 Task: Look for space in Alès, France from 8th June, 2023 to 19th June, 2023 for 1 adult in price range Rs.5000 to Rs.12000. Place can be shared room with 1  bedroom having 1 bed and 1 bathroom. Property type can be house, flat, guest house, hotel. Amenities needed are: washing machine. Booking option can be shelf check-in. Required host language is English.
Action: Mouse moved to (505, 177)
Screenshot: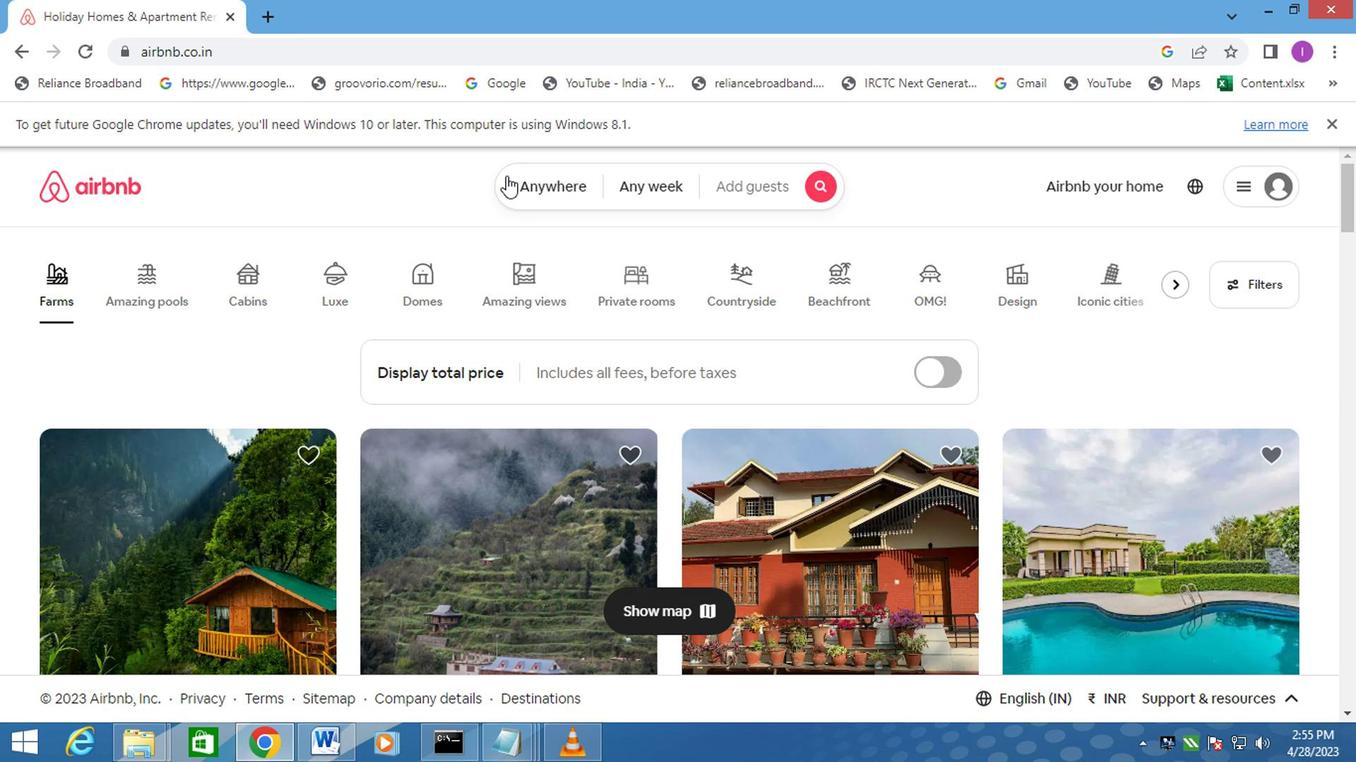 
Action: Mouse pressed left at (505, 177)
Screenshot: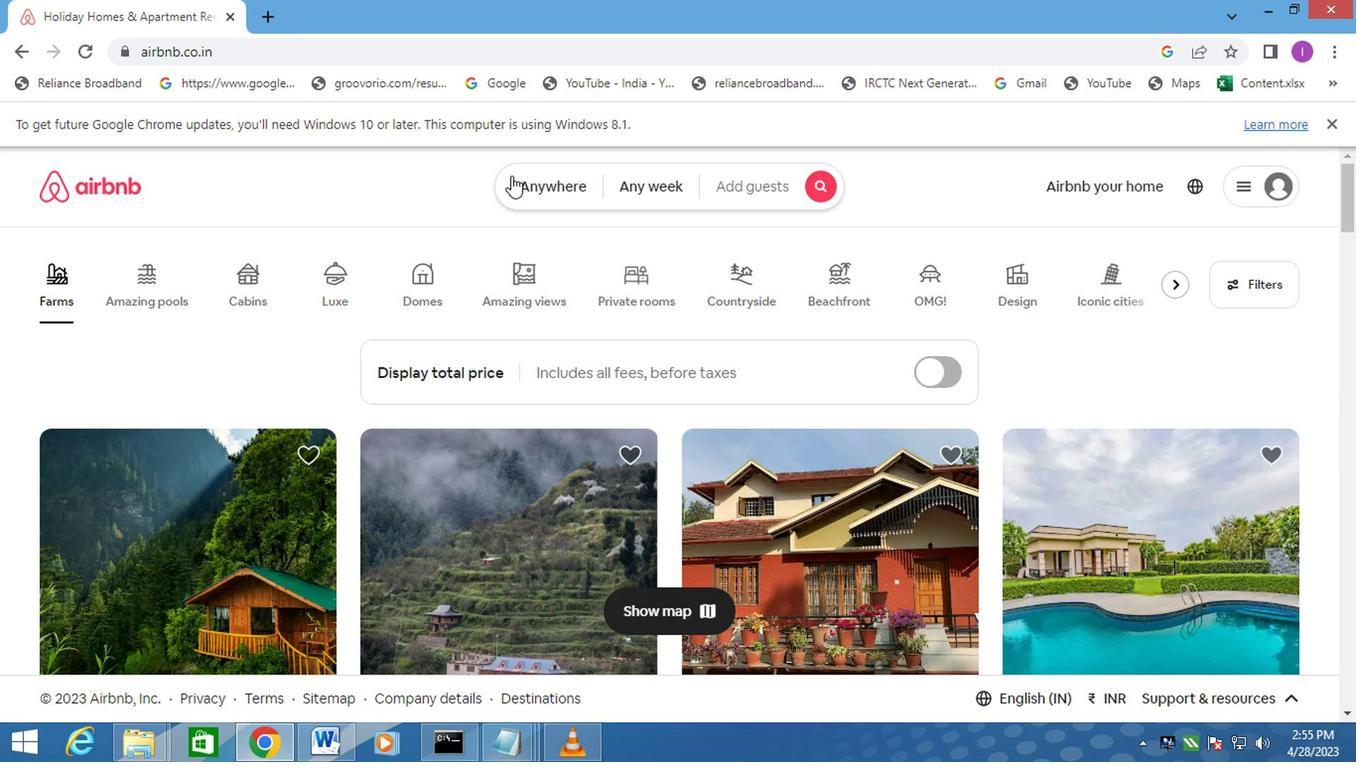 
Action: Mouse moved to (415, 255)
Screenshot: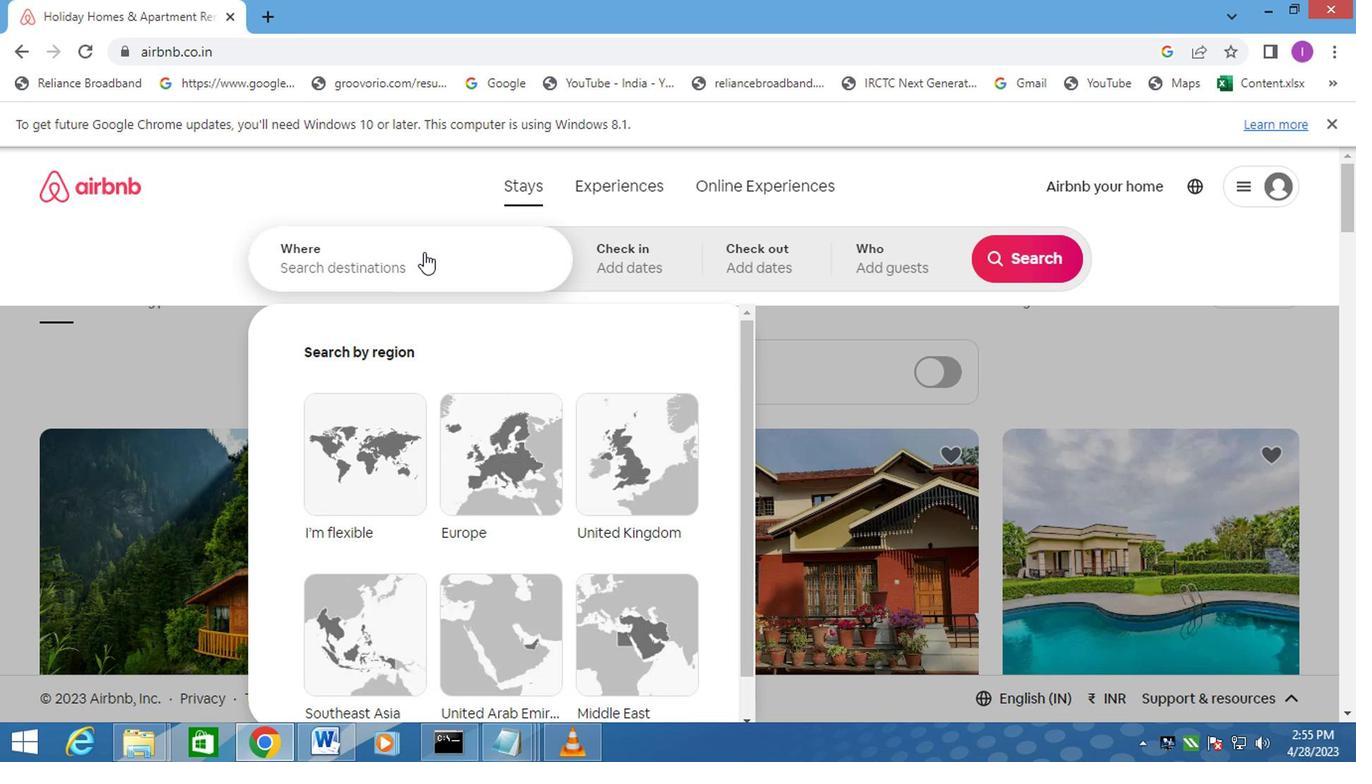 
Action: Mouse pressed left at (415, 255)
Screenshot: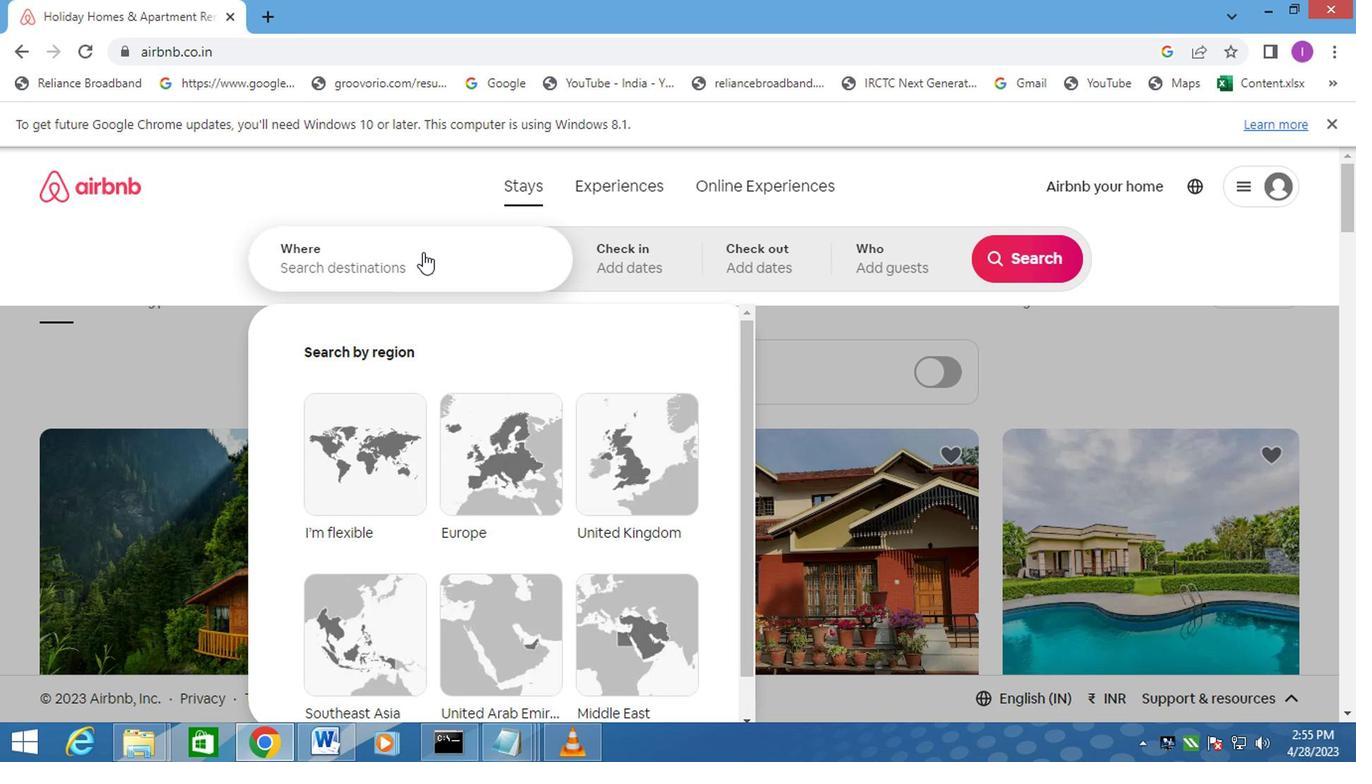 
Action: Key pressed <Key.shift>ALES,<Key.shift>FRANCE
Screenshot: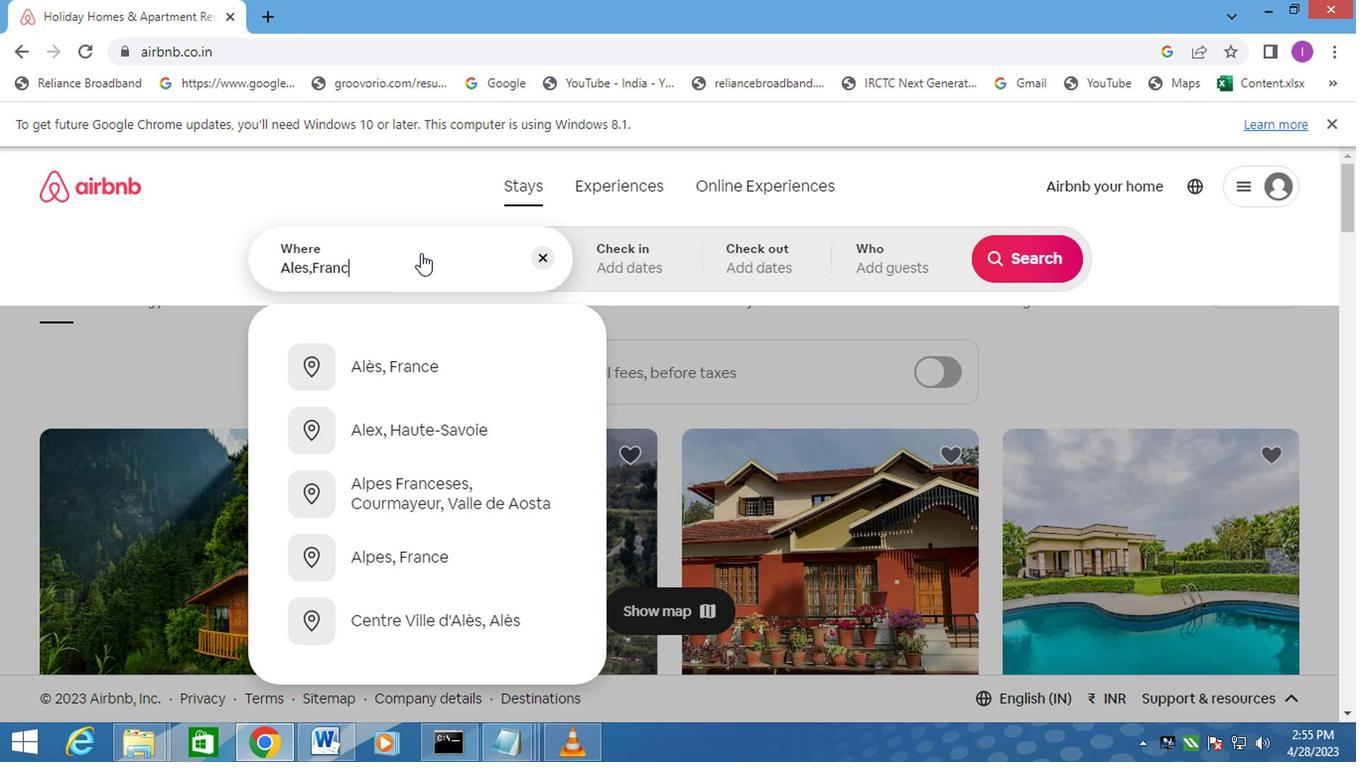 
Action: Mouse moved to (372, 361)
Screenshot: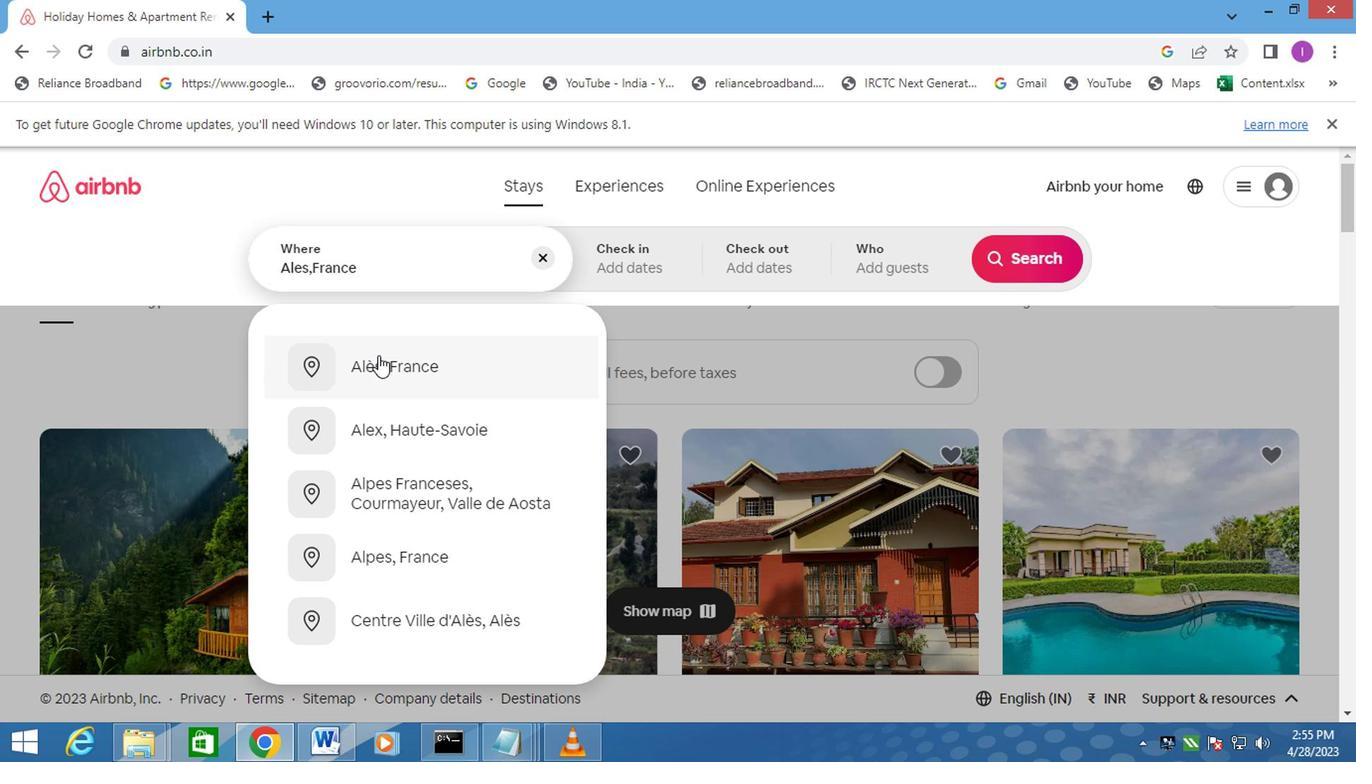 
Action: Mouse pressed left at (372, 361)
Screenshot: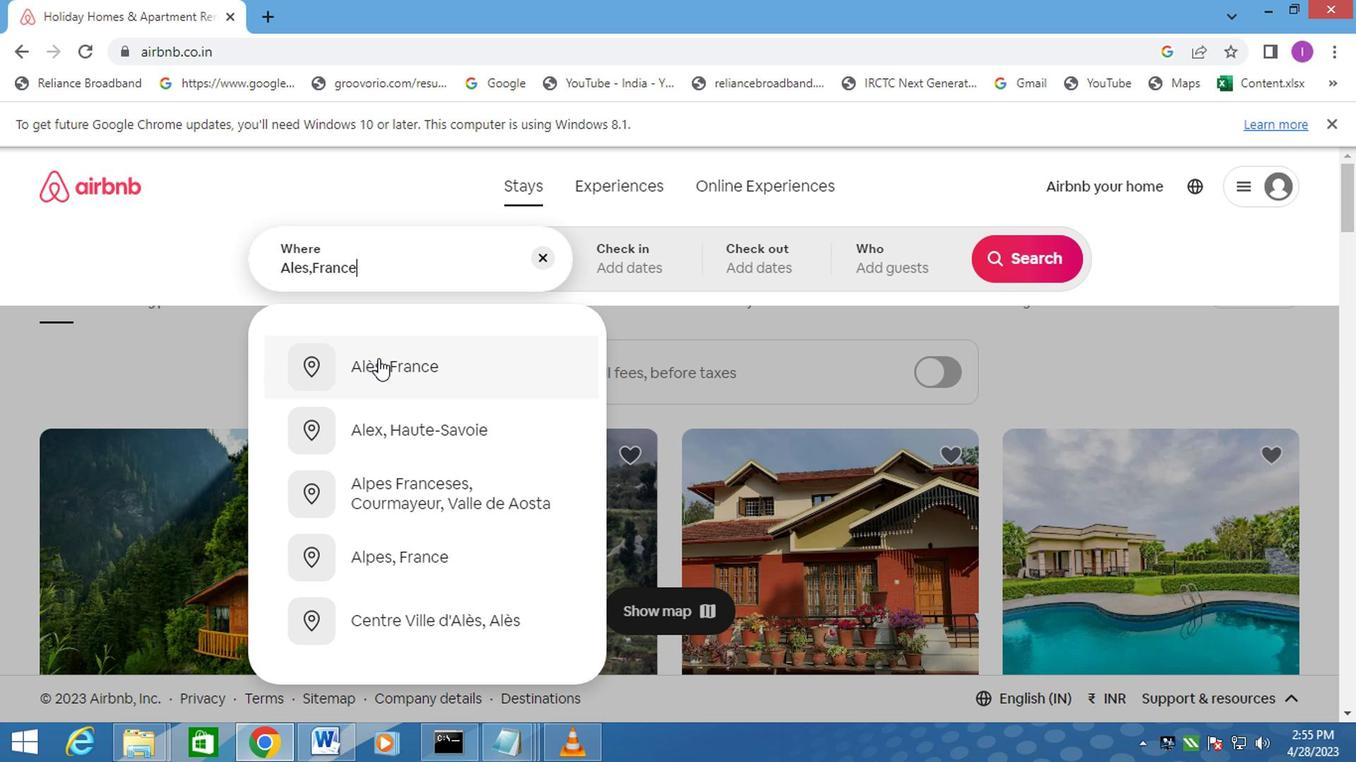 
Action: Mouse moved to (1007, 420)
Screenshot: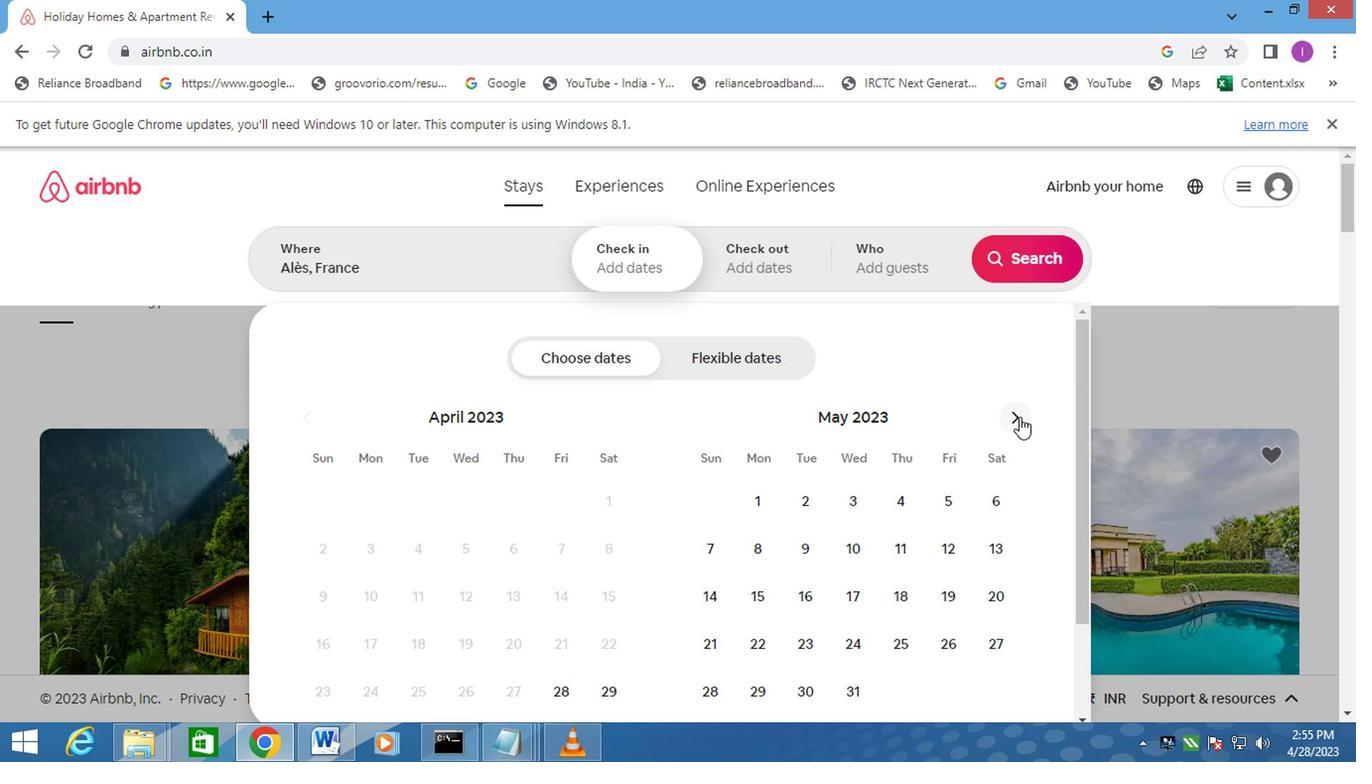 
Action: Mouse pressed left at (1007, 420)
Screenshot: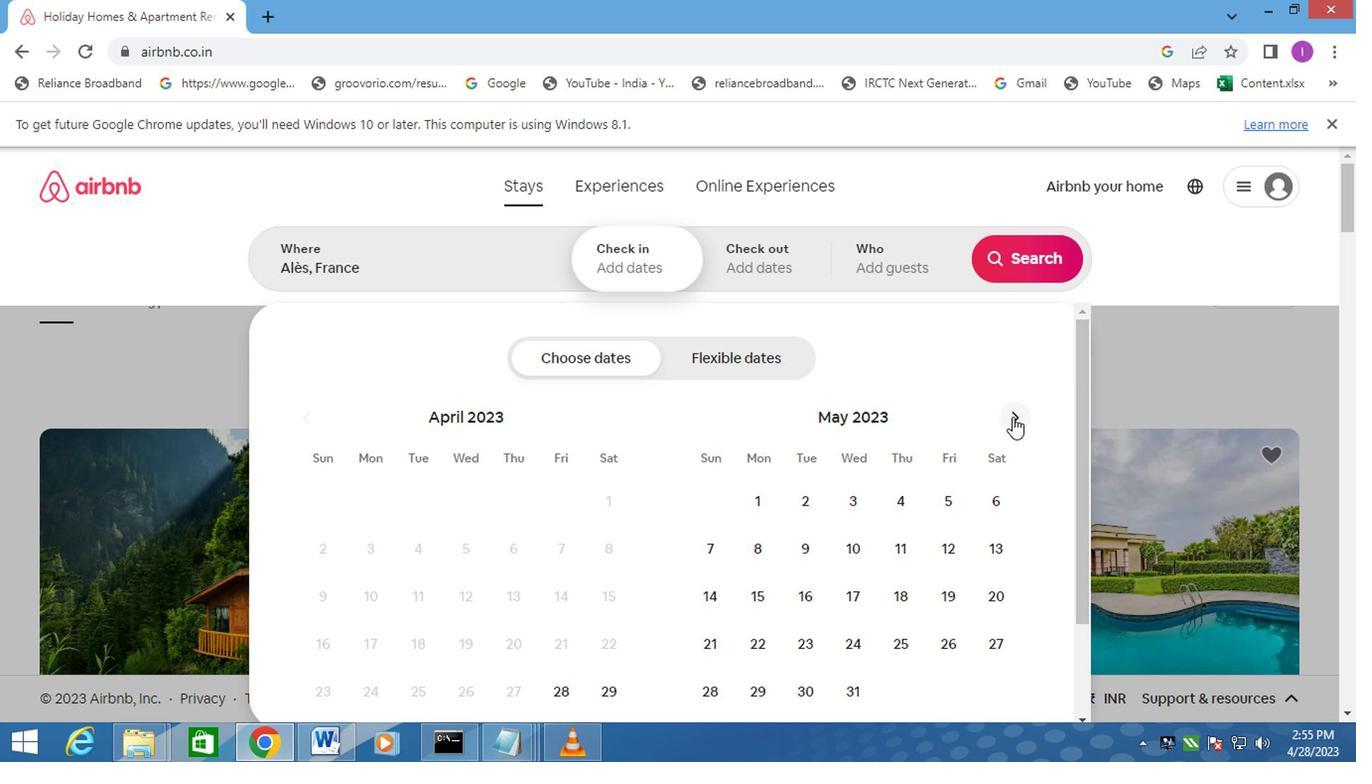 
Action: Mouse pressed left at (1007, 420)
Screenshot: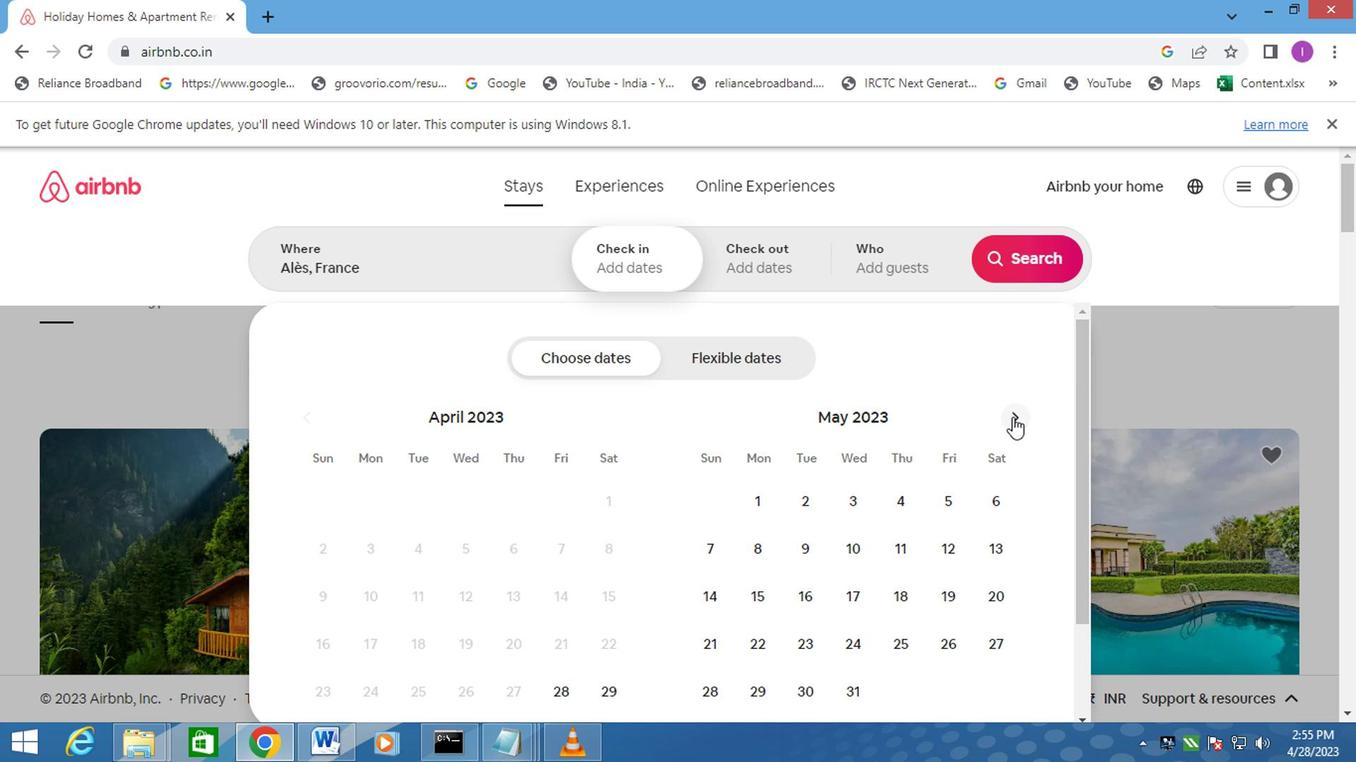 
Action: Mouse moved to (514, 546)
Screenshot: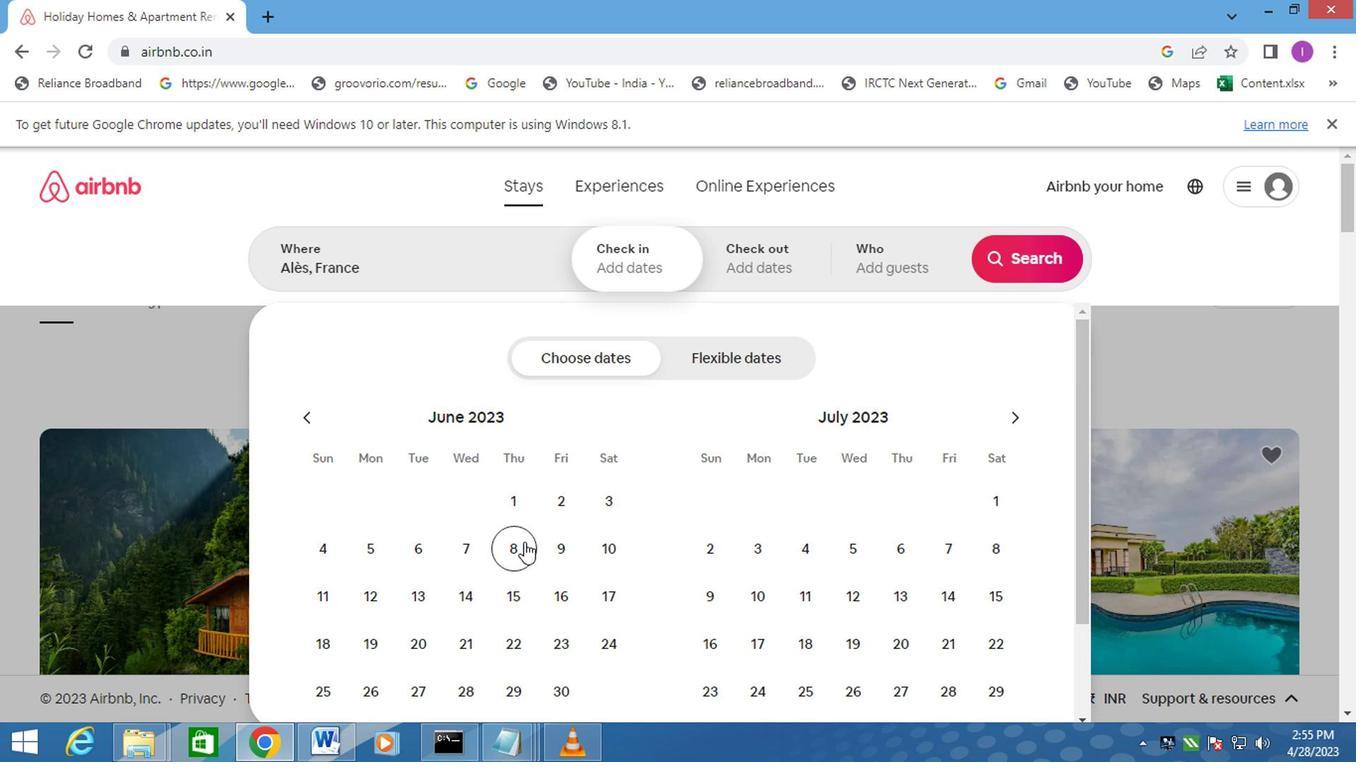 
Action: Mouse pressed left at (514, 546)
Screenshot: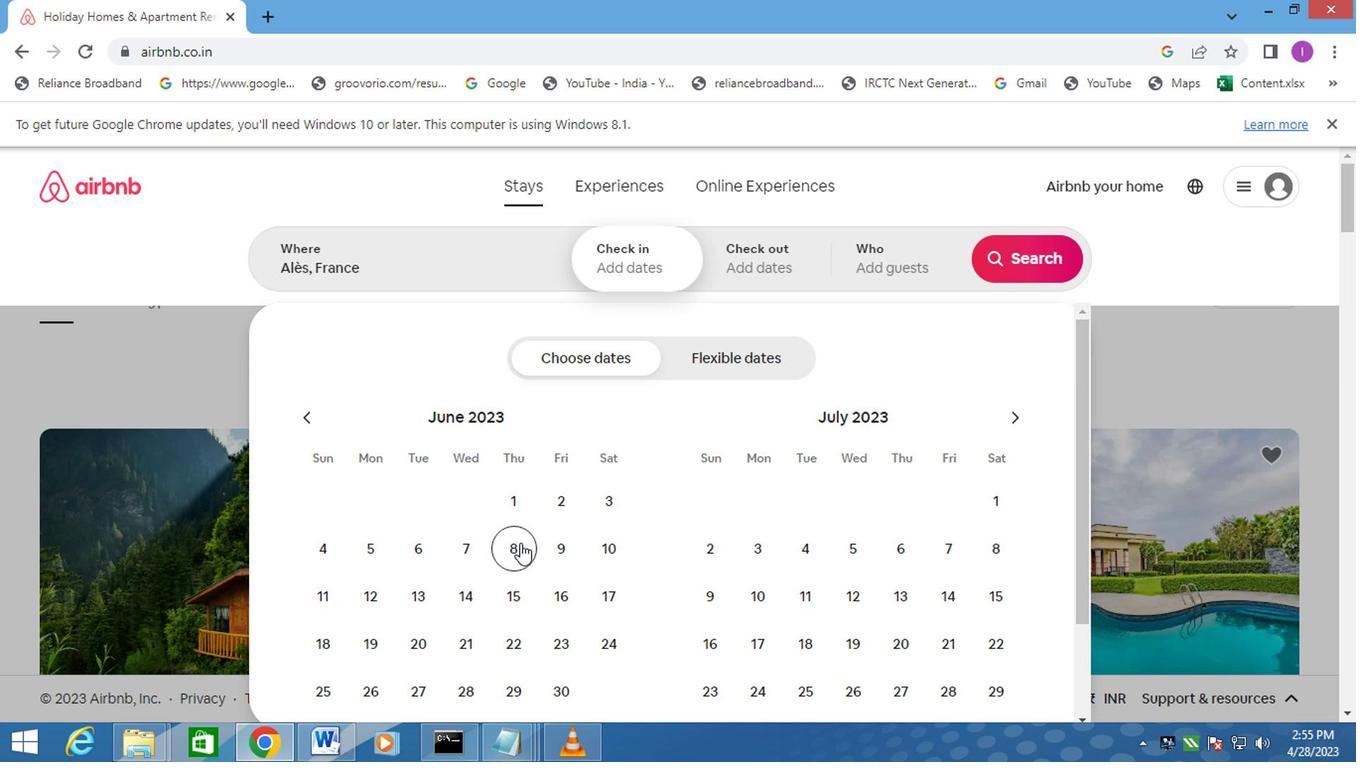 
Action: Mouse moved to (366, 662)
Screenshot: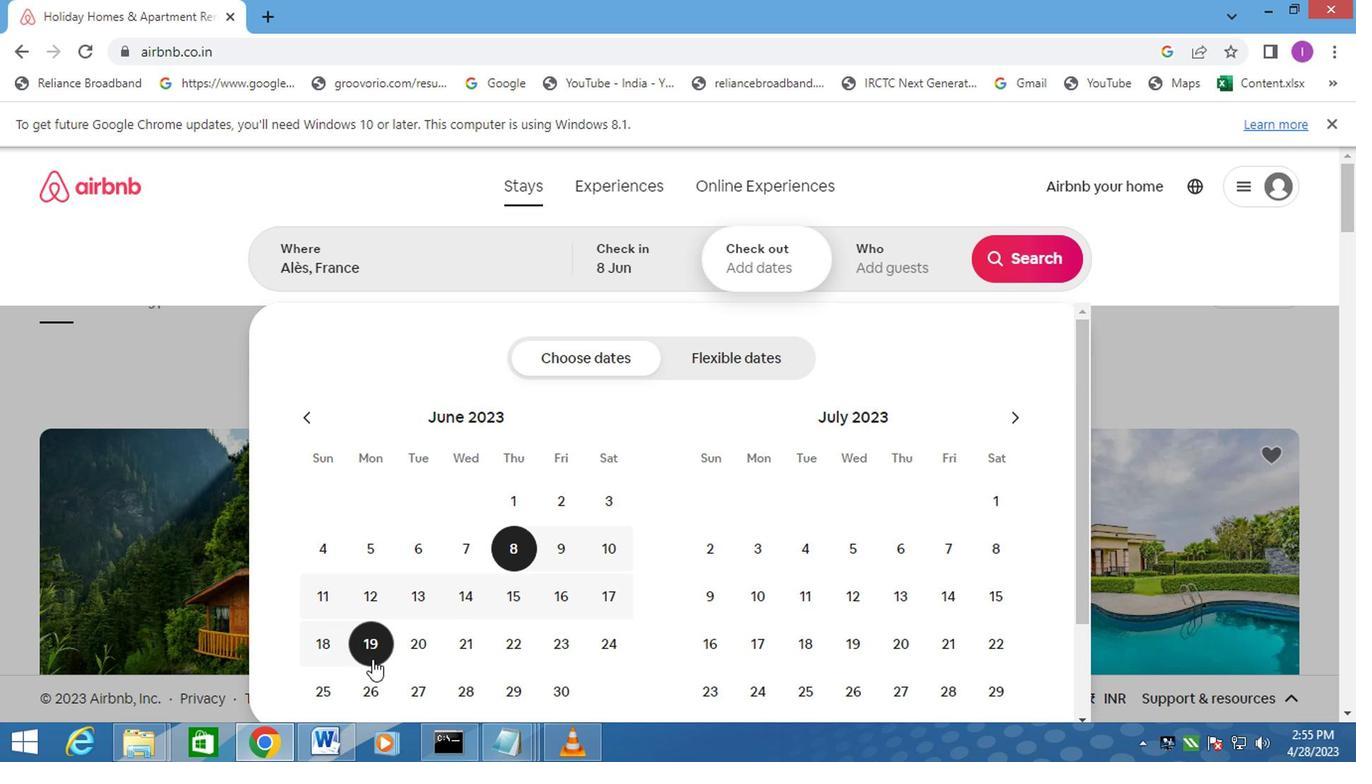 
Action: Mouse pressed left at (366, 662)
Screenshot: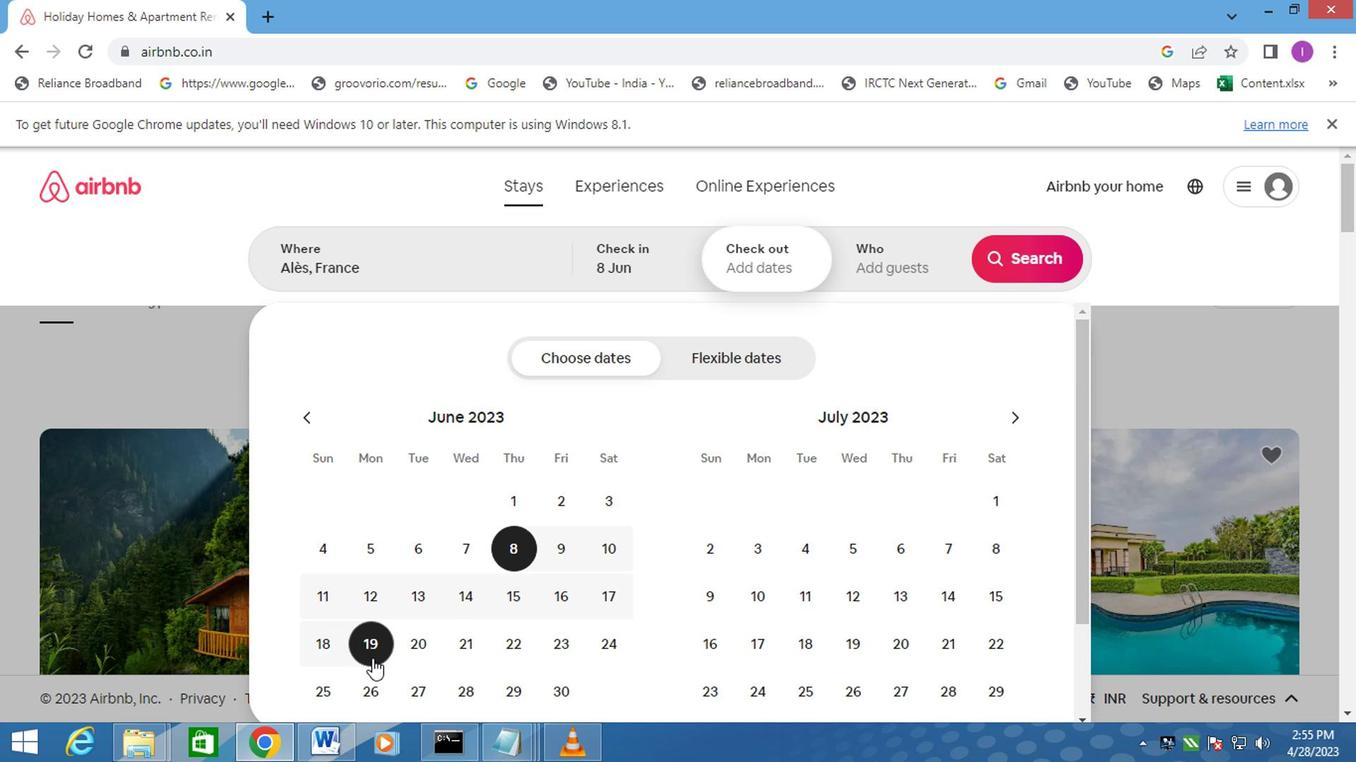 
Action: Mouse moved to (866, 271)
Screenshot: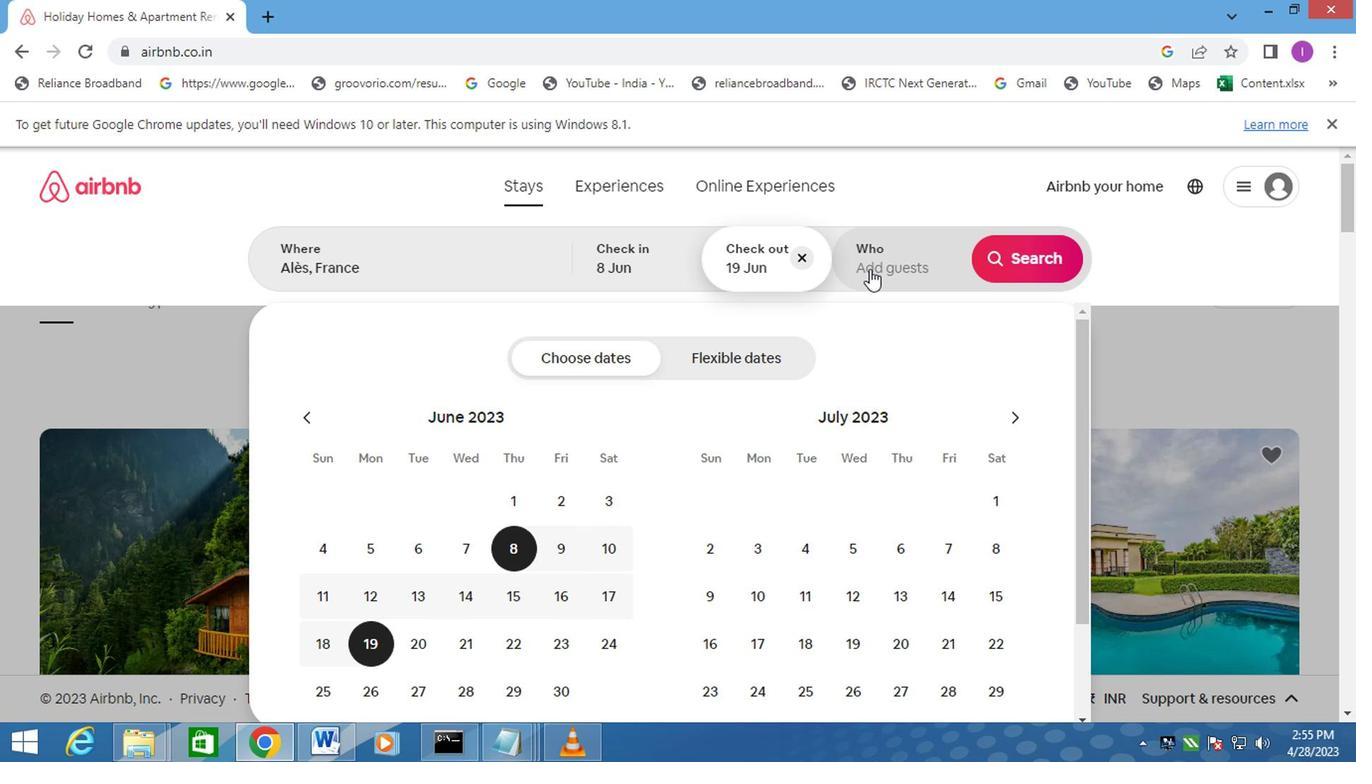 
Action: Mouse pressed left at (866, 271)
Screenshot: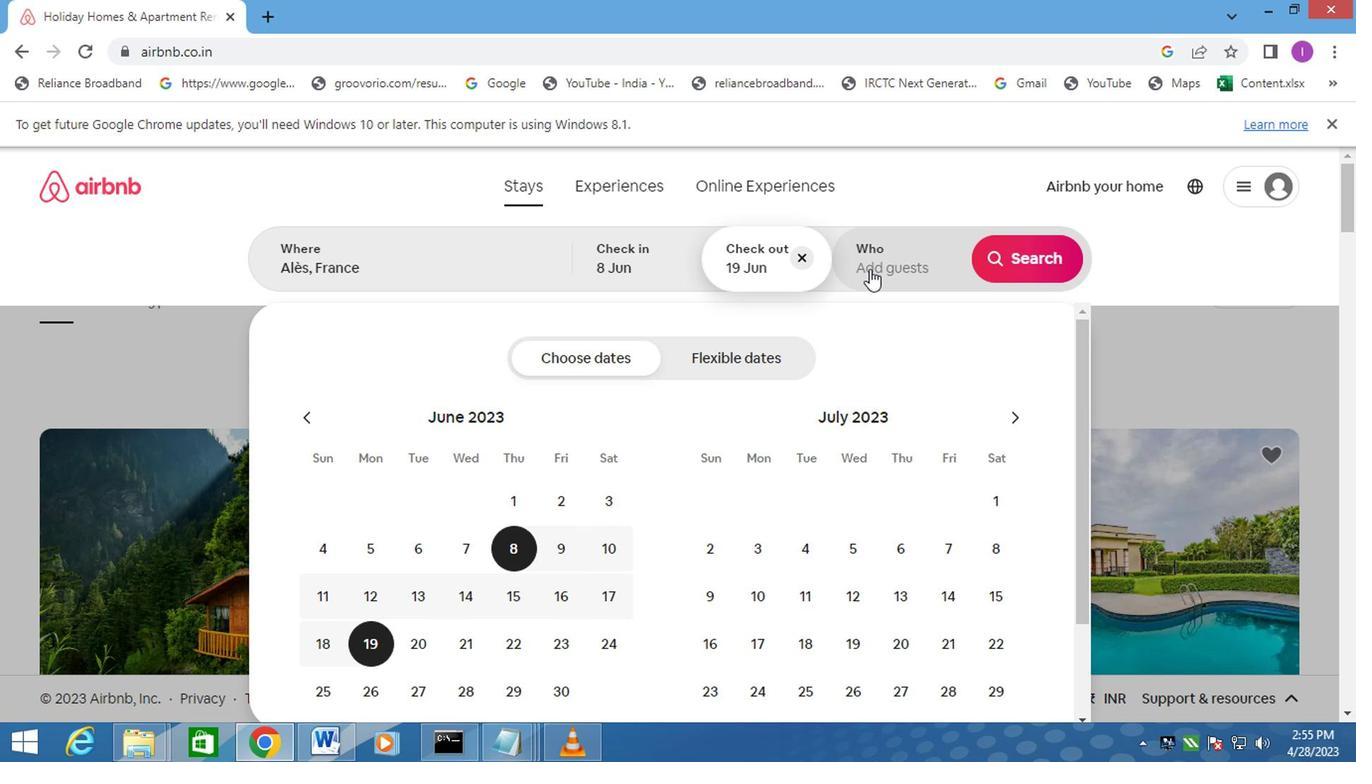 
Action: Mouse moved to (1024, 371)
Screenshot: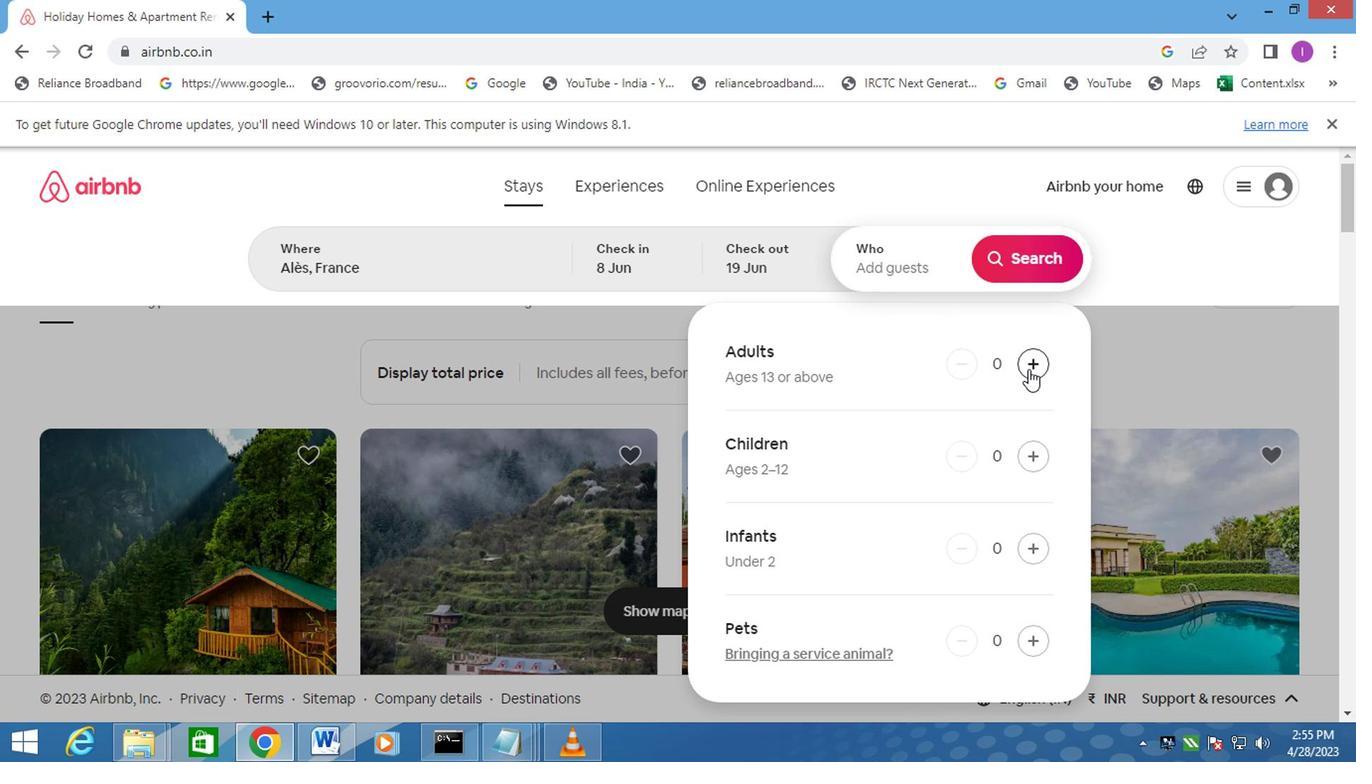 
Action: Mouse pressed left at (1024, 371)
Screenshot: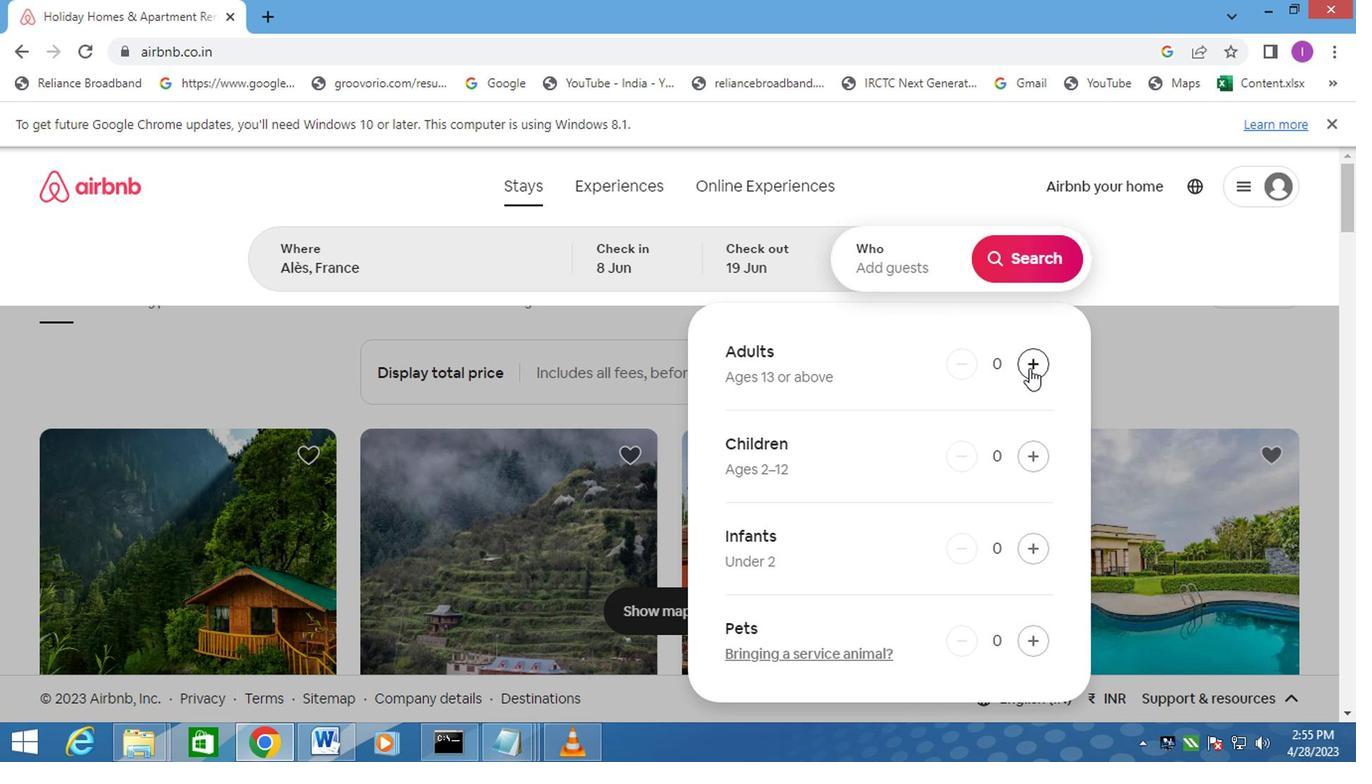 
Action: Mouse pressed left at (1024, 371)
Screenshot: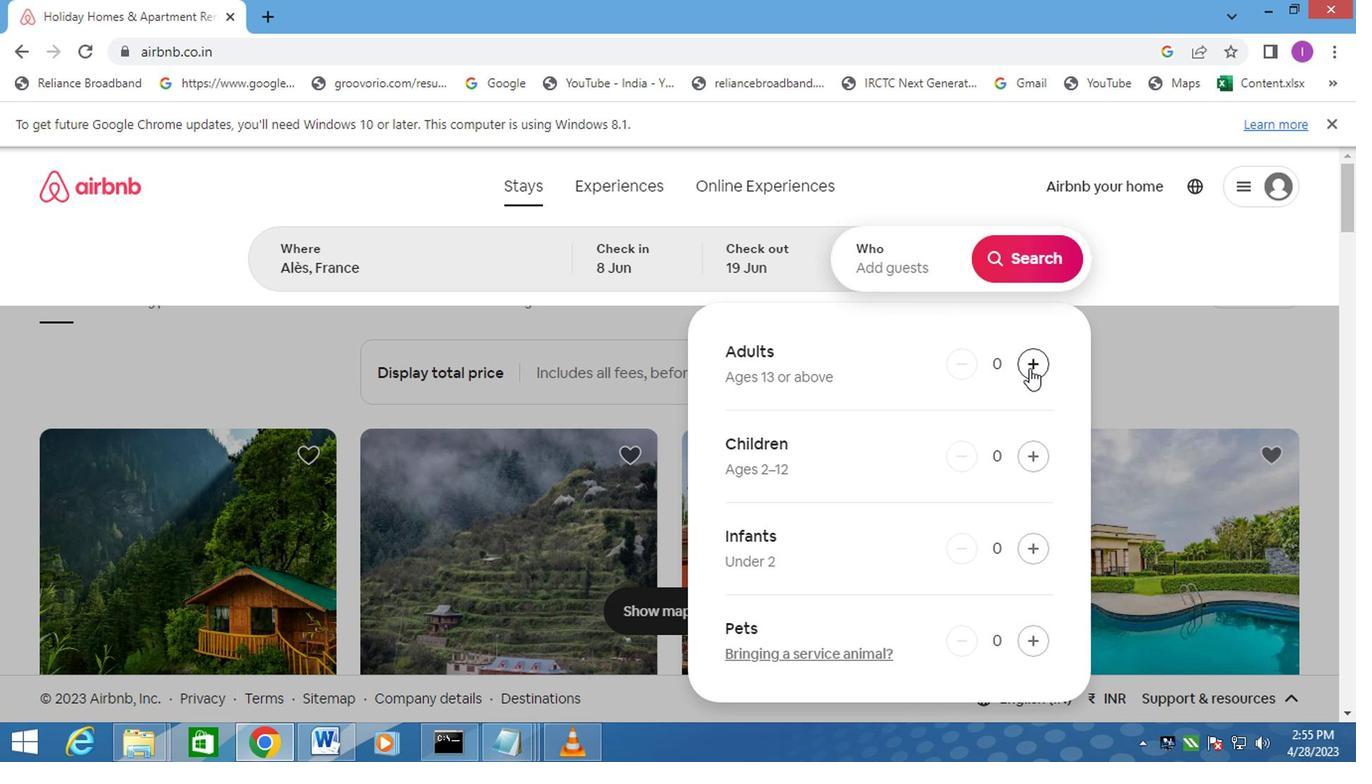 
Action: Mouse moved to (957, 360)
Screenshot: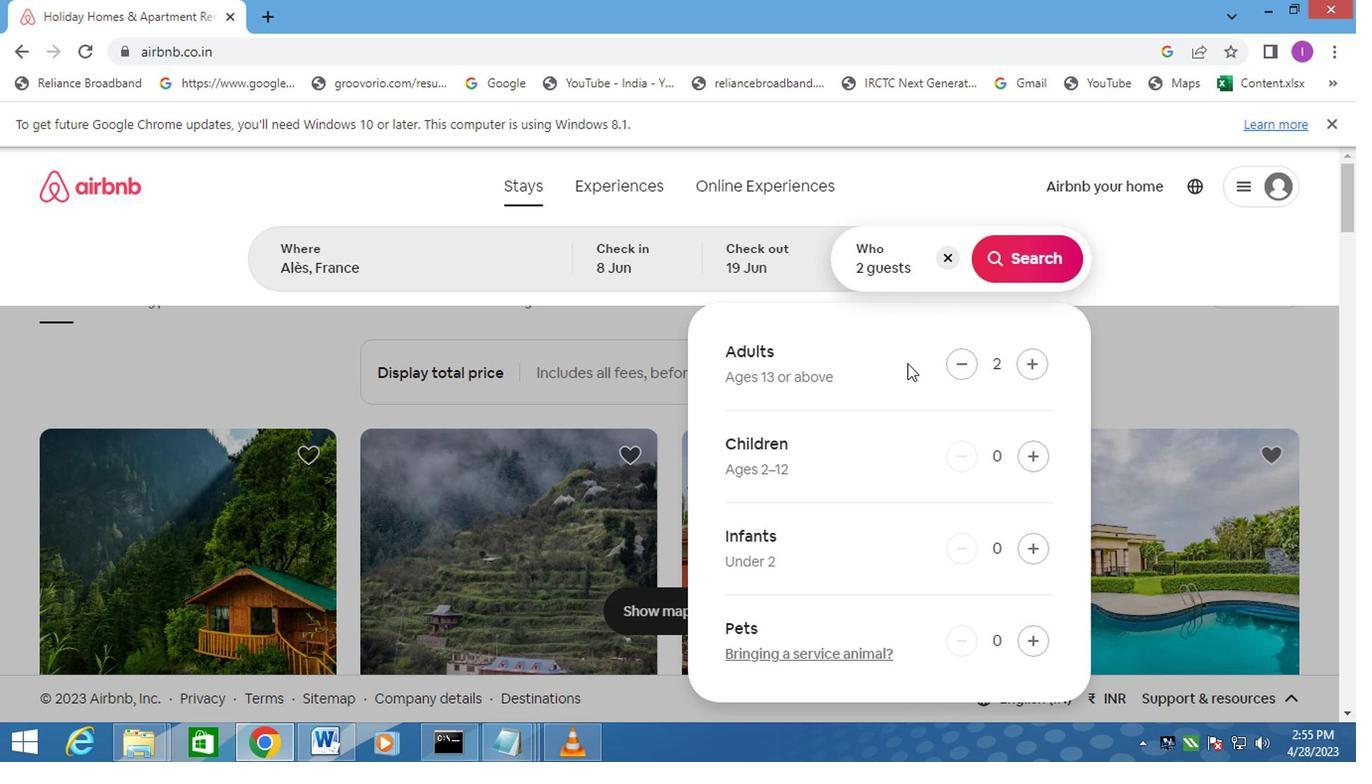 
Action: Mouse pressed left at (957, 360)
Screenshot: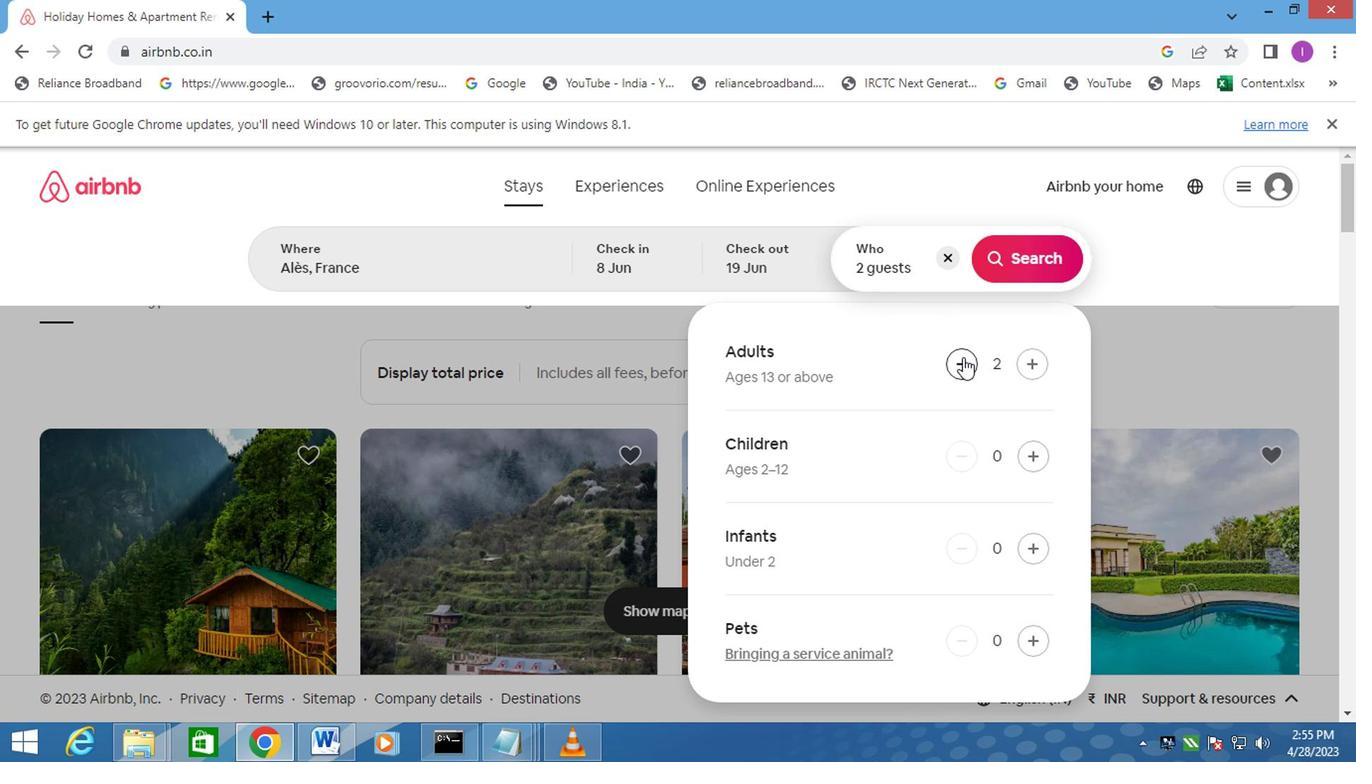 
Action: Mouse moved to (1024, 275)
Screenshot: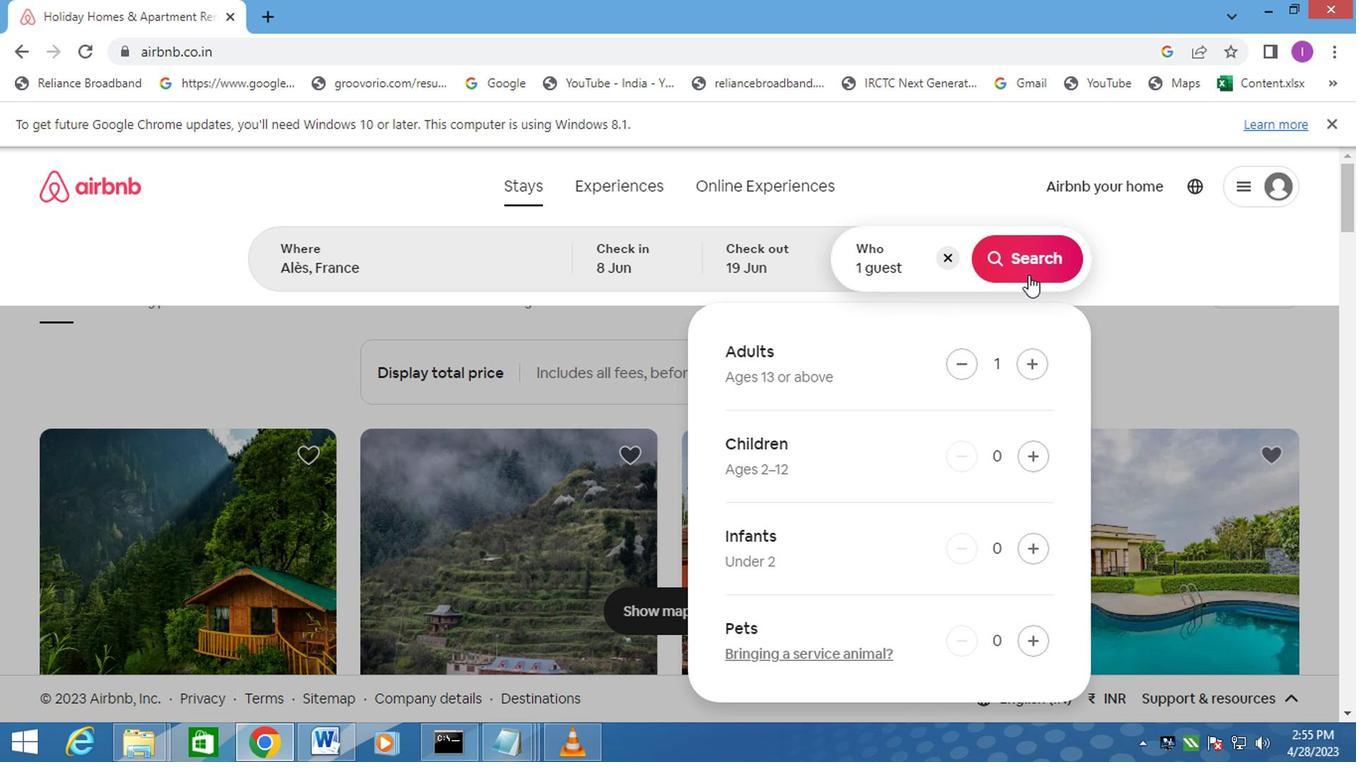 
Action: Mouse pressed left at (1024, 275)
Screenshot: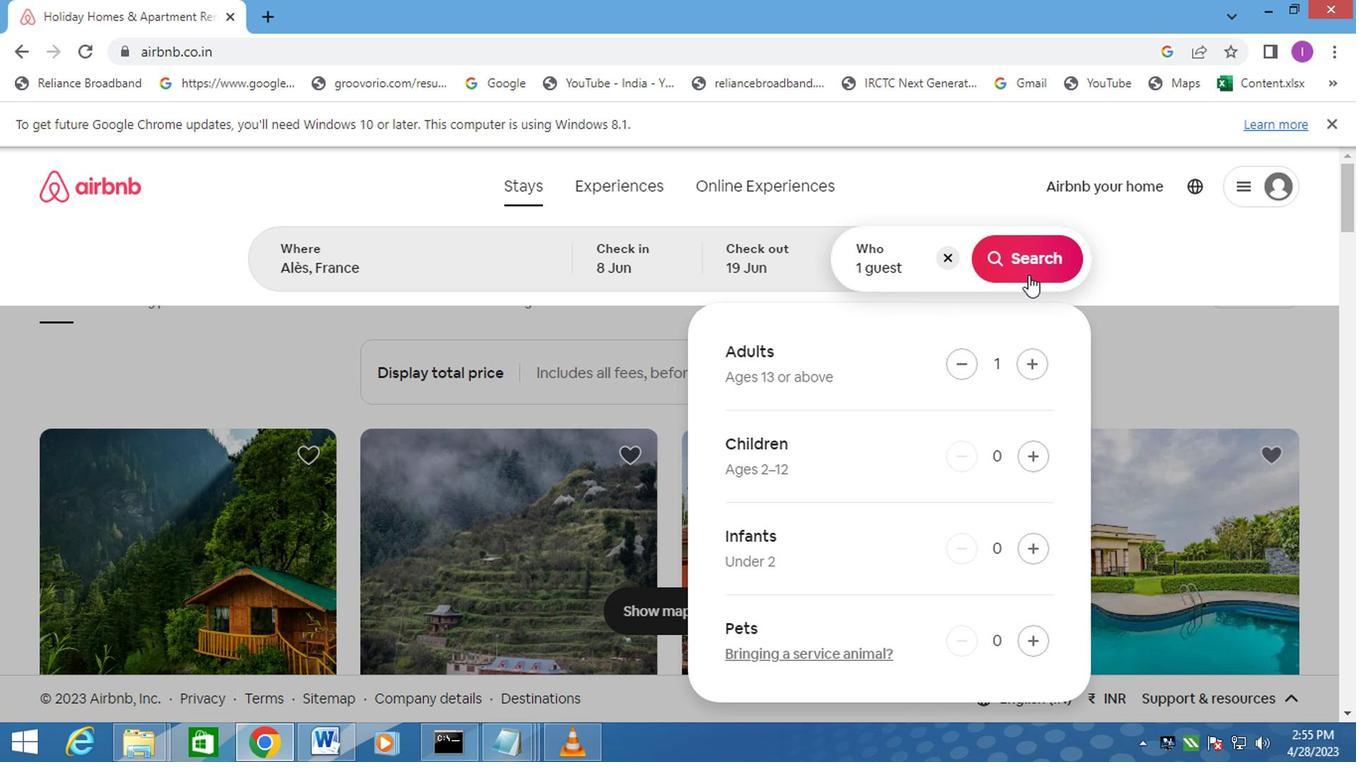 
Action: Mouse moved to (1283, 269)
Screenshot: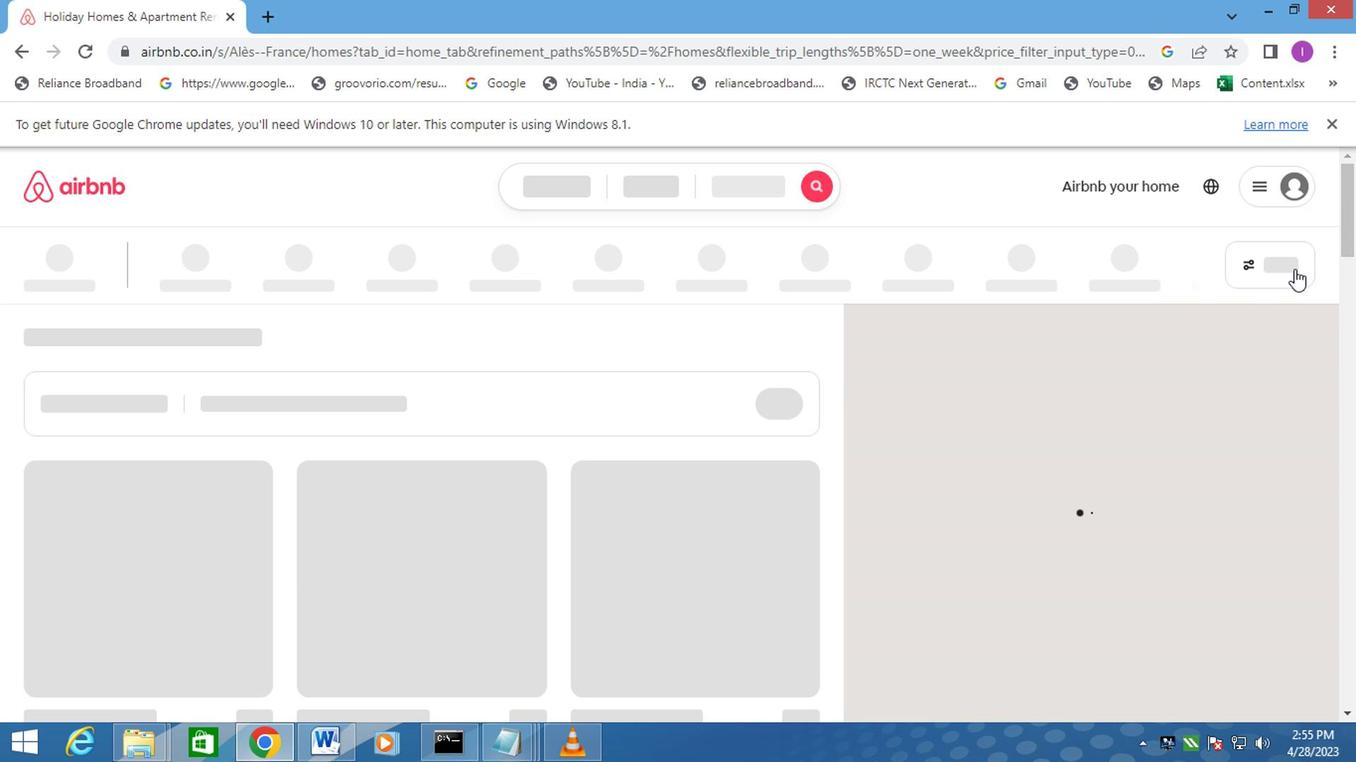 
Action: Mouse pressed left at (1283, 269)
Screenshot: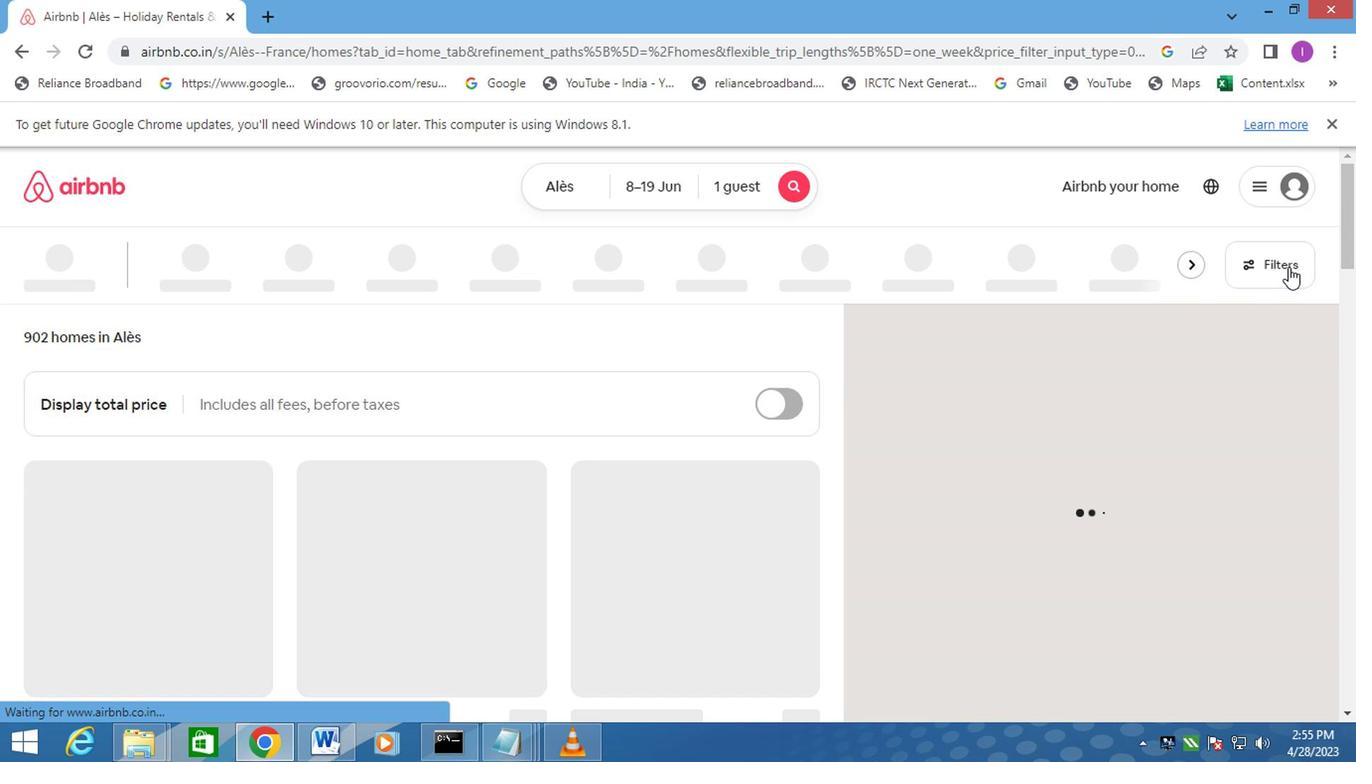 
Action: Mouse moved to (428, 503)
Screenshot: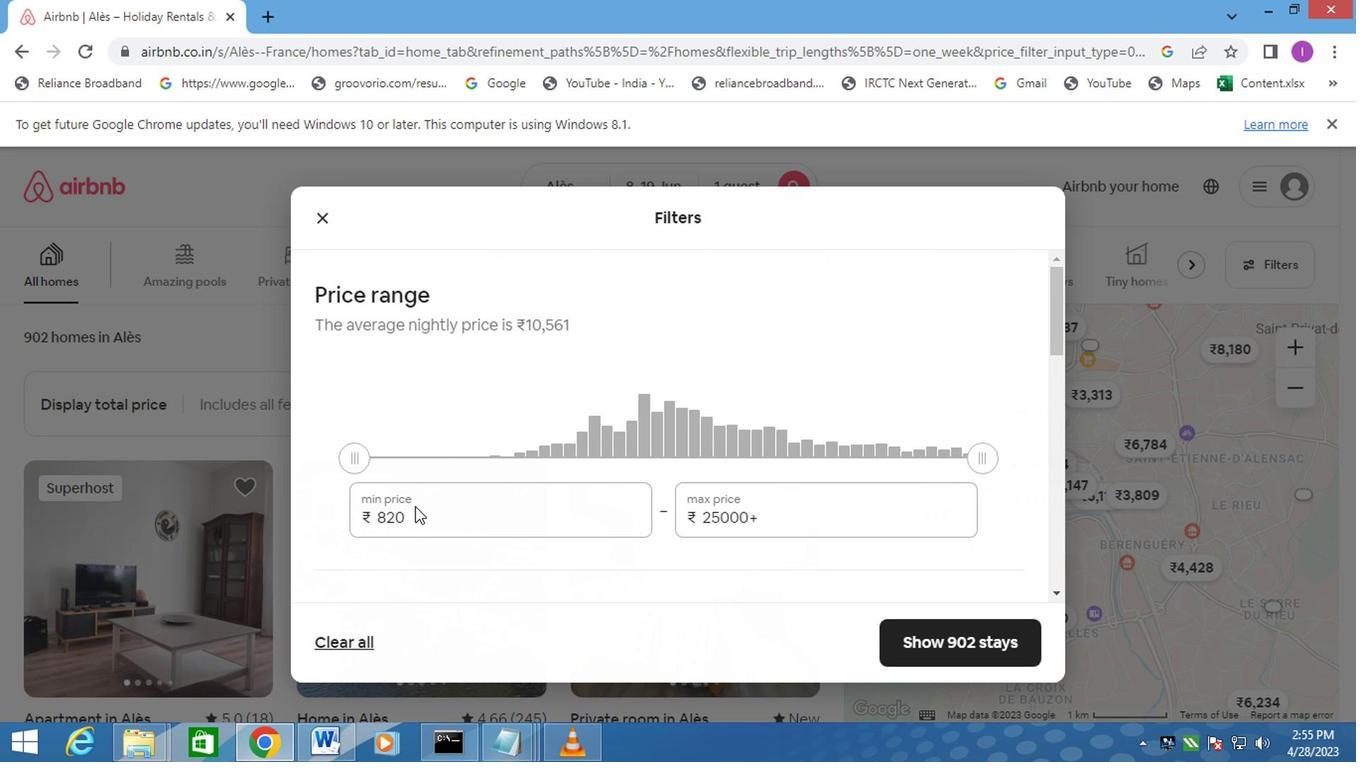 
Action: Mouse pressed left at (428, 503)
Screenshot: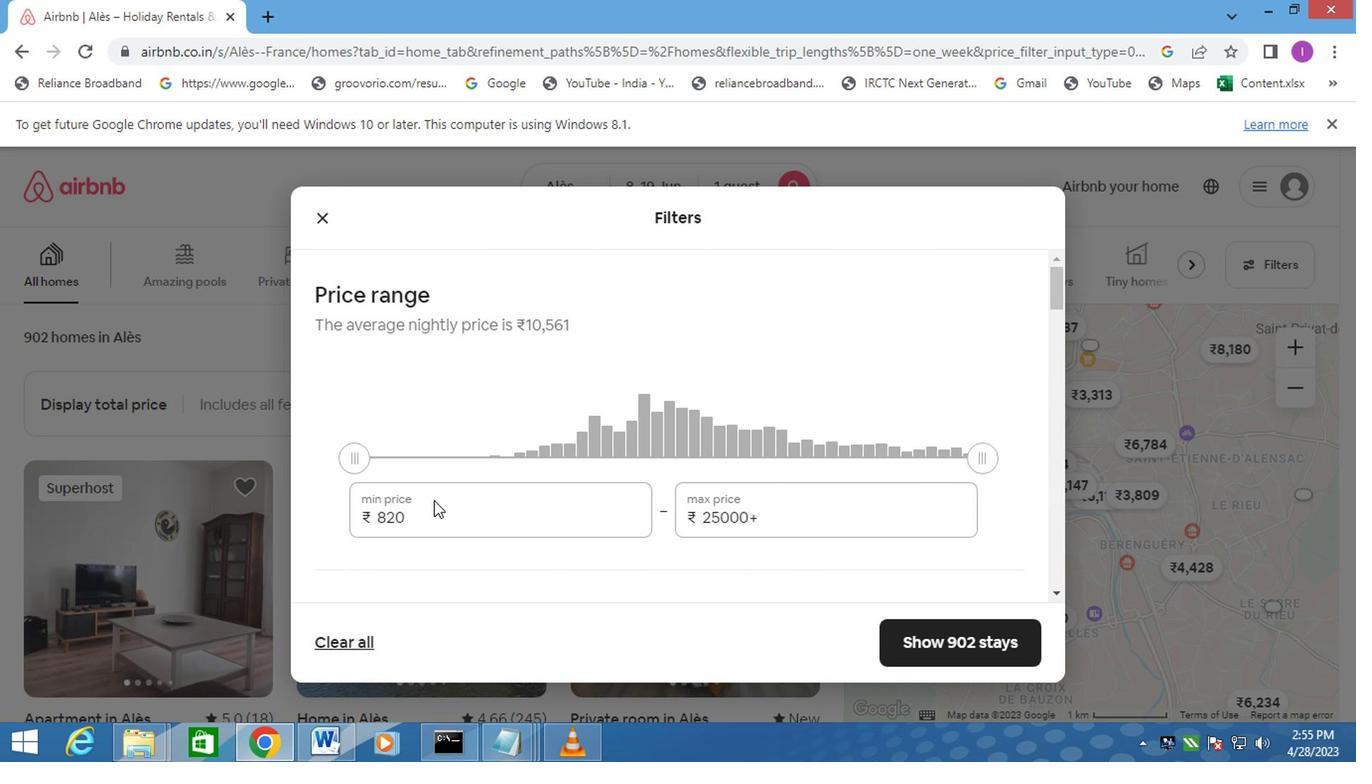 
Action: Mouse moved to (427, 522)
Screenshot: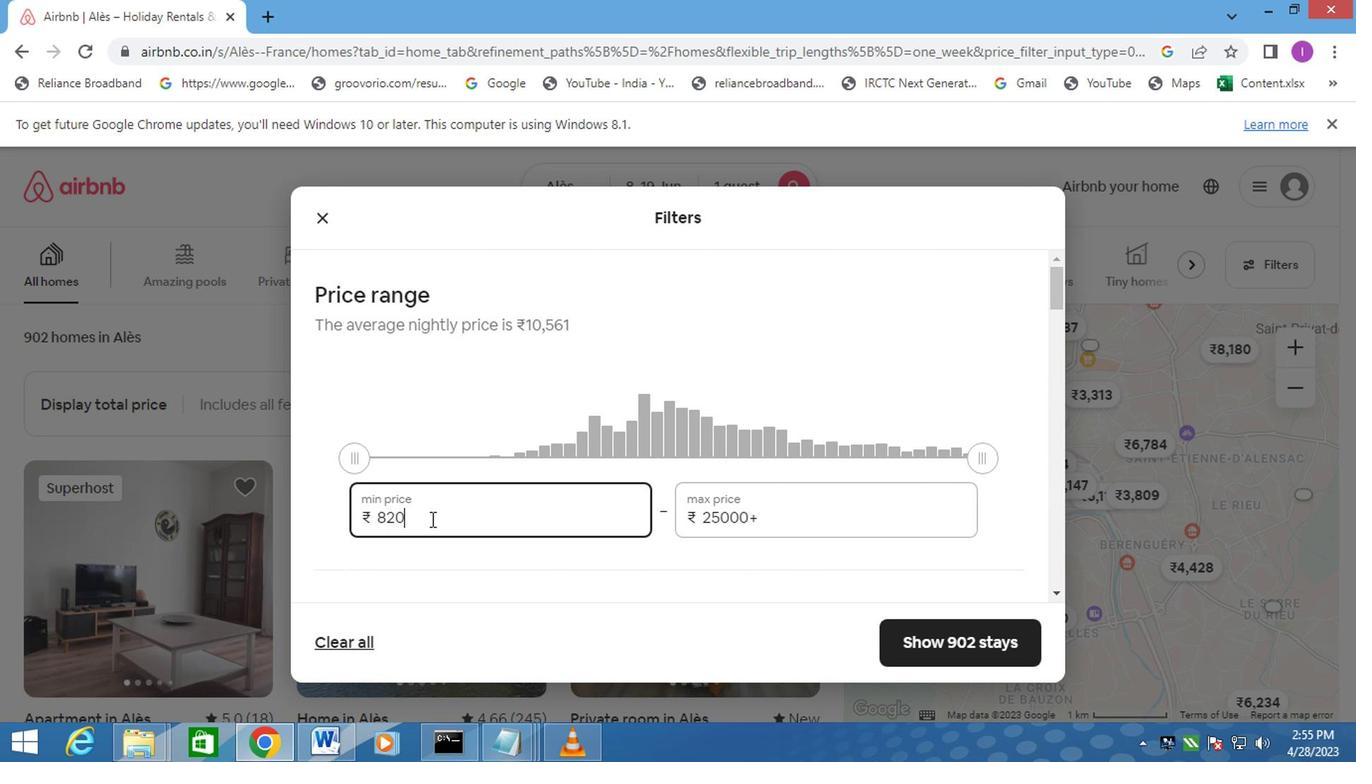 
Action: Mouse pressed left at (427, 522)
Screenshot: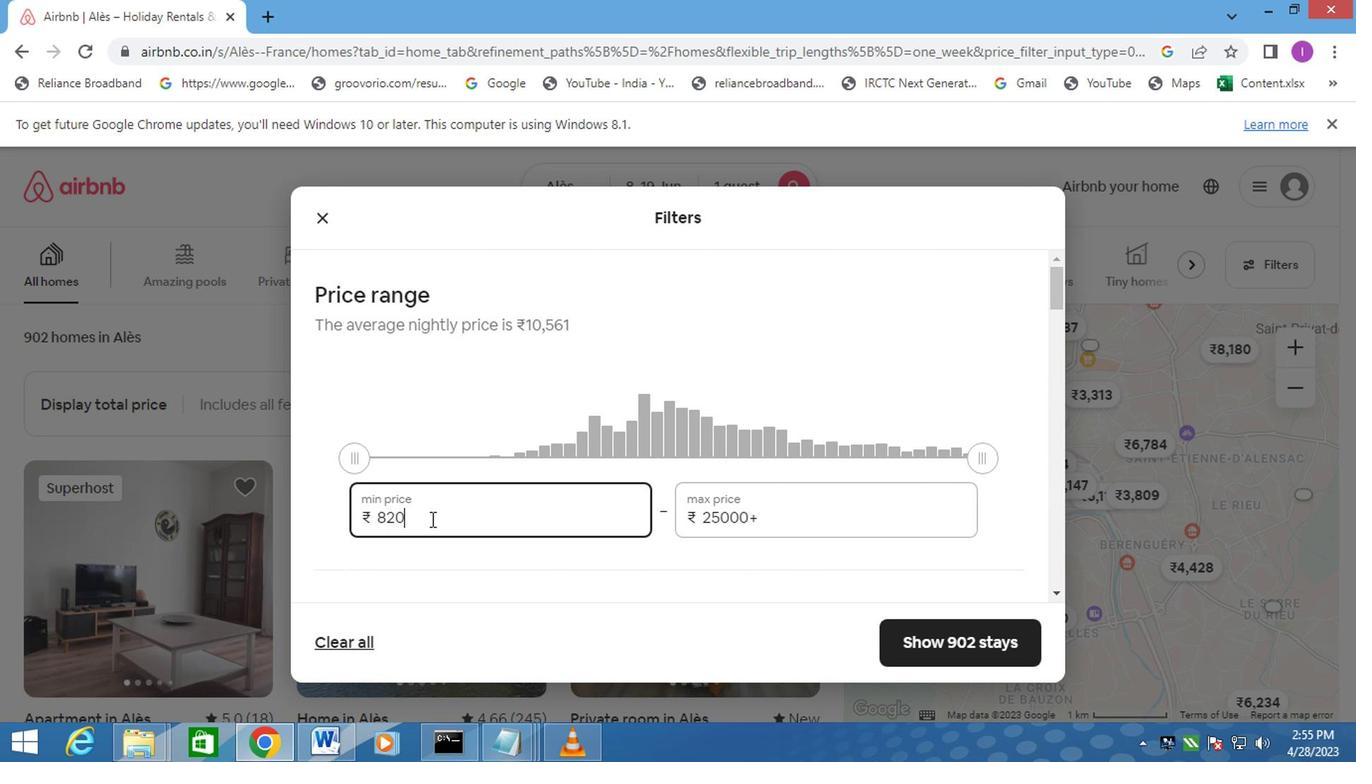 
Action: Mouse moved to (350, 496)
Screenshot: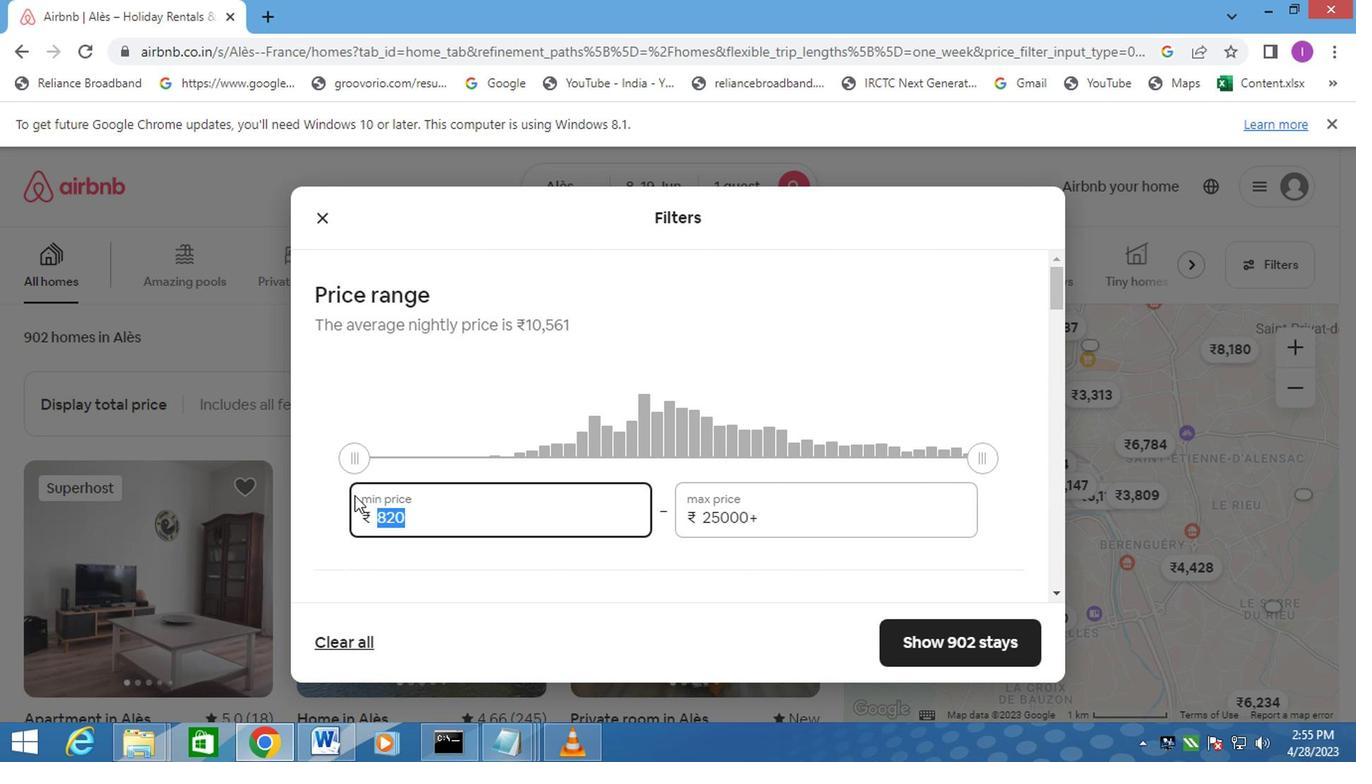 
Action: Key pressed 5000
Screenshot: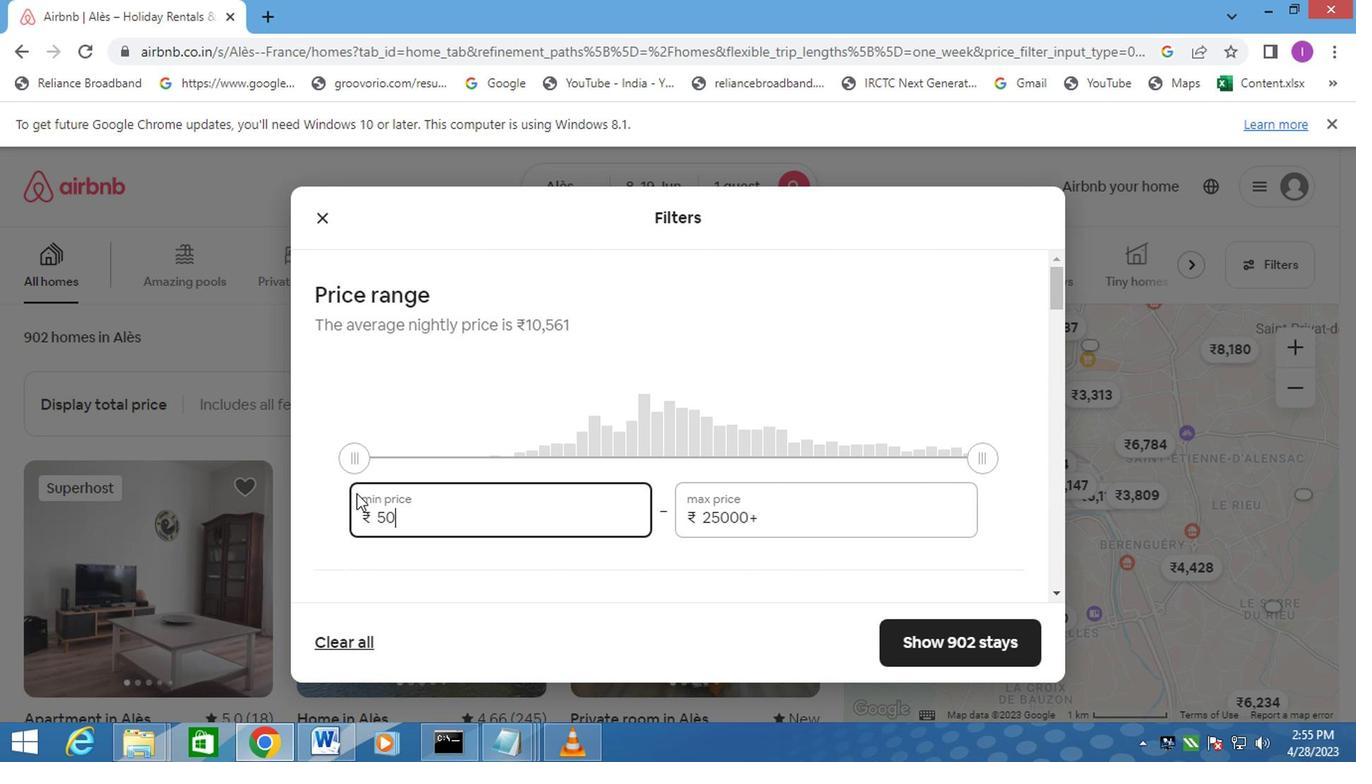
Action: Mouse moved to (785, 525)
Screenshot: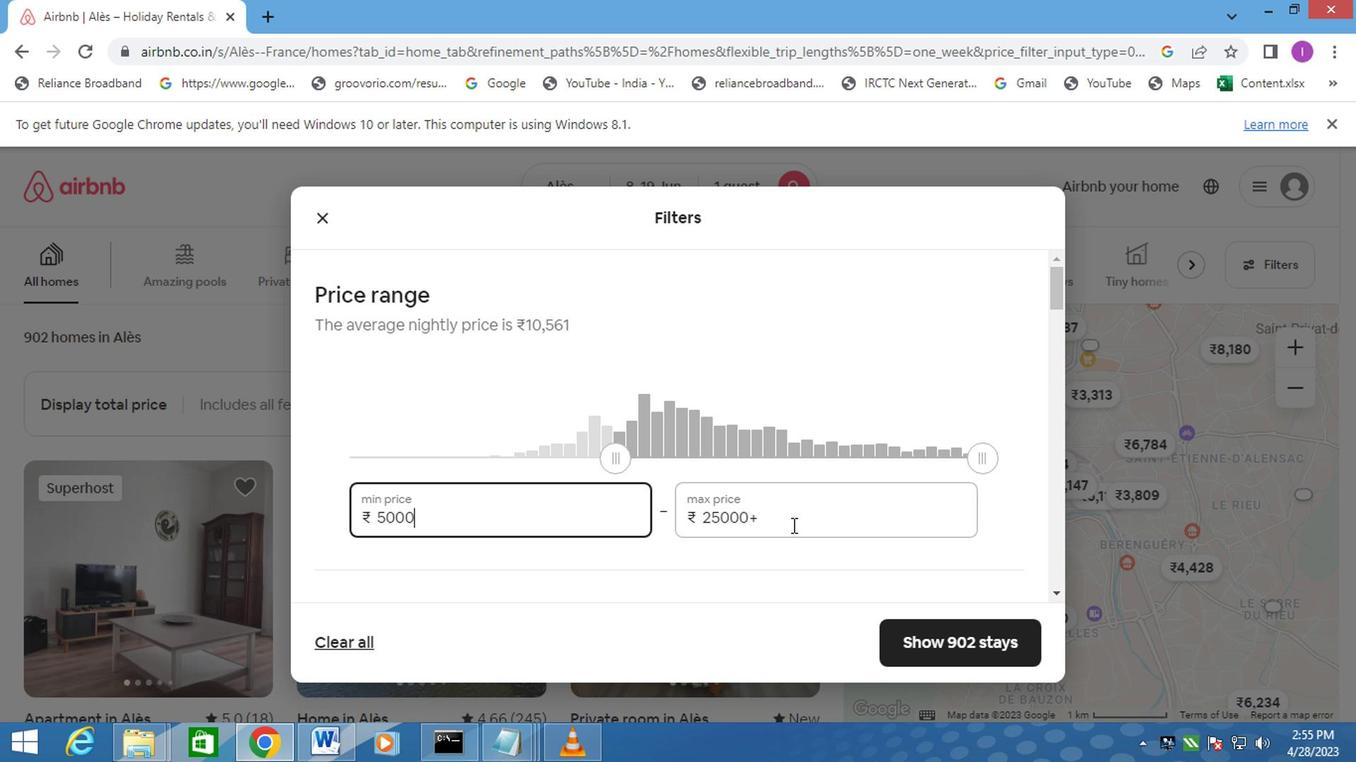 
Action: Mouse pressed left at (785, 525)
Screenshot: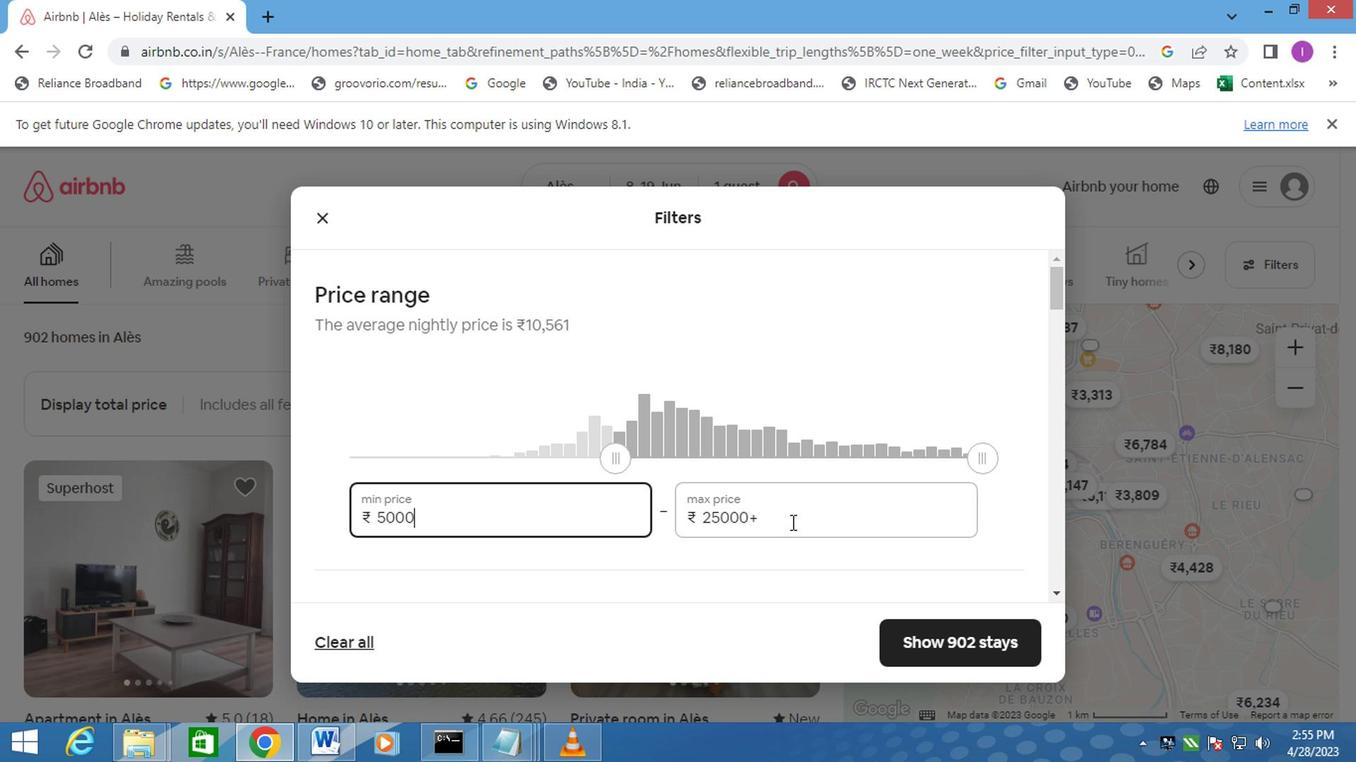 
Action: Mouse moved to (636, 522)
Screenshot: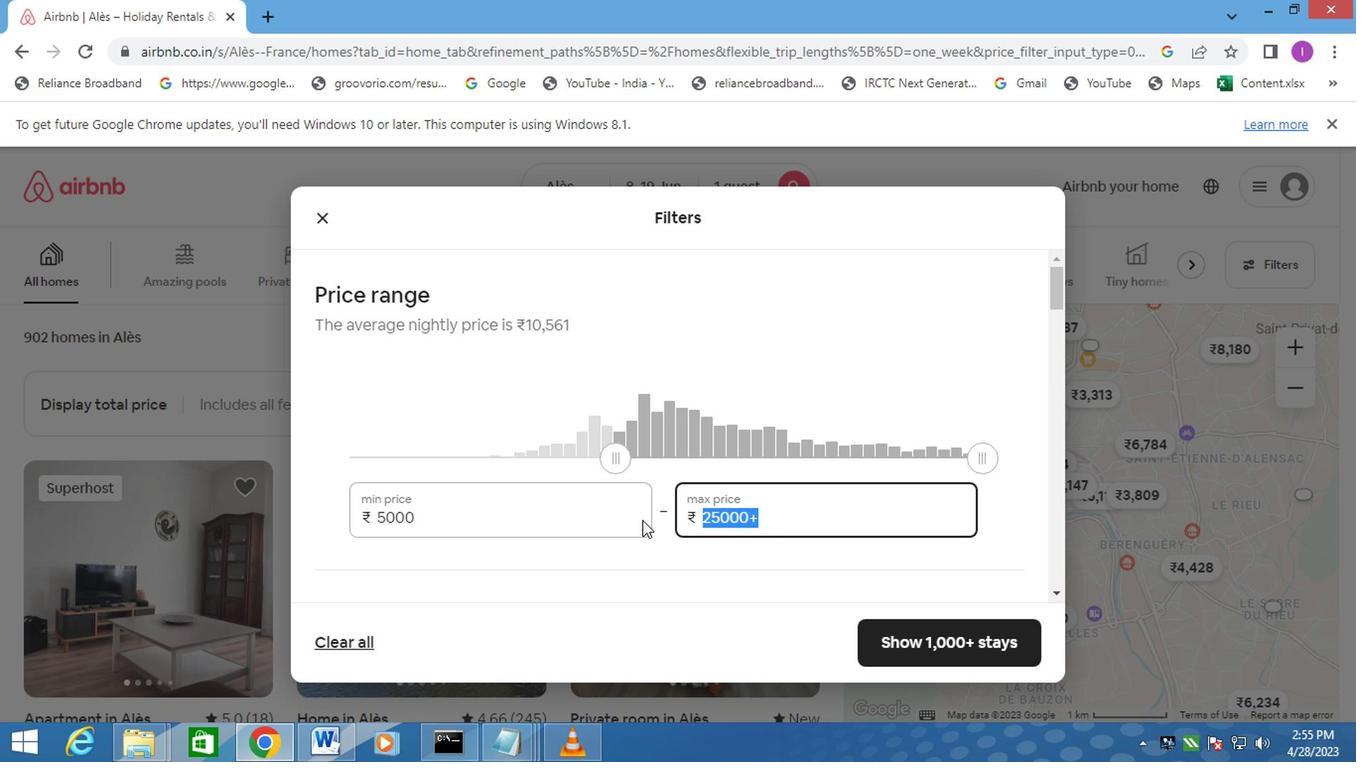 
Action: Key pressed 1
Screenshot: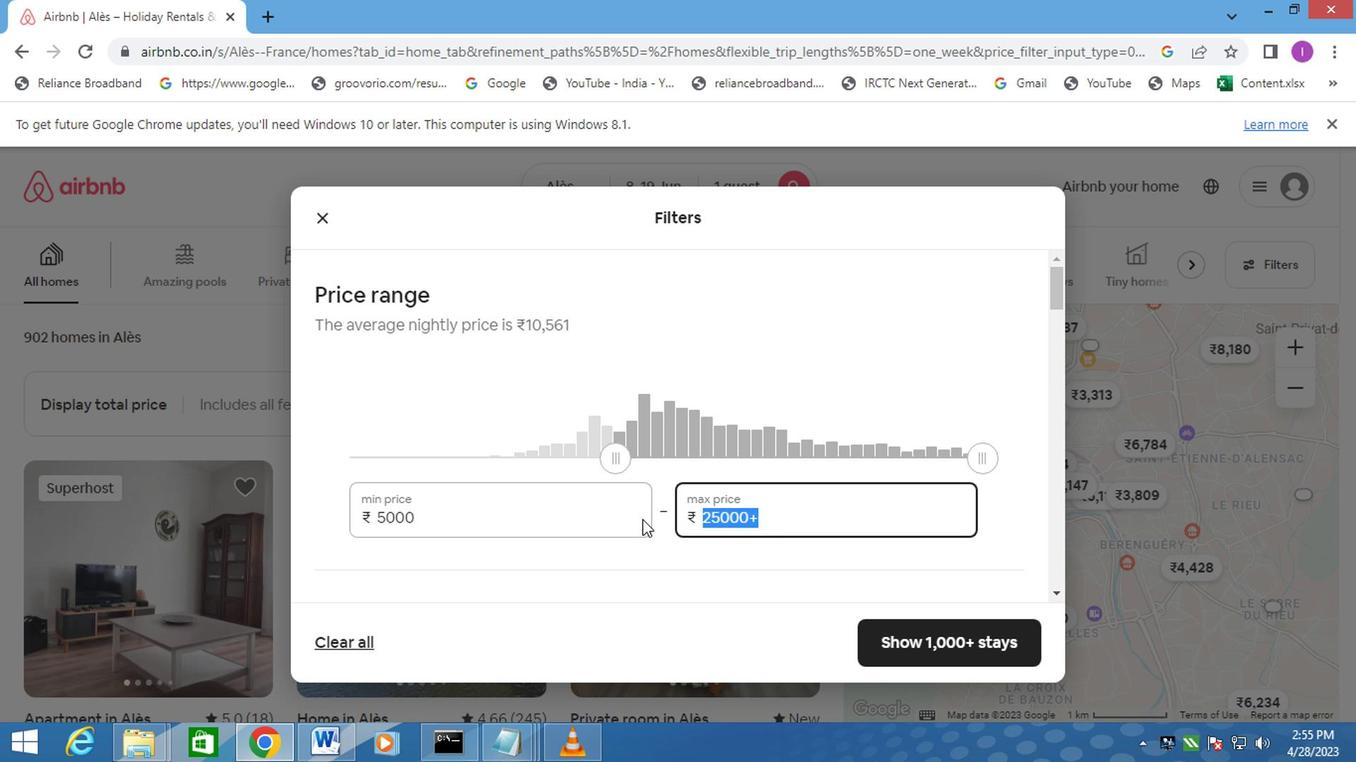 
Action: Mouse moved to (637, 522)
Screenshot: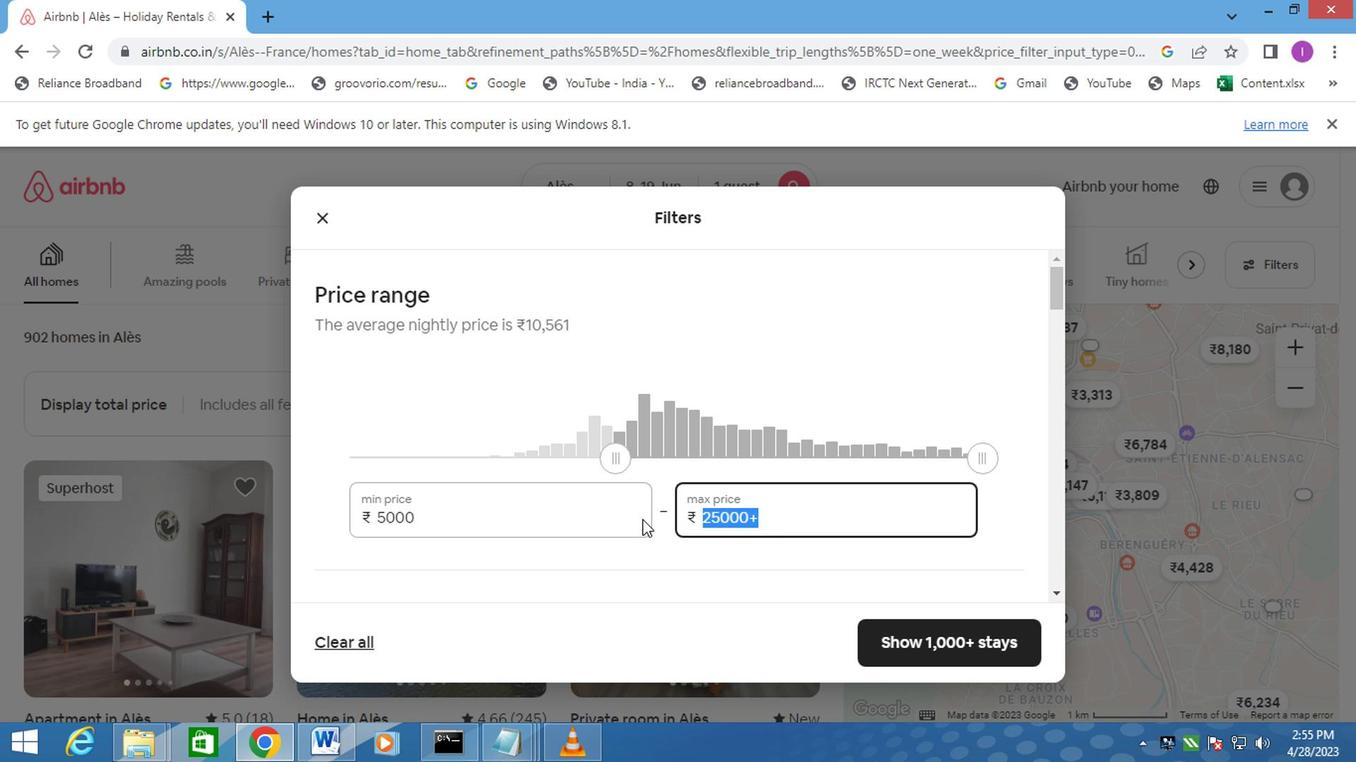 
Action: Key pressed 2
Screenshot: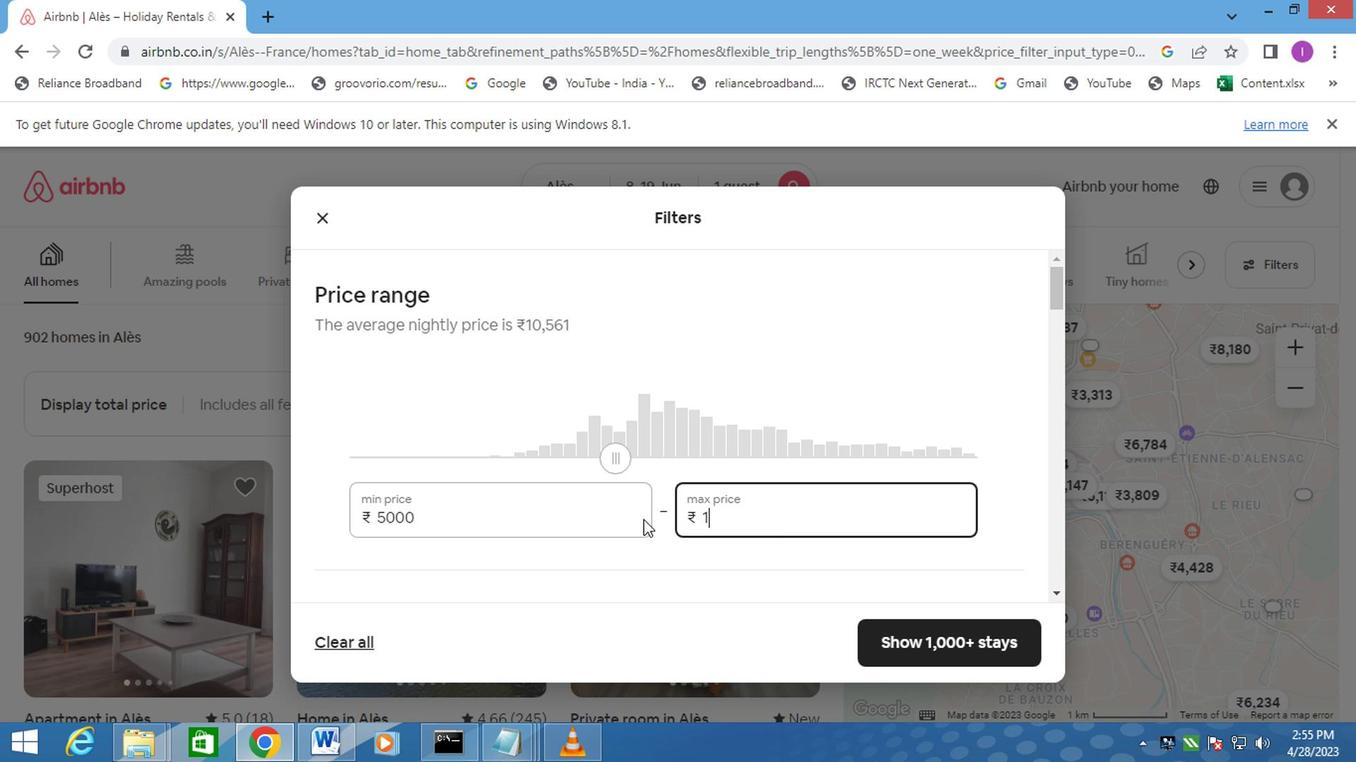 
Action: Mouse moved to (639, 520)
Screenshot: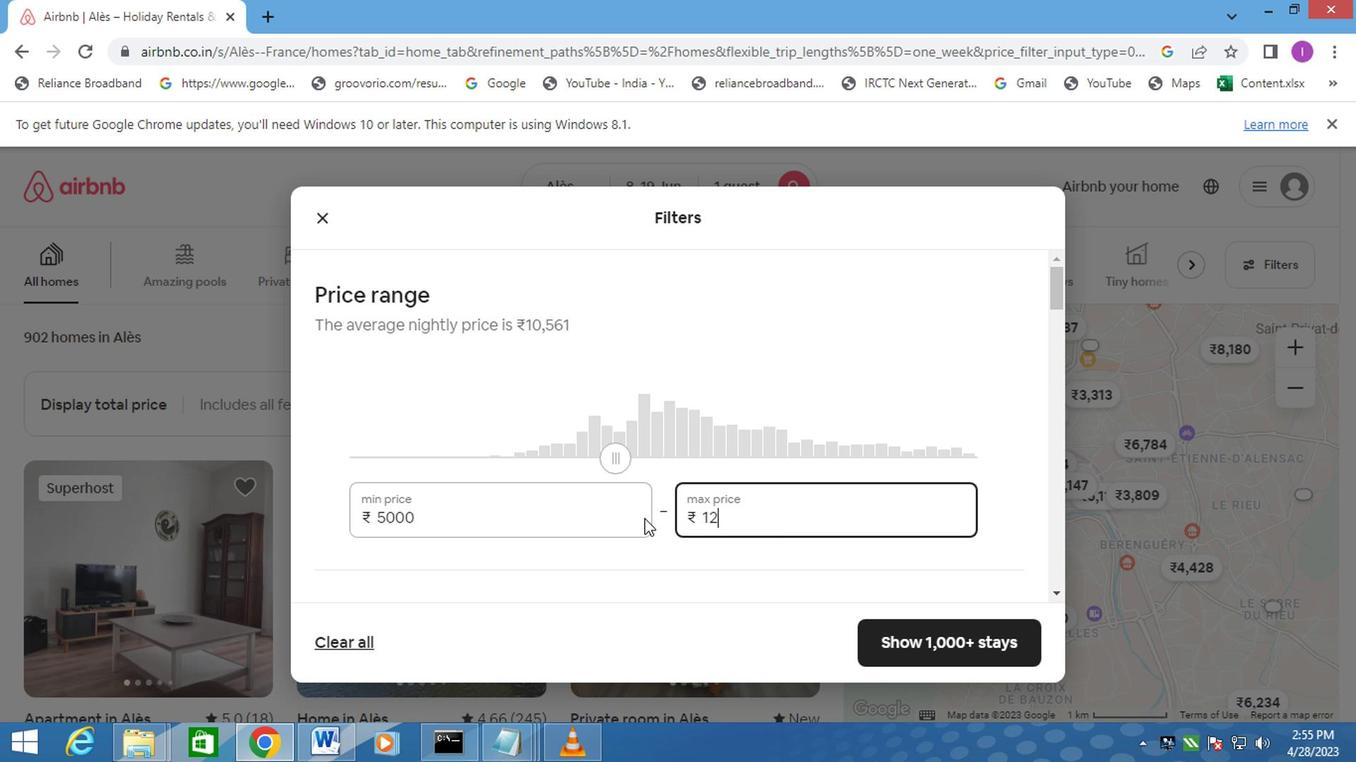 
Action: Key pressed 000
Screenshot: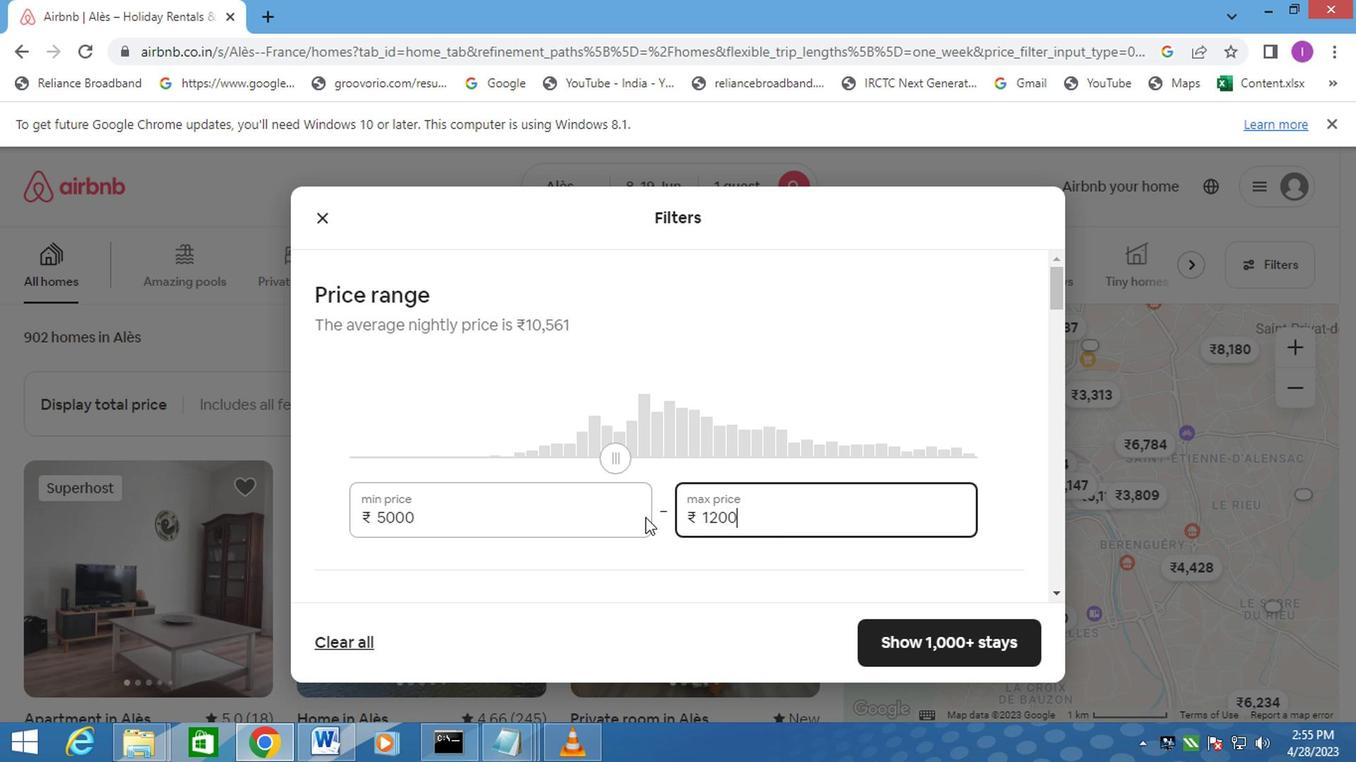
Action: Mouse moved to (651, 567)
Screenshot: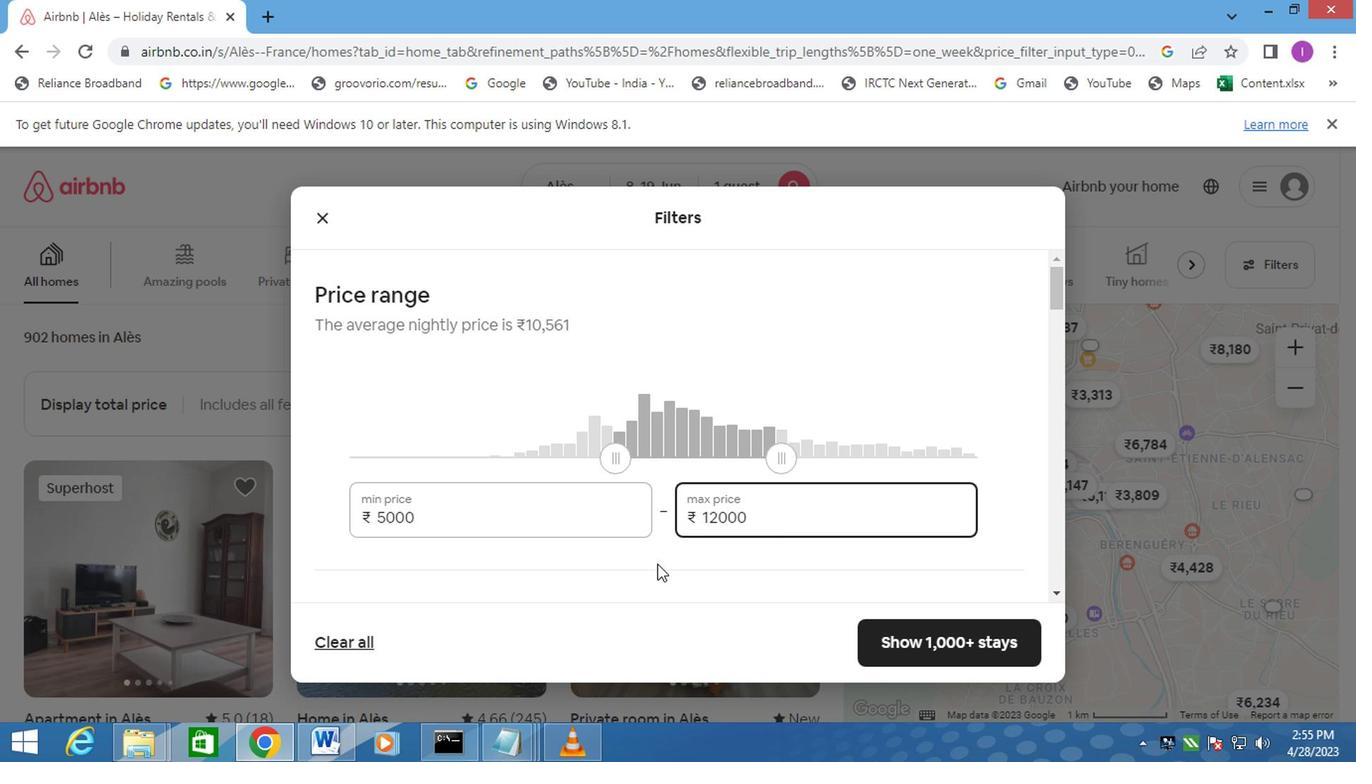 
Action: Mouse scrolled (651, 566) with delta (0, -1)
Screenshot: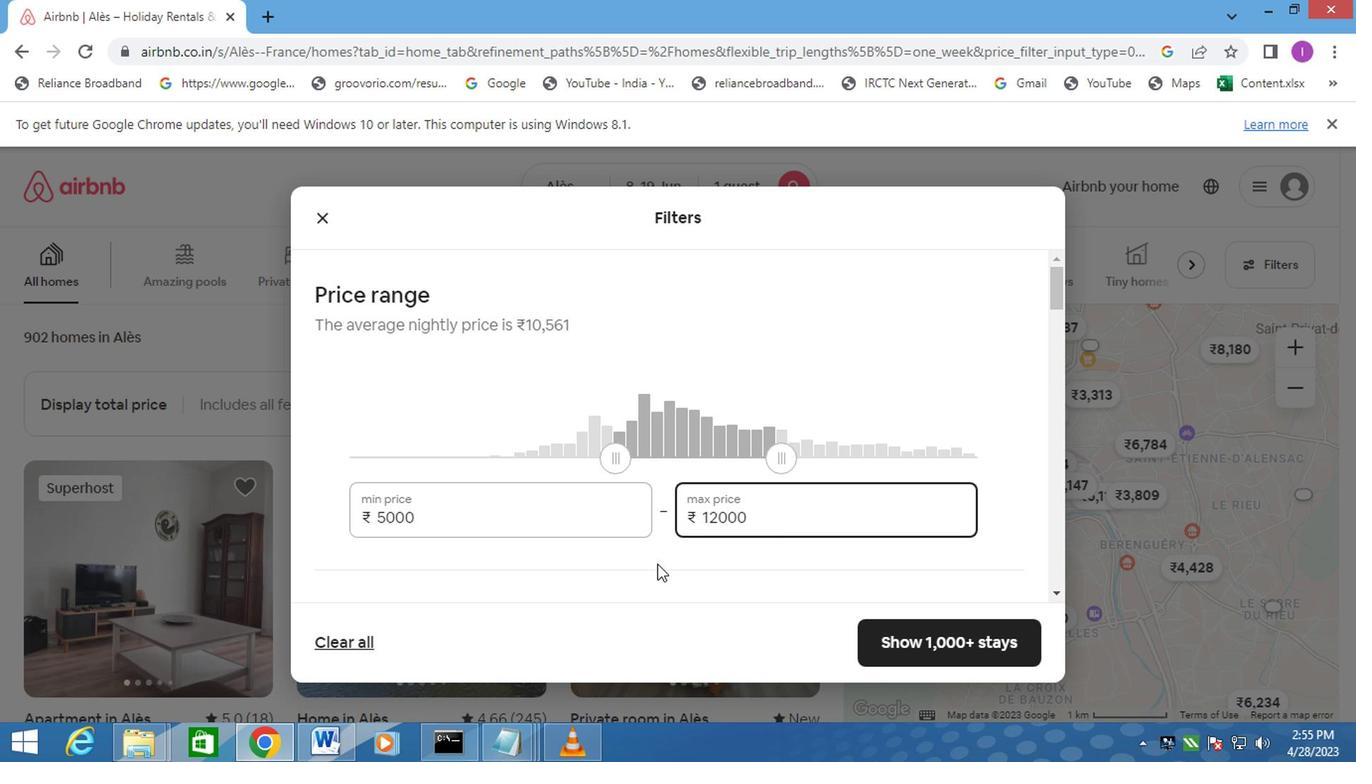 
Action: Mouse scrolled (651, 566) with delta (0, -1)
Screenshot: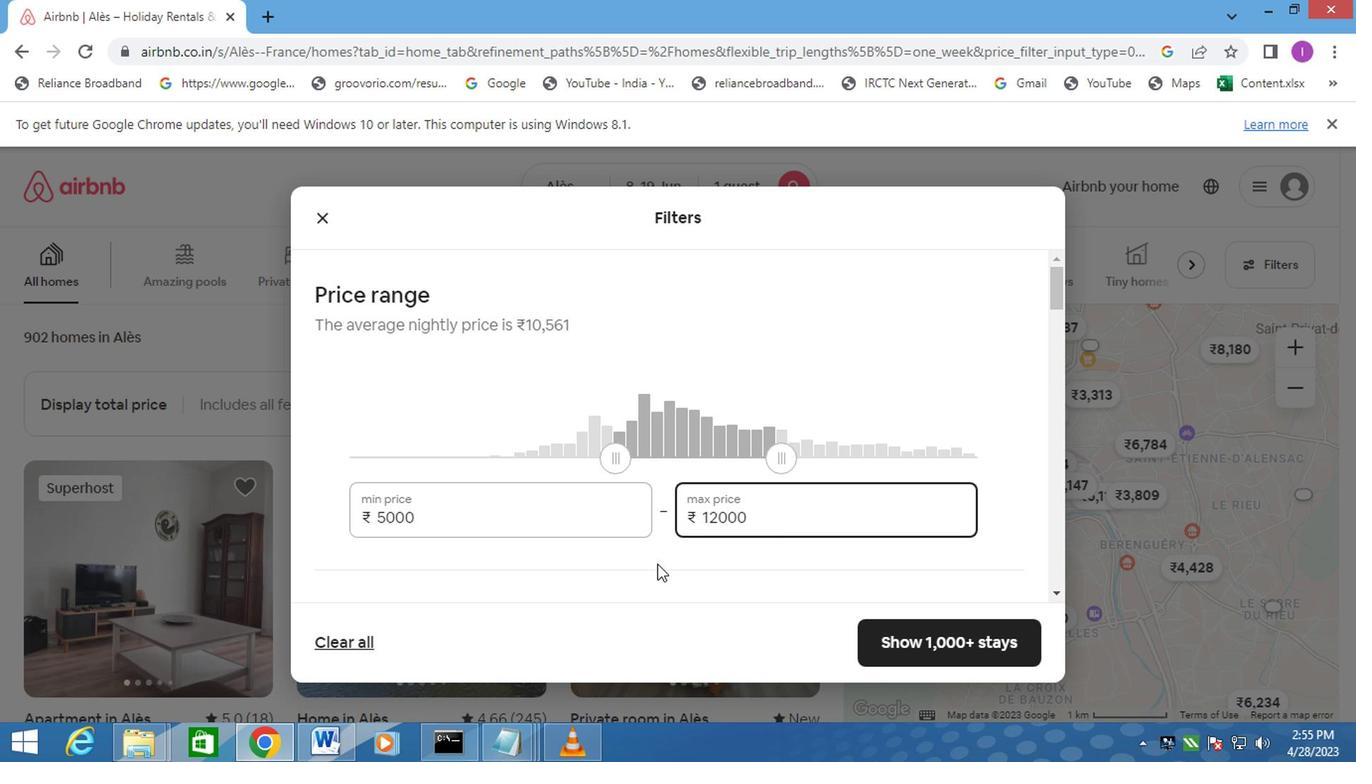 
Action: Mouse moved to (327, 565)
Screenshot: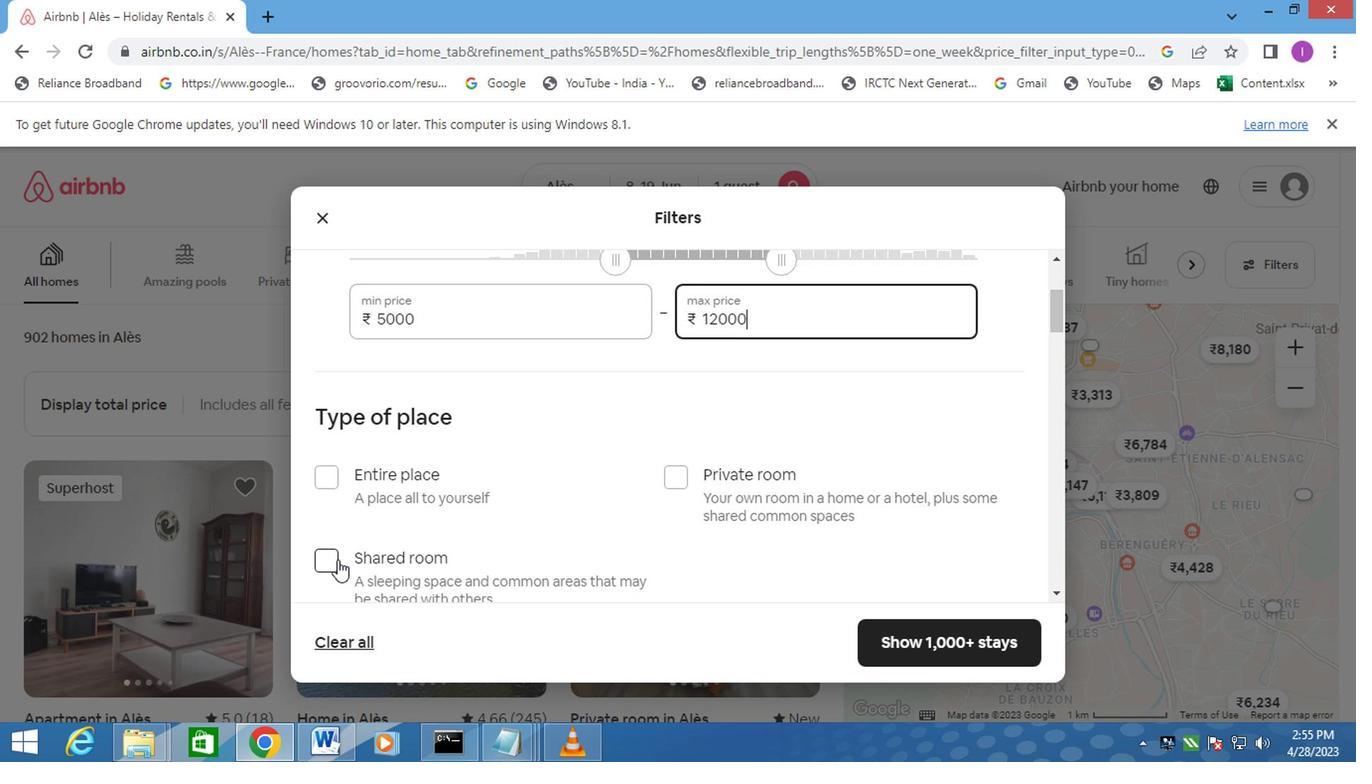 
Action: Mouse pressed left at (327, 565)
Screenshot: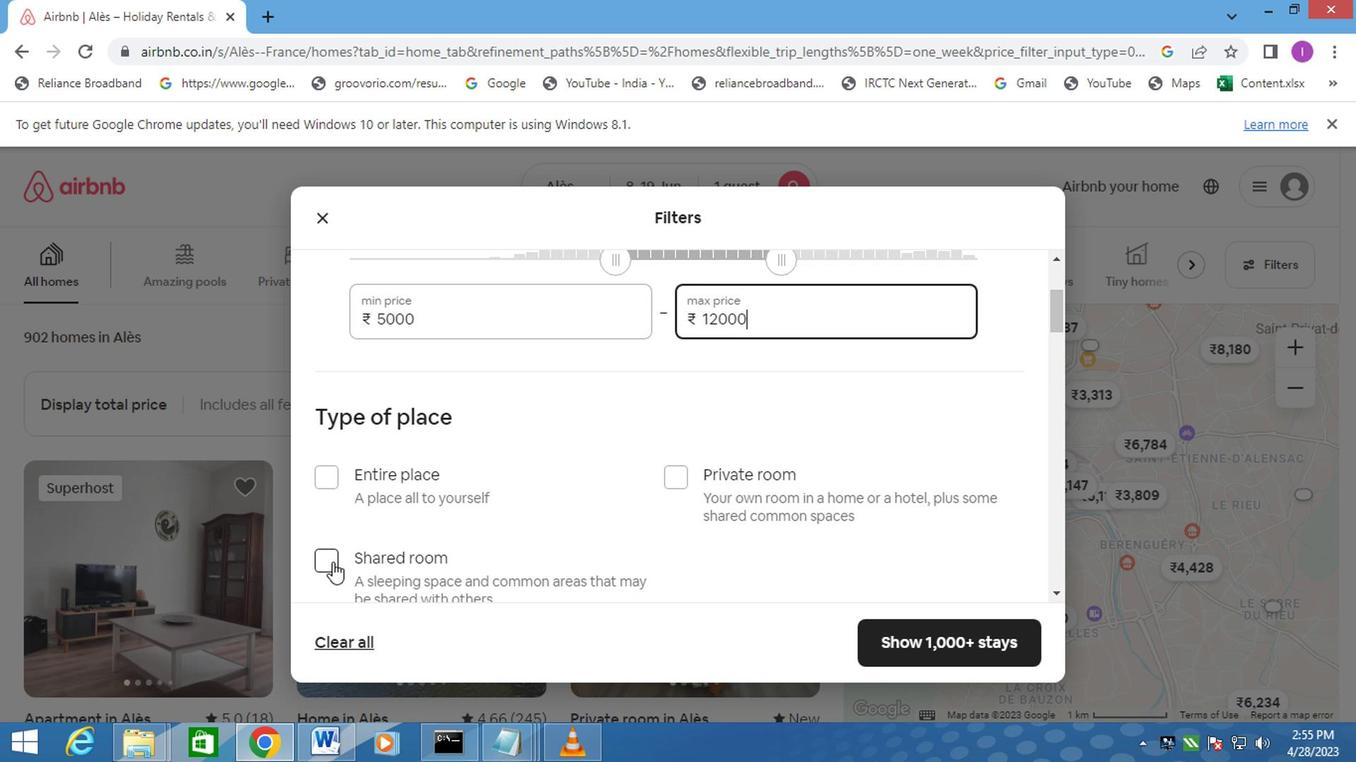 
Action: Mouse moved to (445, 541)
Screenshot: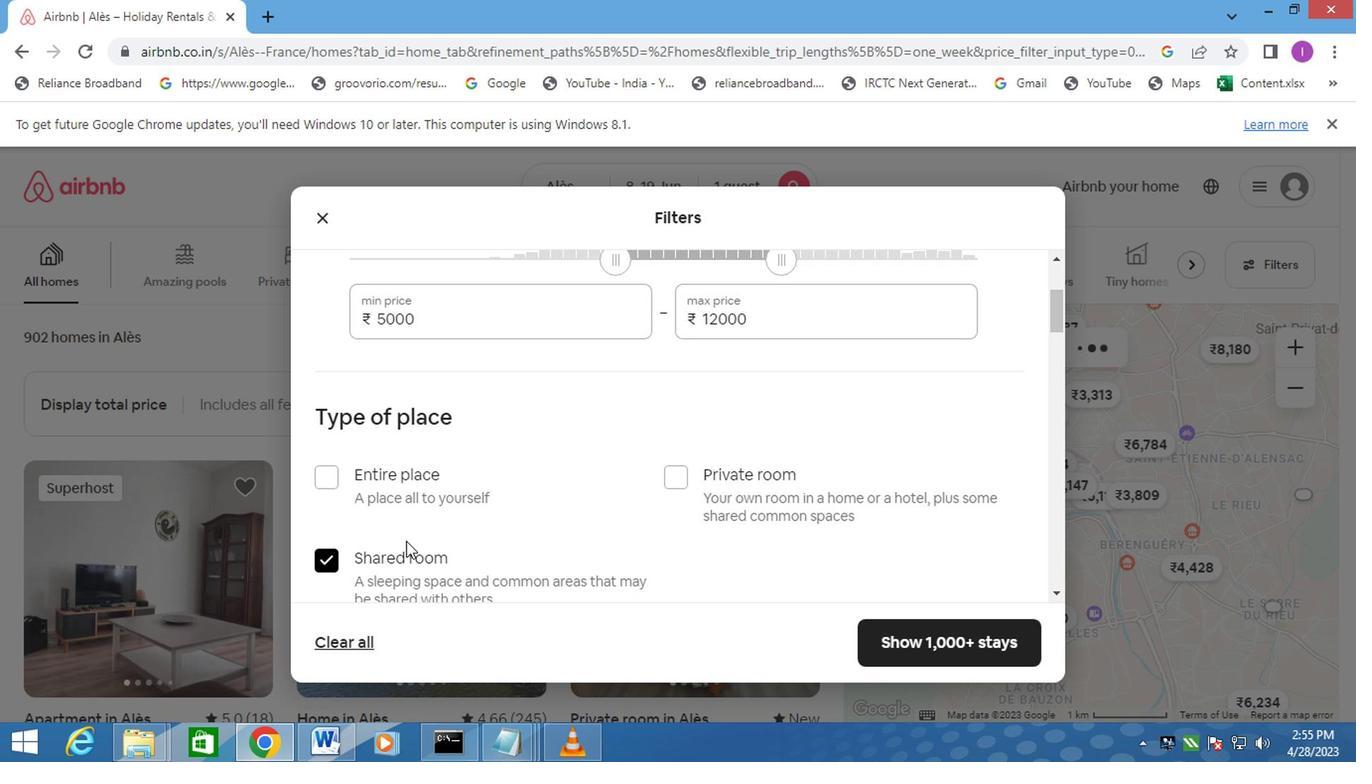 
Action: Mouse scrolled (445, 540) with delta (0, -1)
Screenshot: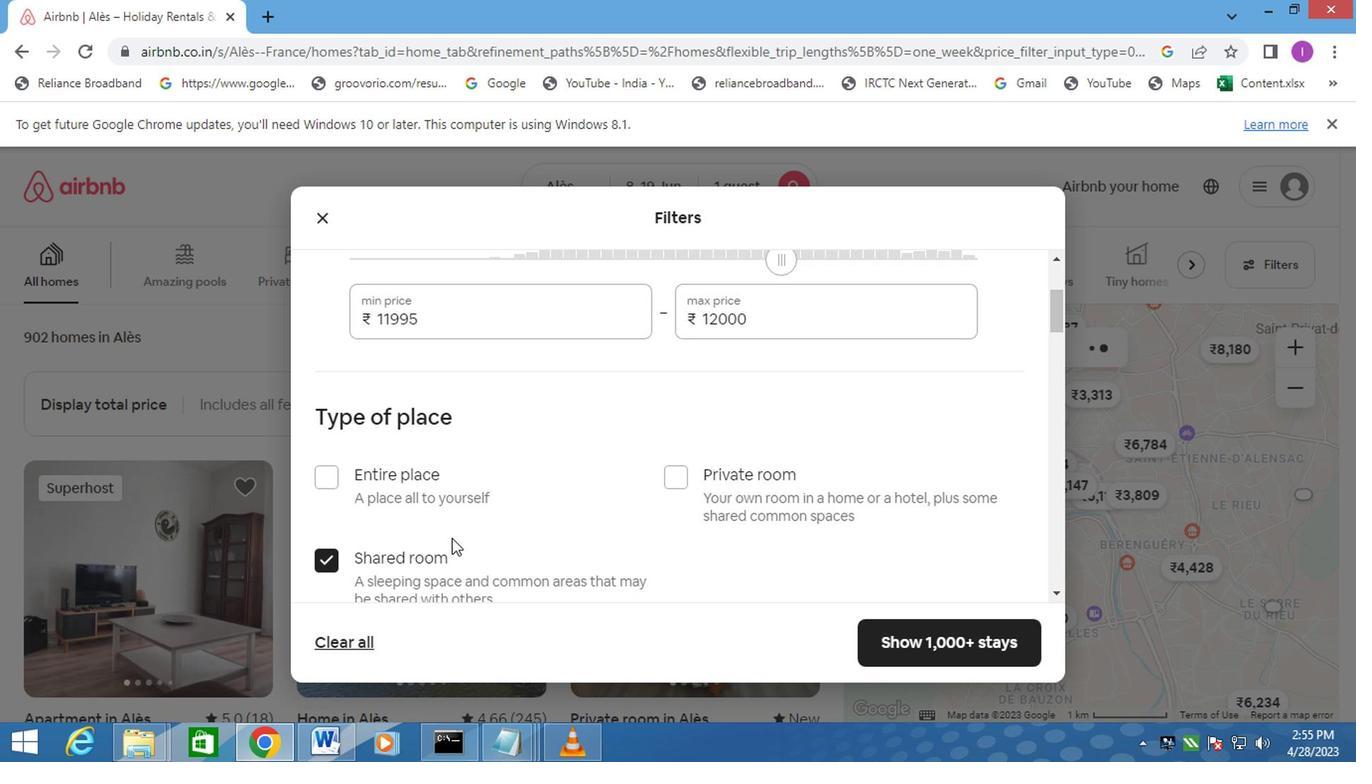 
Action: Mouse scrolled (445, 540) with delta (0, -1)
Screenshot: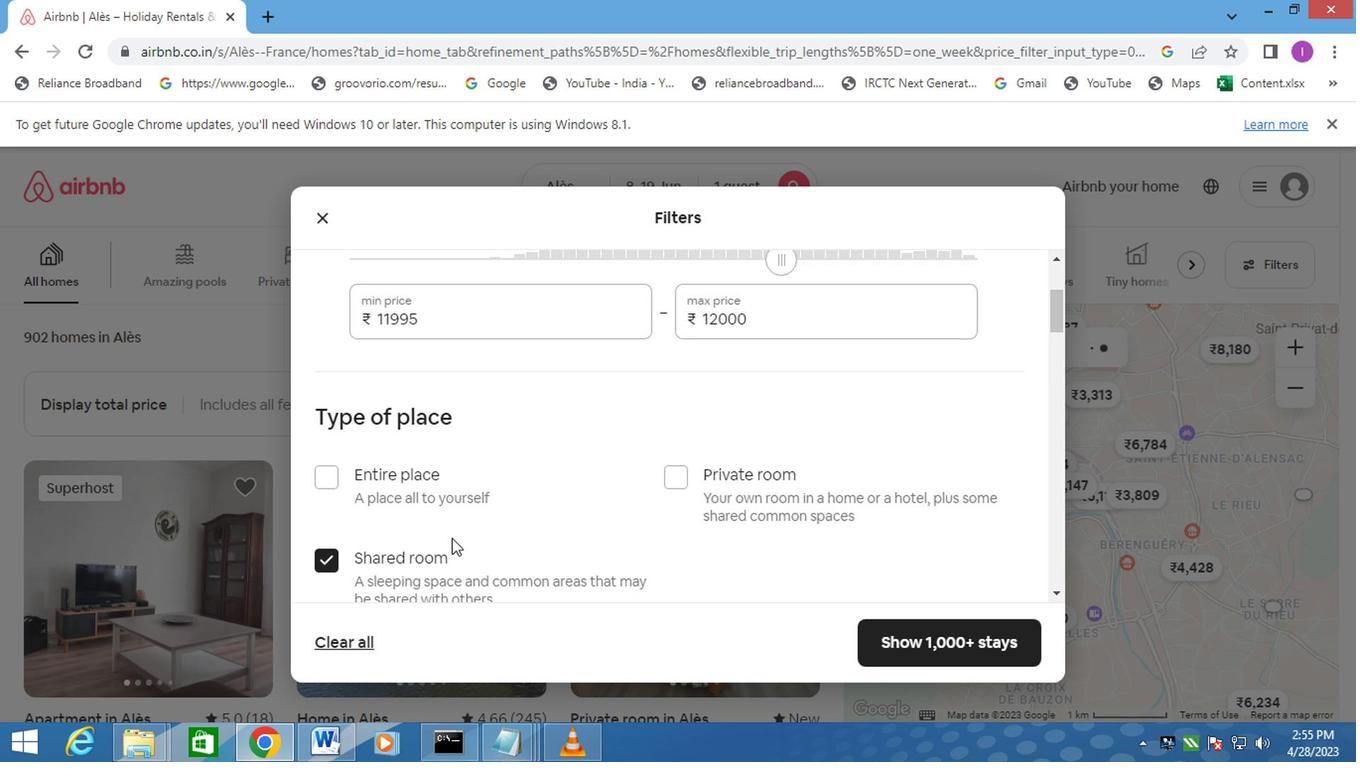
Action: Mouse moved to (459, 532)
Screenshot: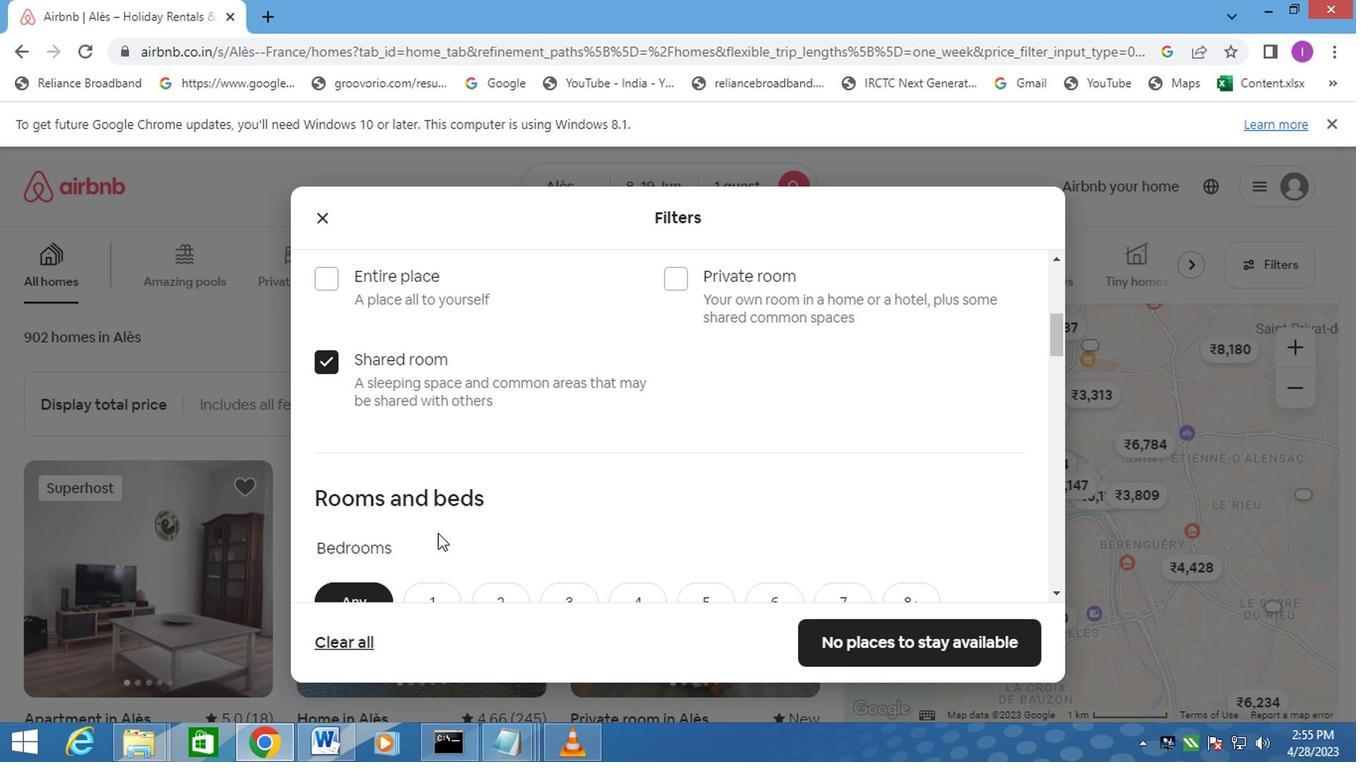 
Action: Mouse scrolled (459, 531) with delta (0, 0)
Screenshot: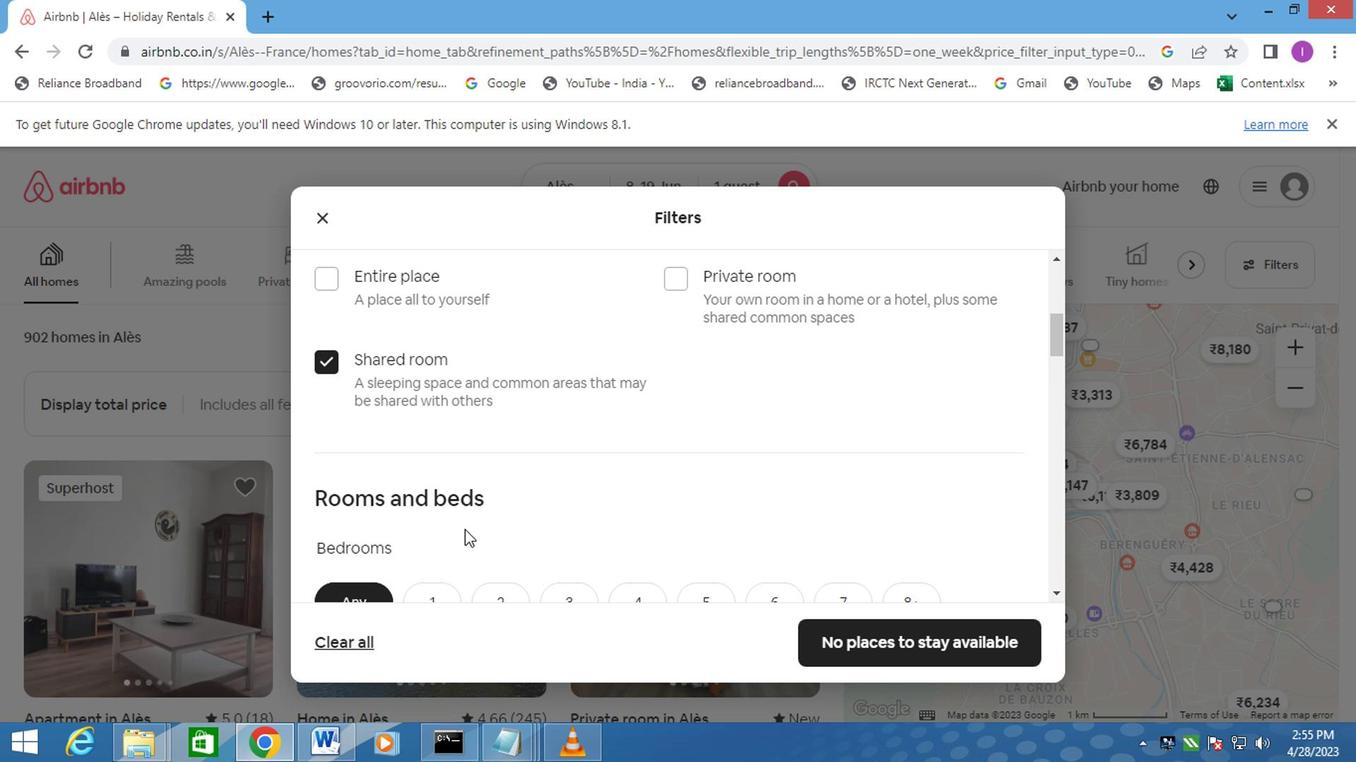 
Action: Mouse moved to (460, 532)
Screenshot: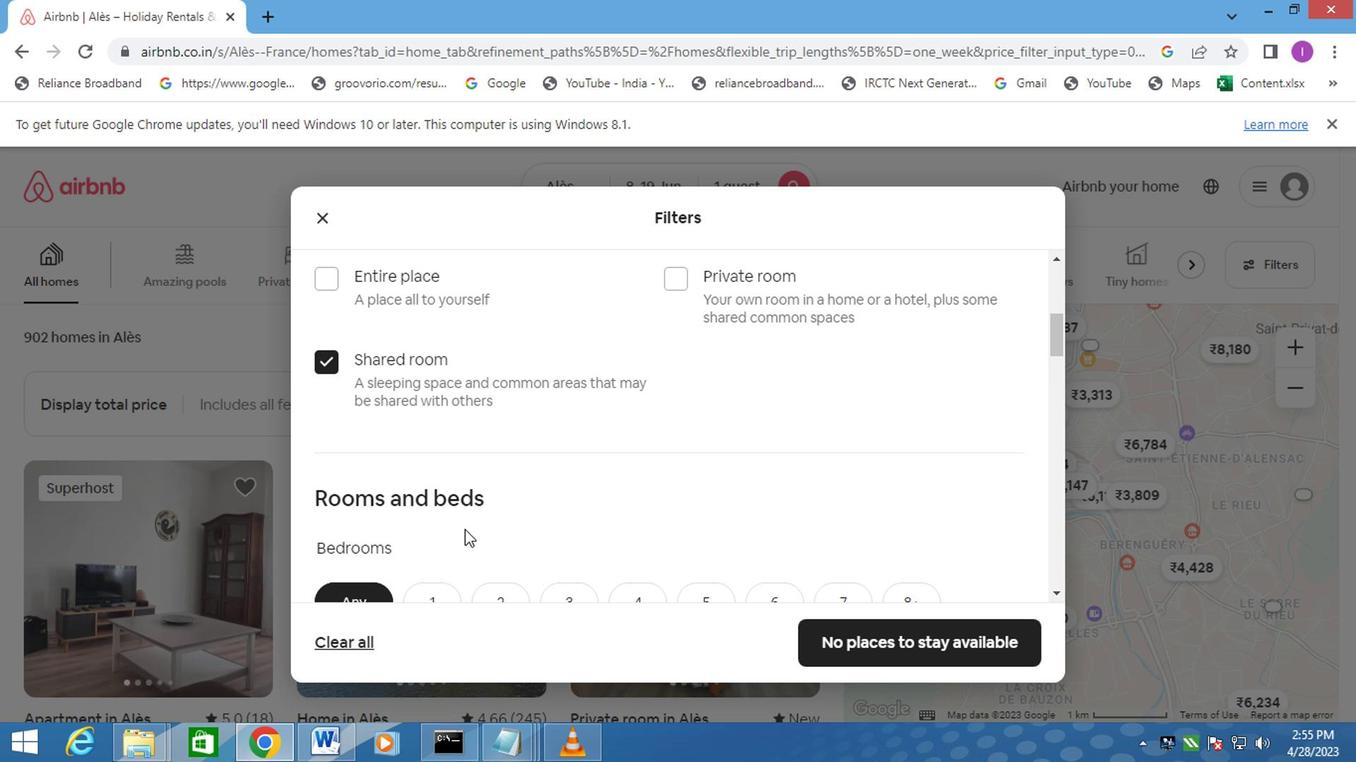 
Action: Mouse scrolled (460, 531) with delta (0, 0)
Screenshot: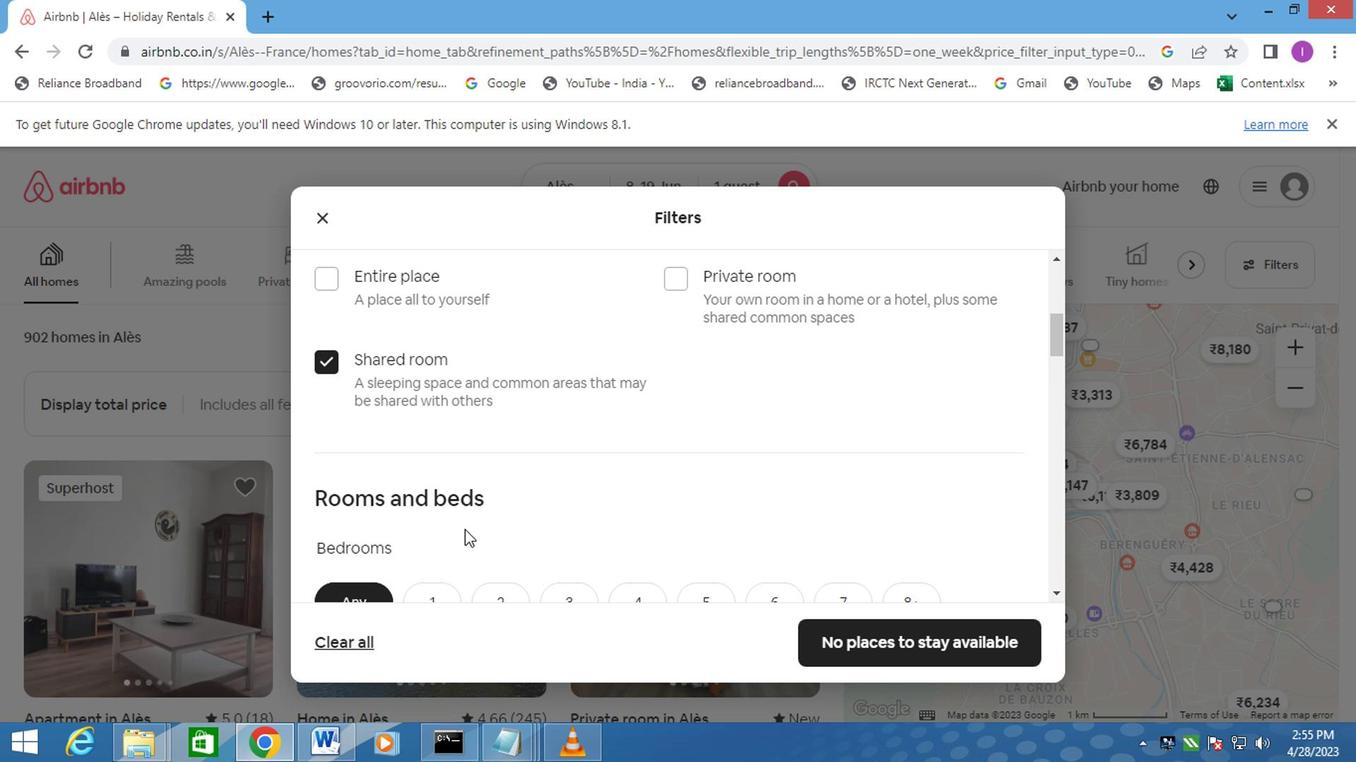 
Action: Mouse moved to (410, 404)
Screenshot: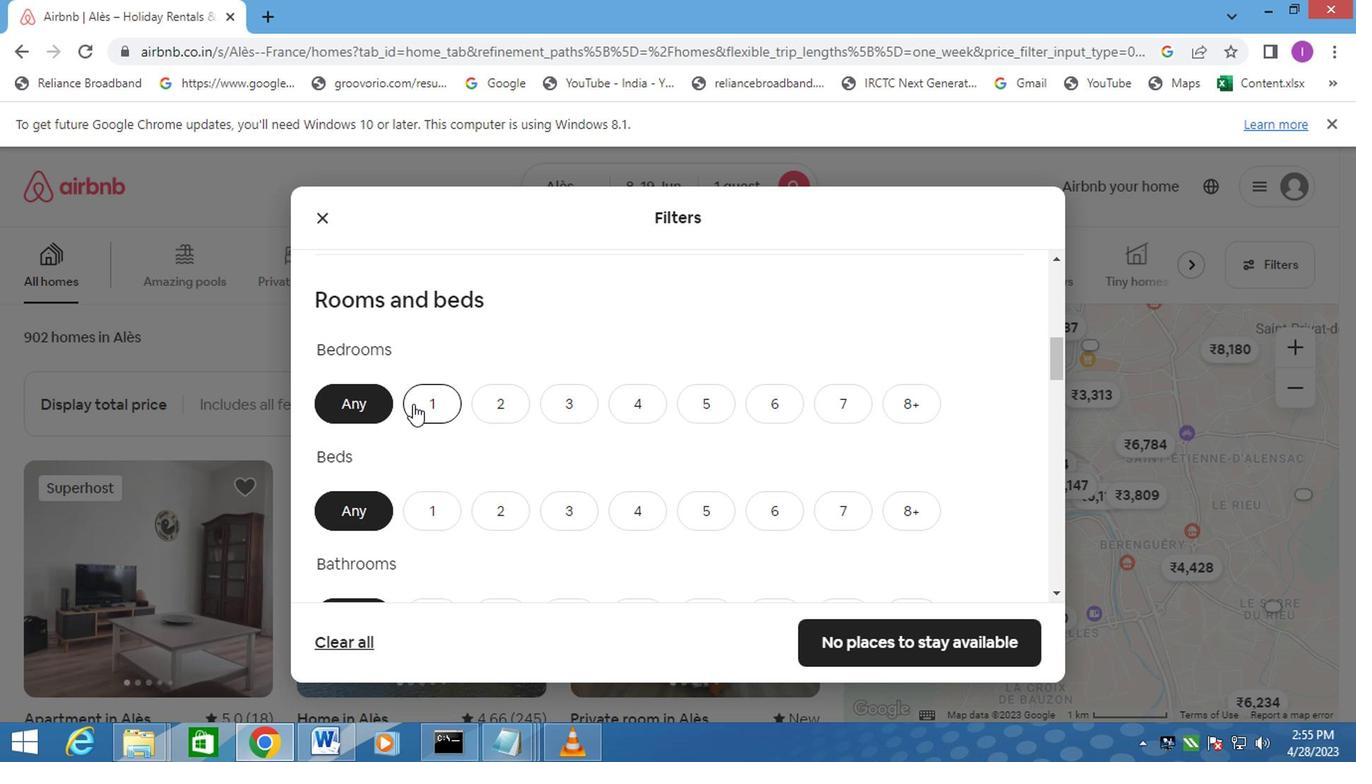 
Action: Mouse pressed left at (410, 404)
Screenshot: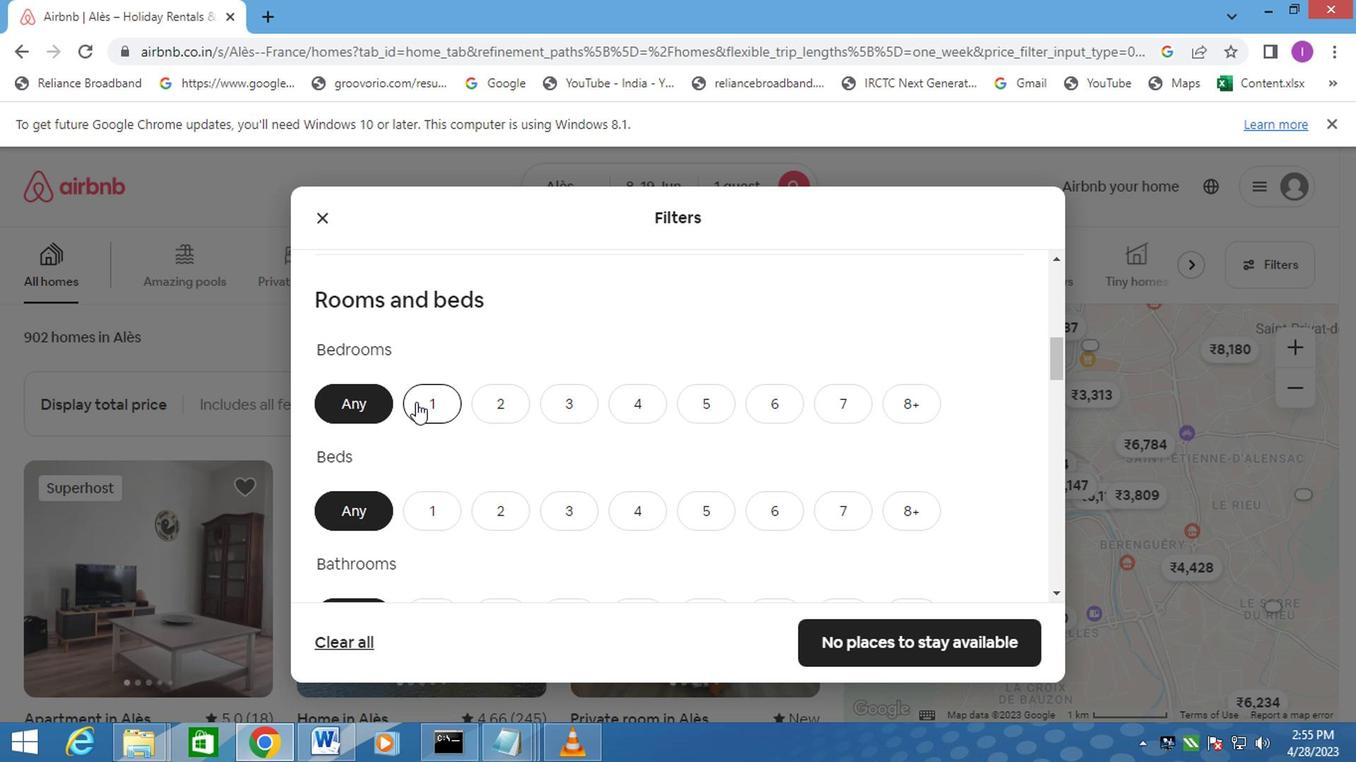 
Action: Mouse moved to (425, 522)
Screenshot: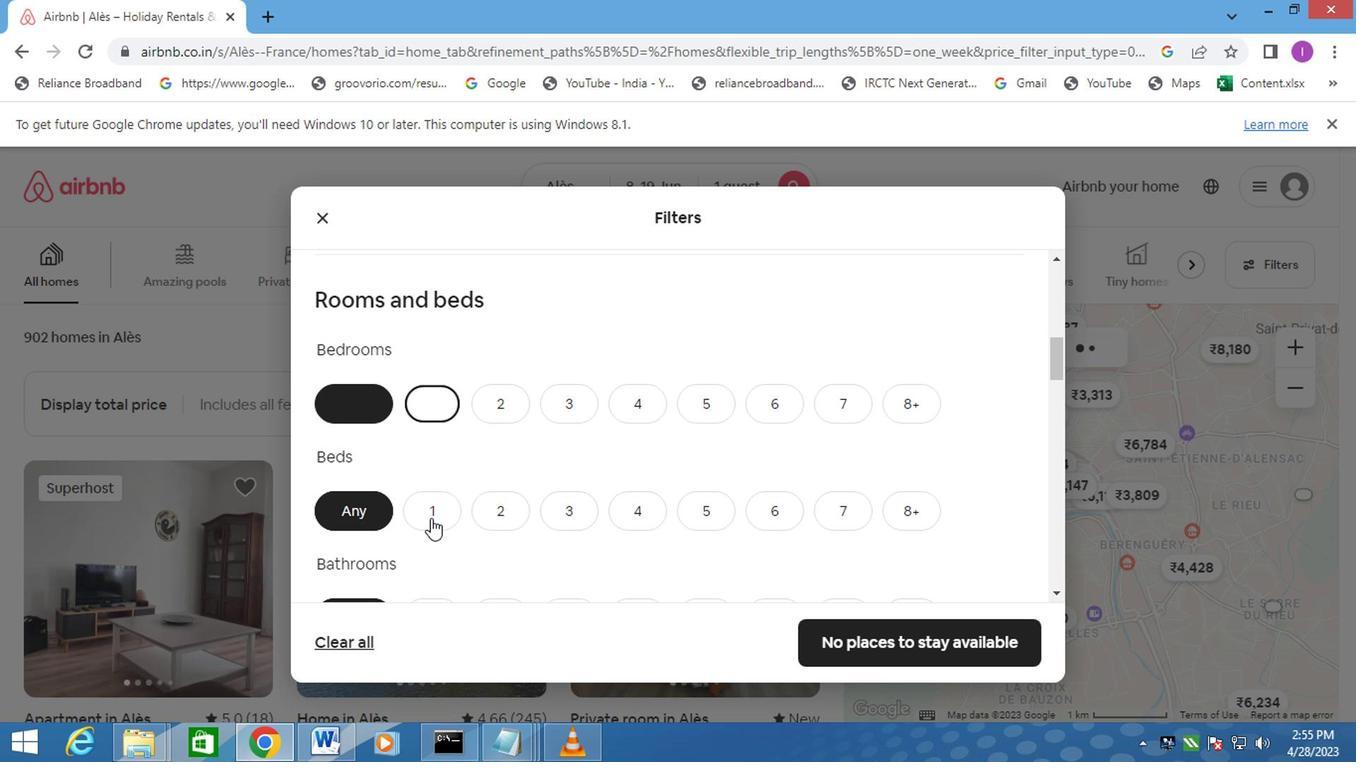 
Action: Mouse pressed left at (425, 522)
Screenshot: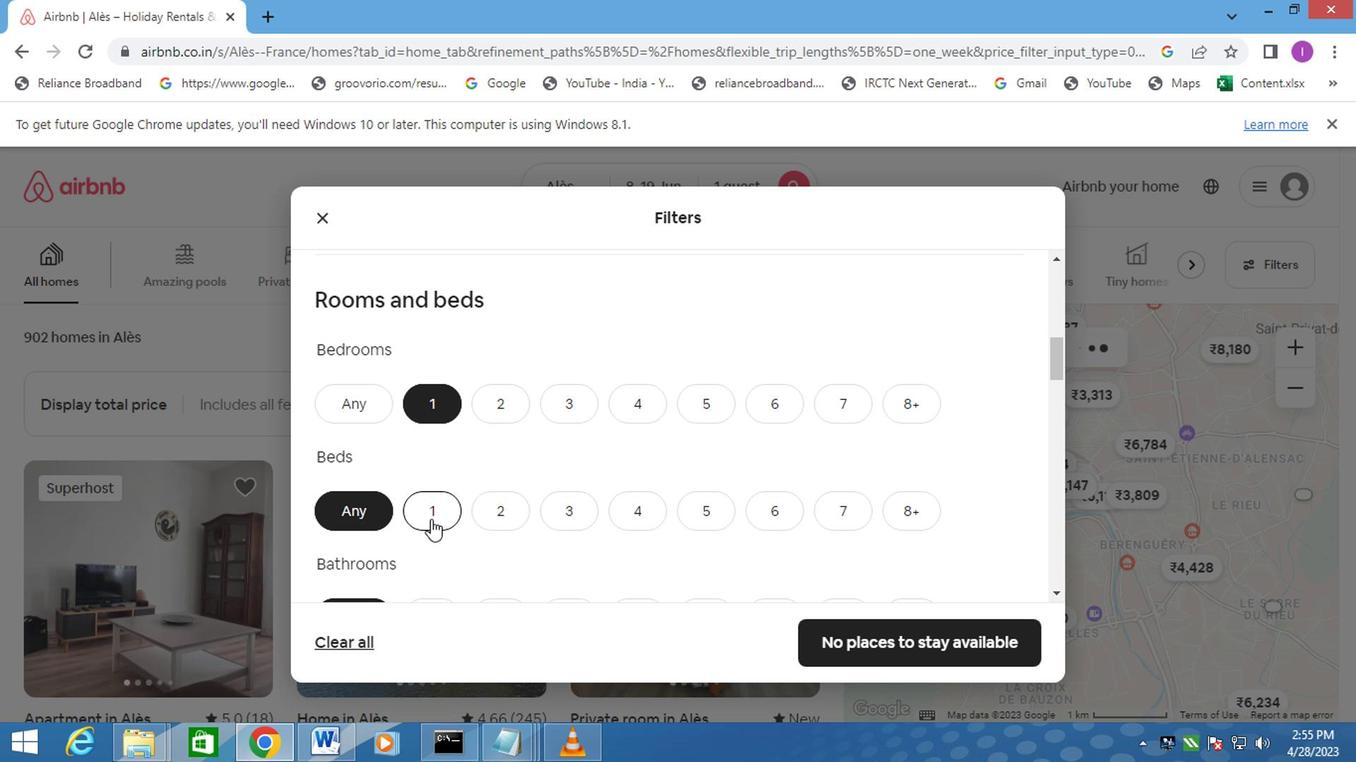 
Action: Mouse moved to (427, 524)
Screenshot: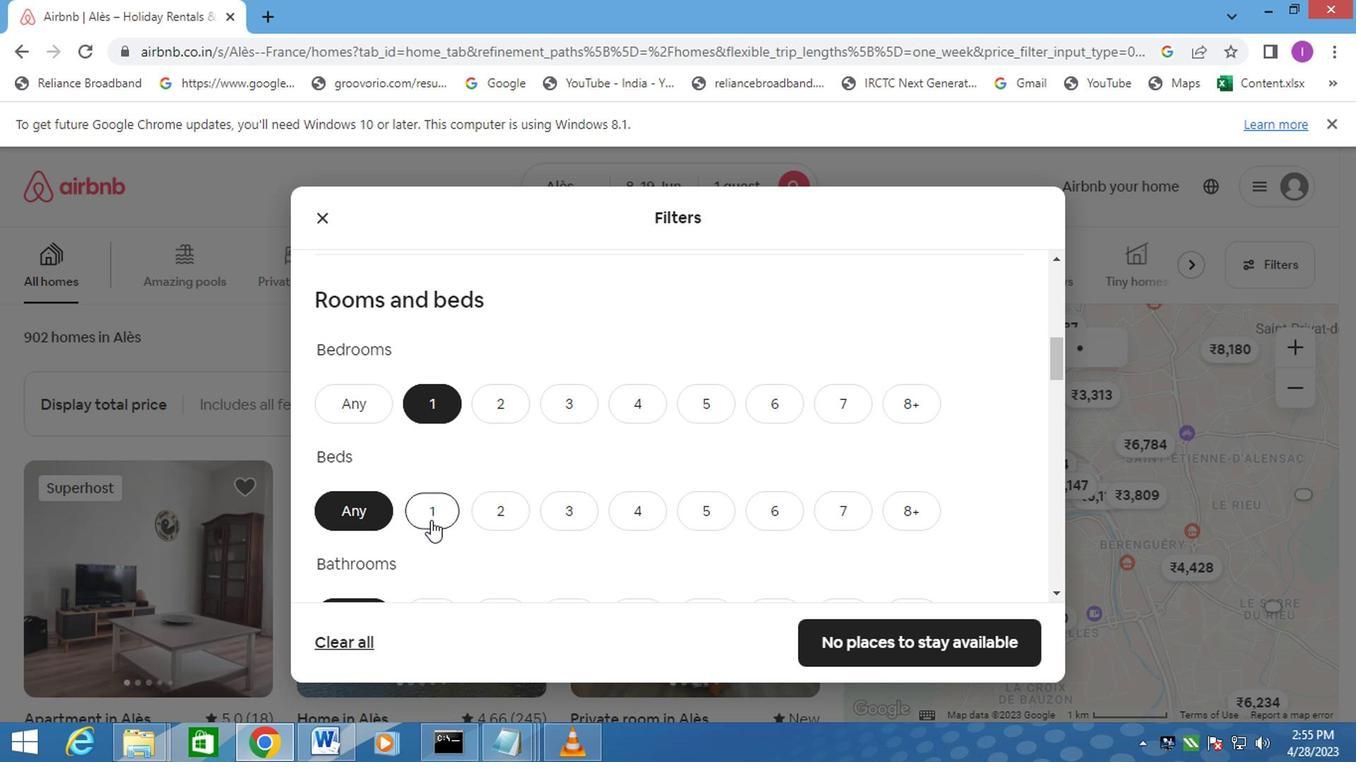 
Action: Mouse scrolled (427, 522) with delta (0, -1)
Screenshot: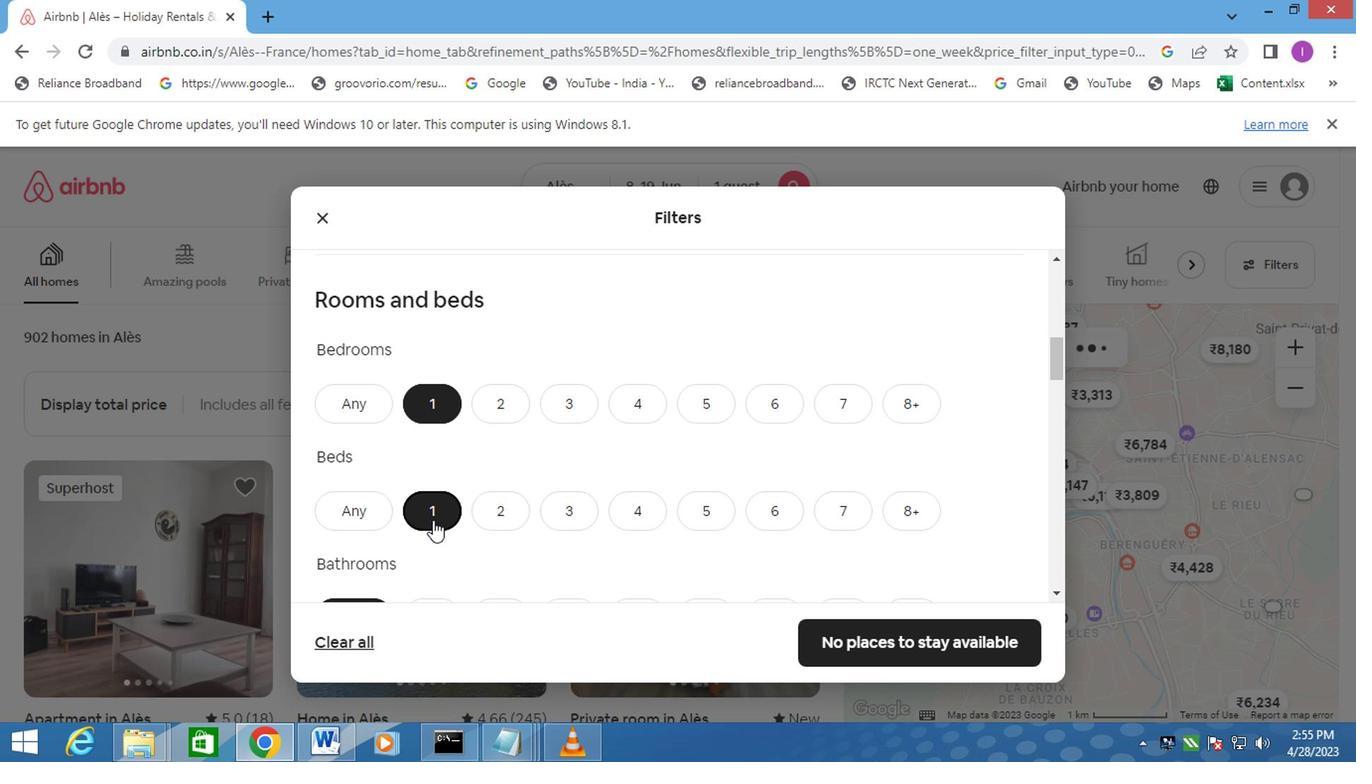 
Action: Mouse moved to (428, 521)
Screenshot: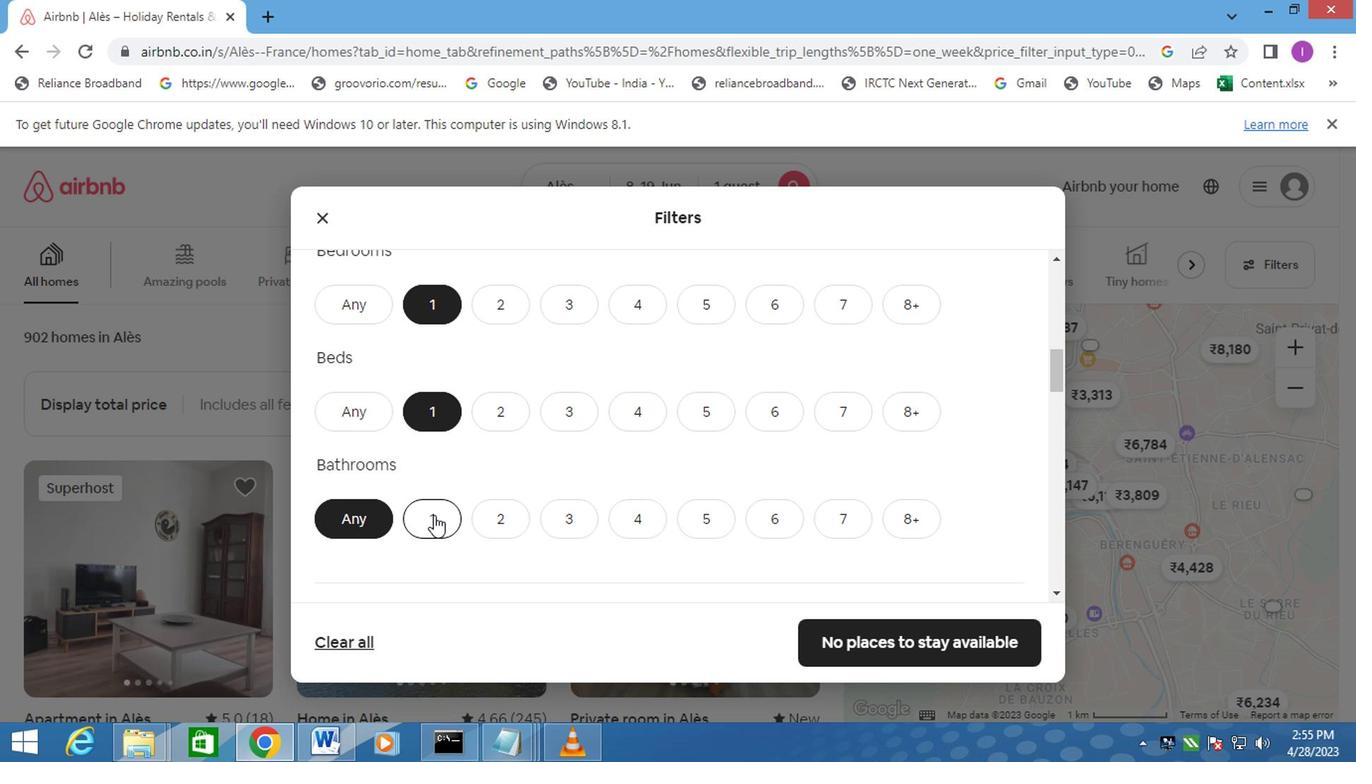 
Action: Mouse pressed left at (428, 521)
Screenshot: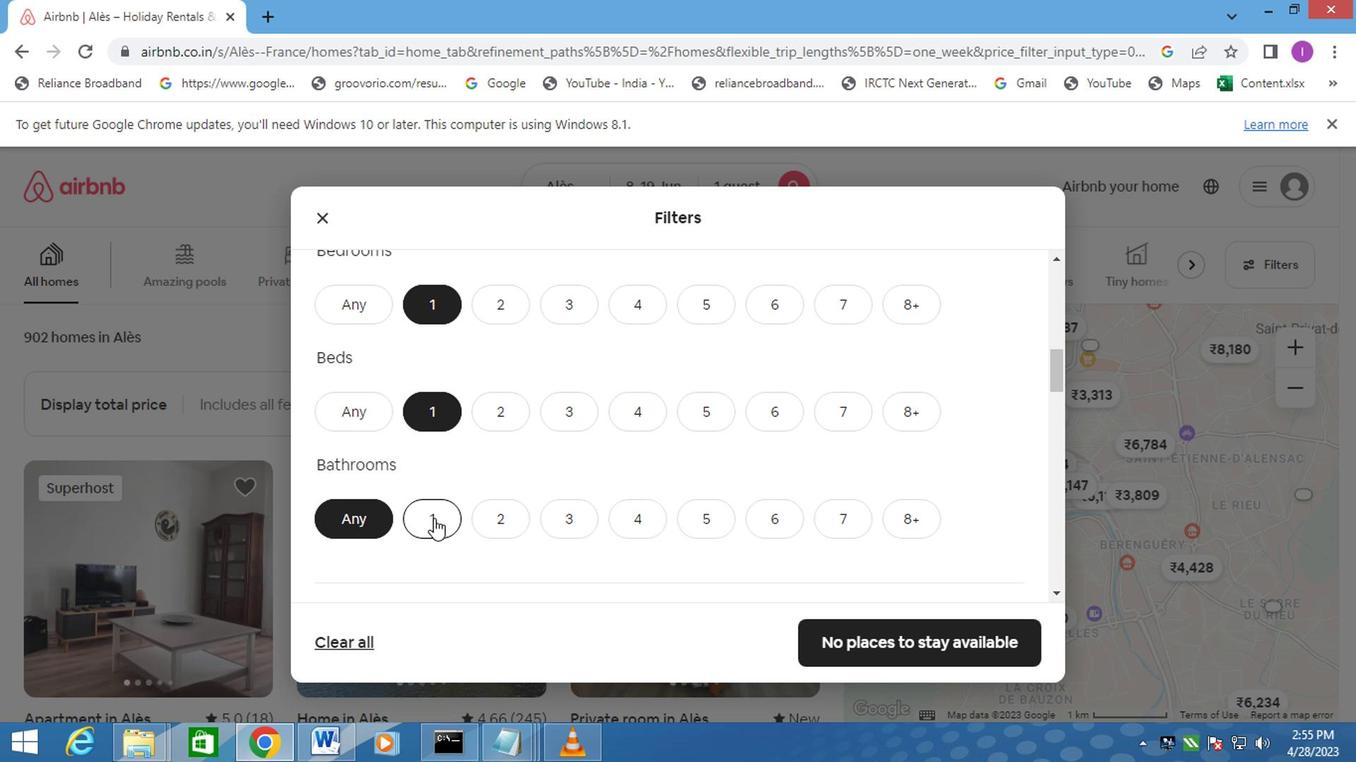 
Action: Mouse moved to (511, 514)
Screenshot: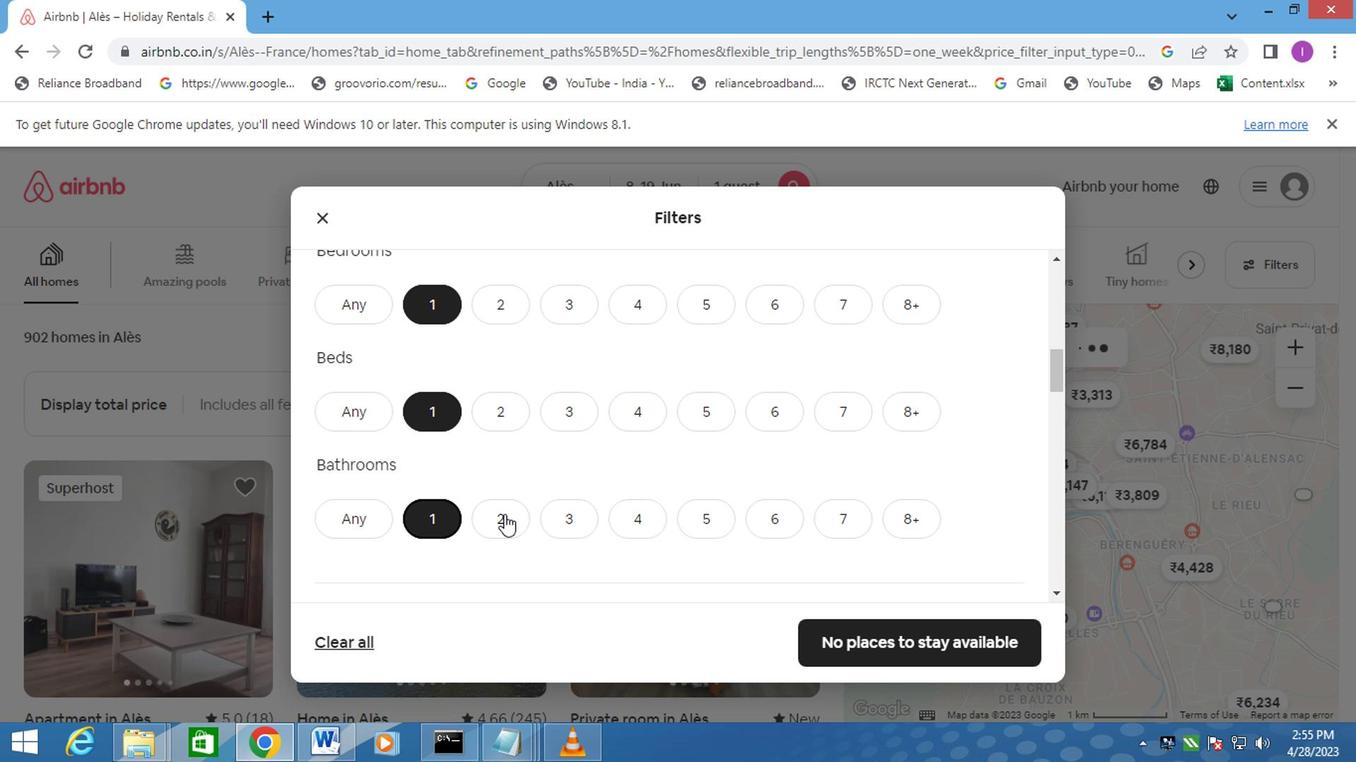 
Action: Mouse scrolled (511, 513) with delta (0, -1)
Screenshot: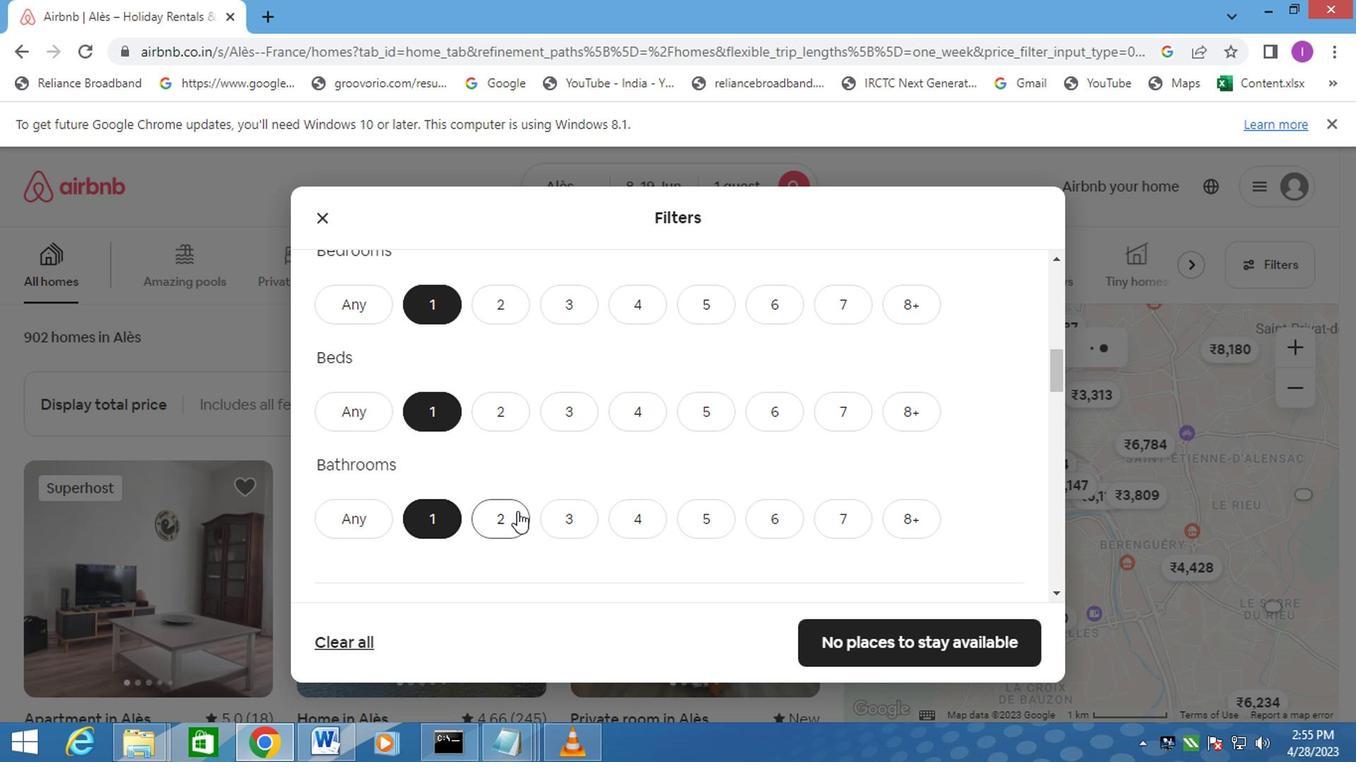 
Action: Mouse scrolled (511, 513) with delta (0, -1)
Screenshot: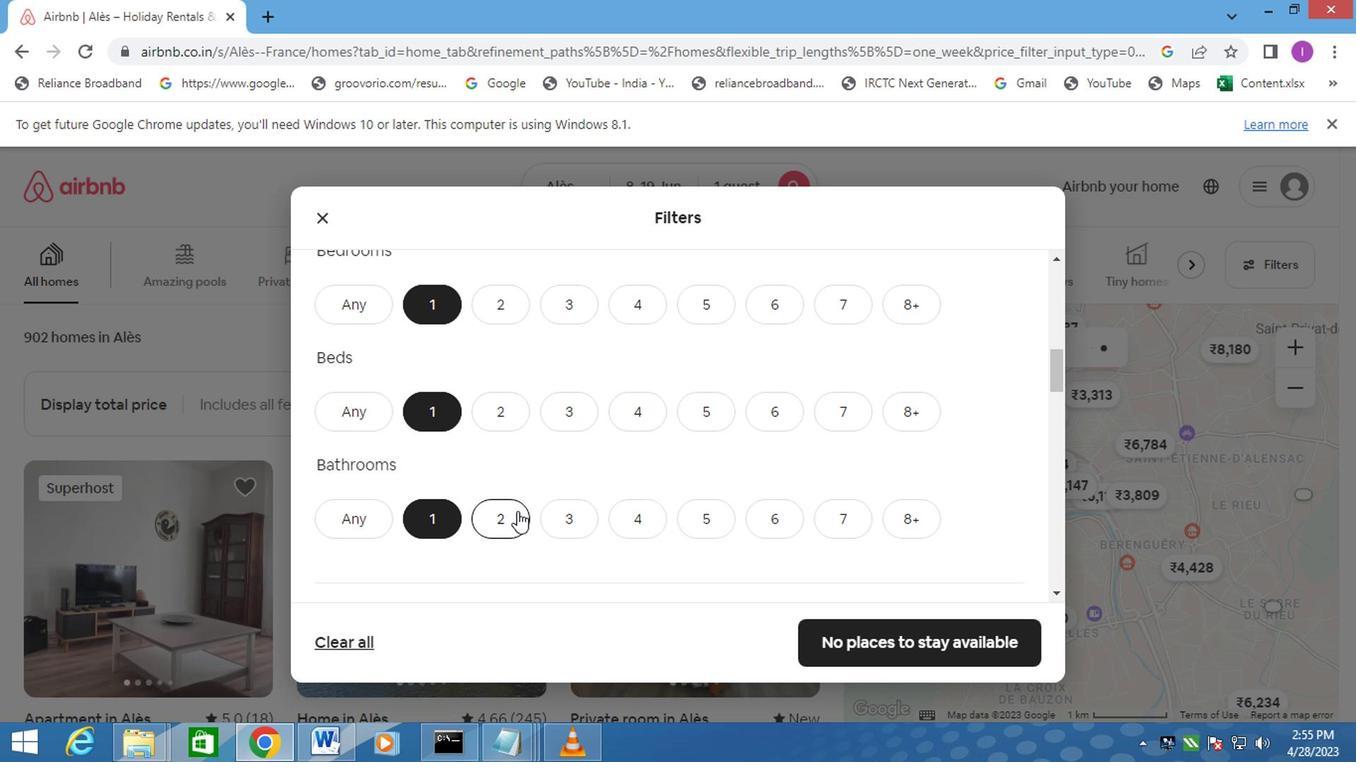 
Action: Mouse moved to (389, 536)
Screenshot: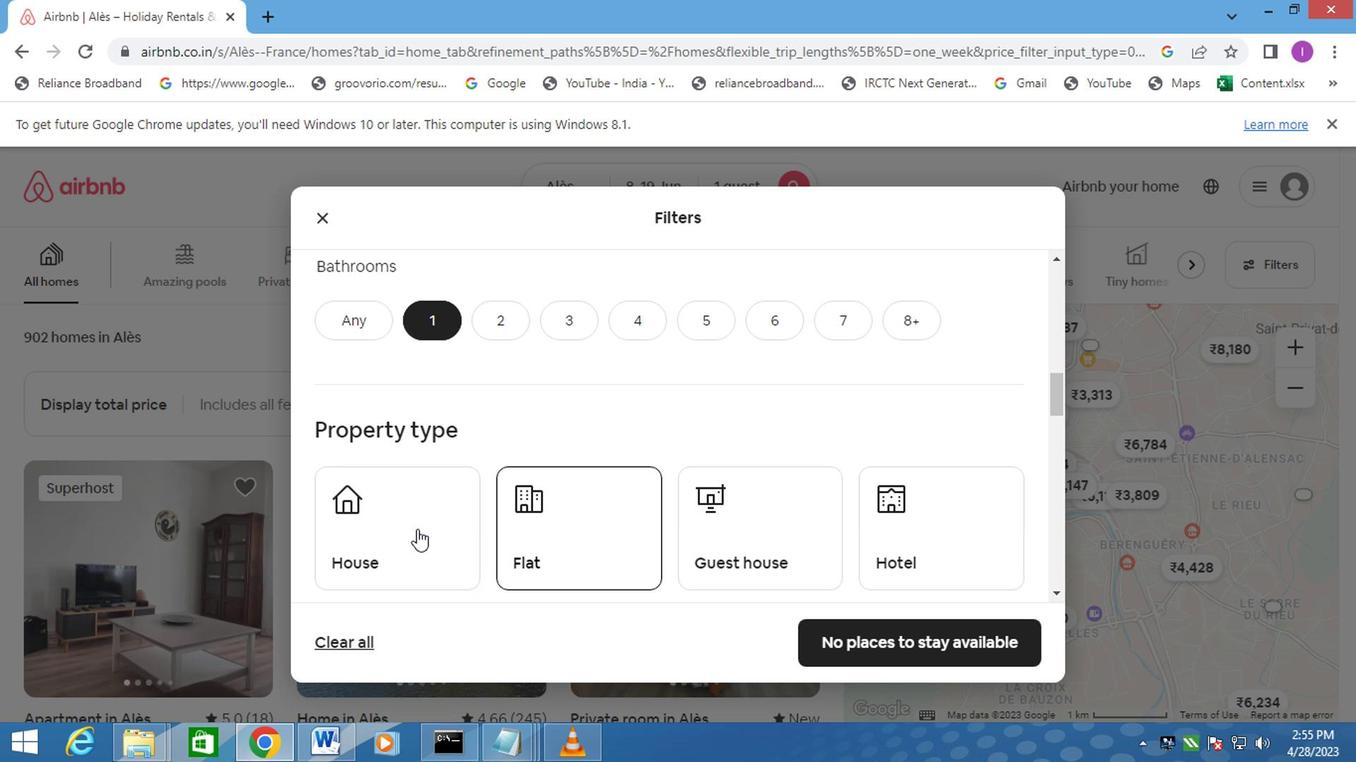 
Action: Mouse pressed left at (389, 536)
Screenshot: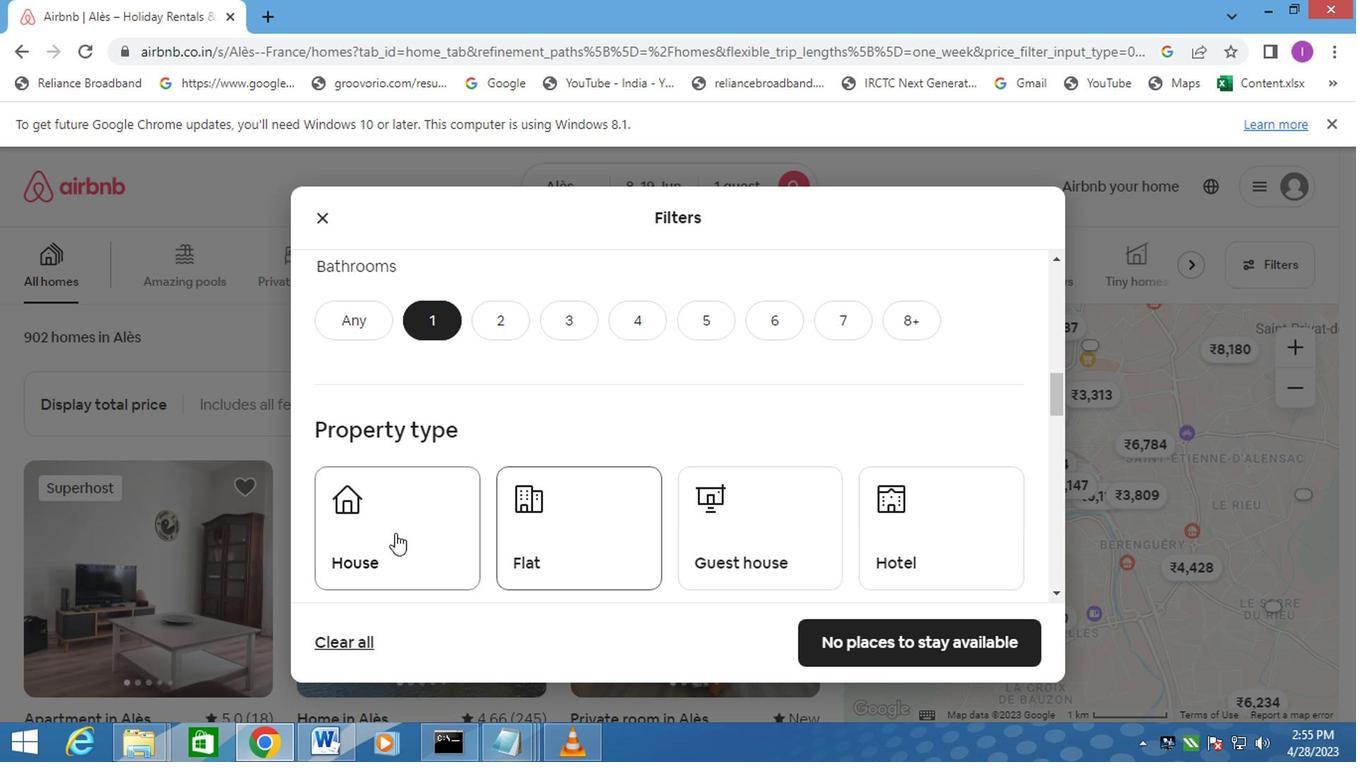
Action: Mouse moved to (522, 520)
Screenshot: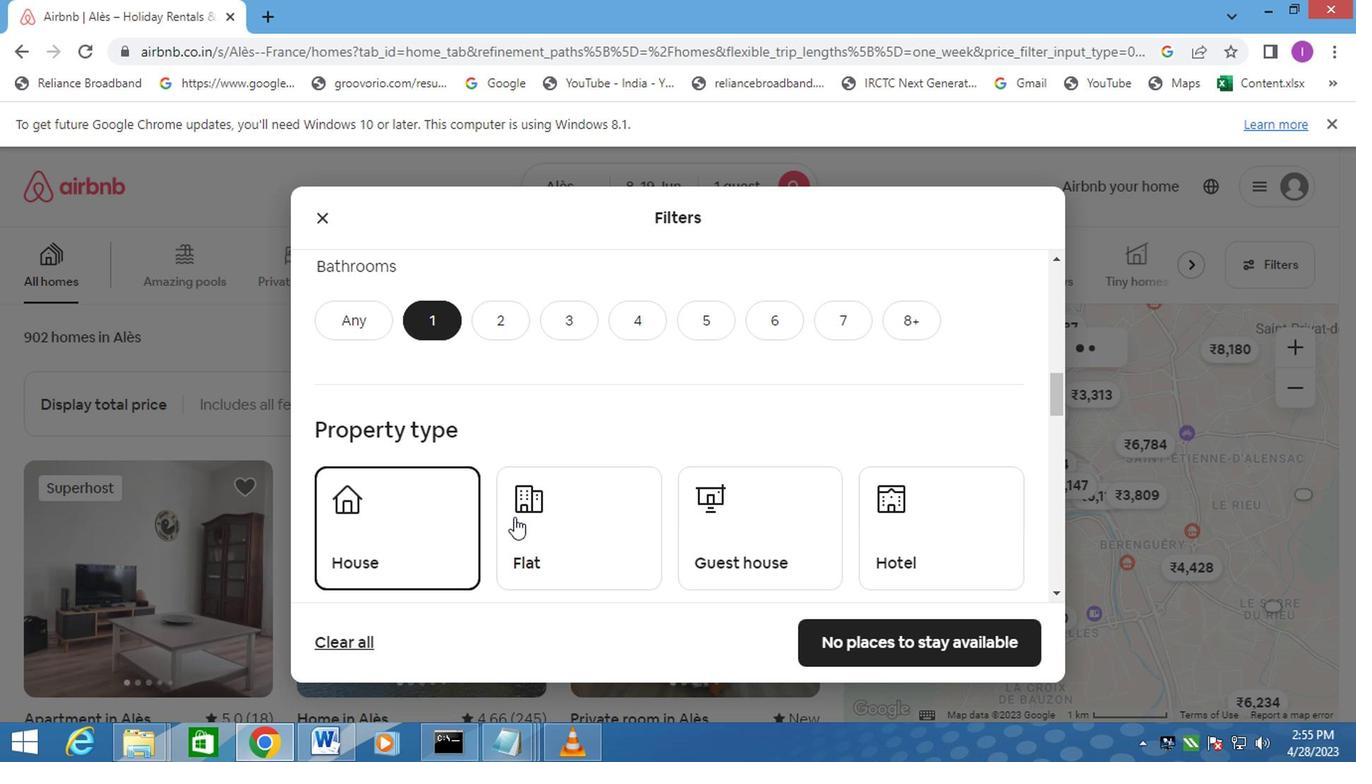 
Action: Mouse pressed left at (522, 520)
Screenshot: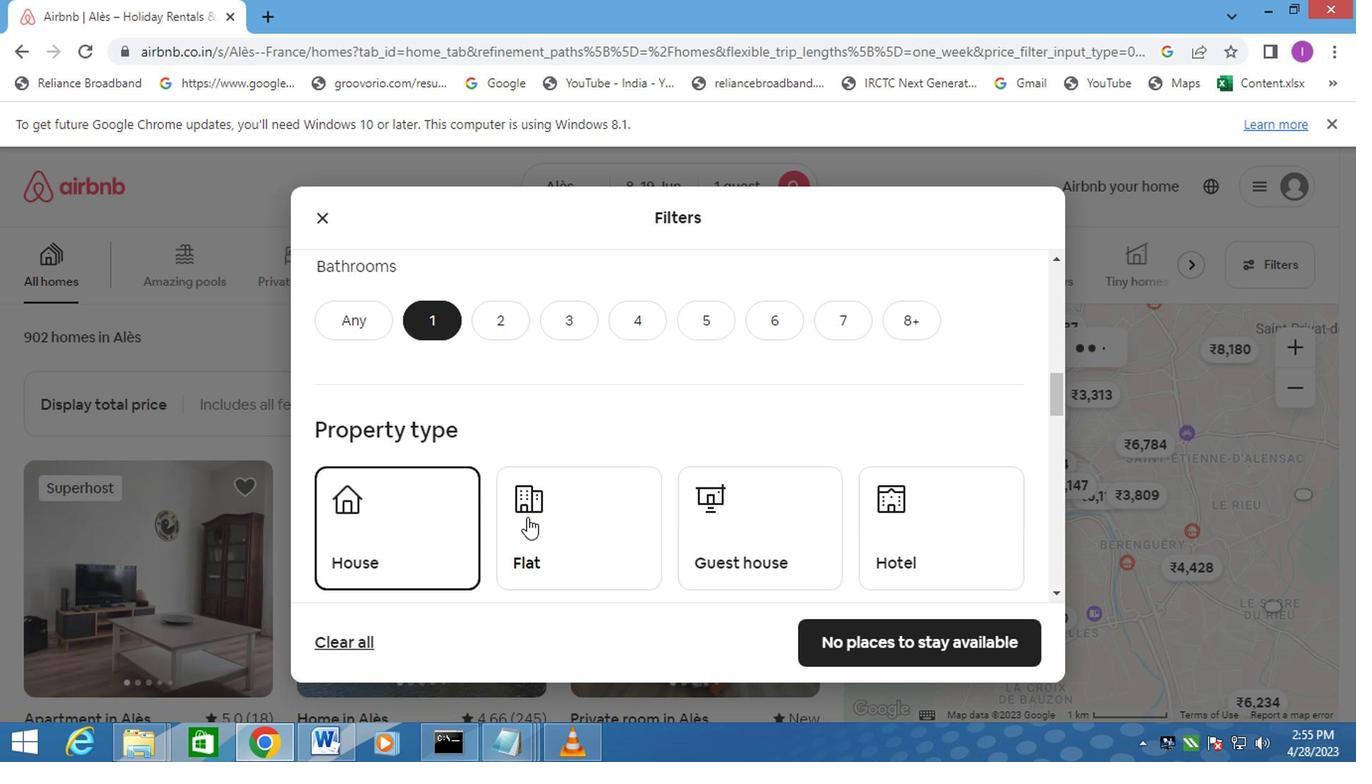 
Action: Mouse moved to (703, 539)
Screenshot: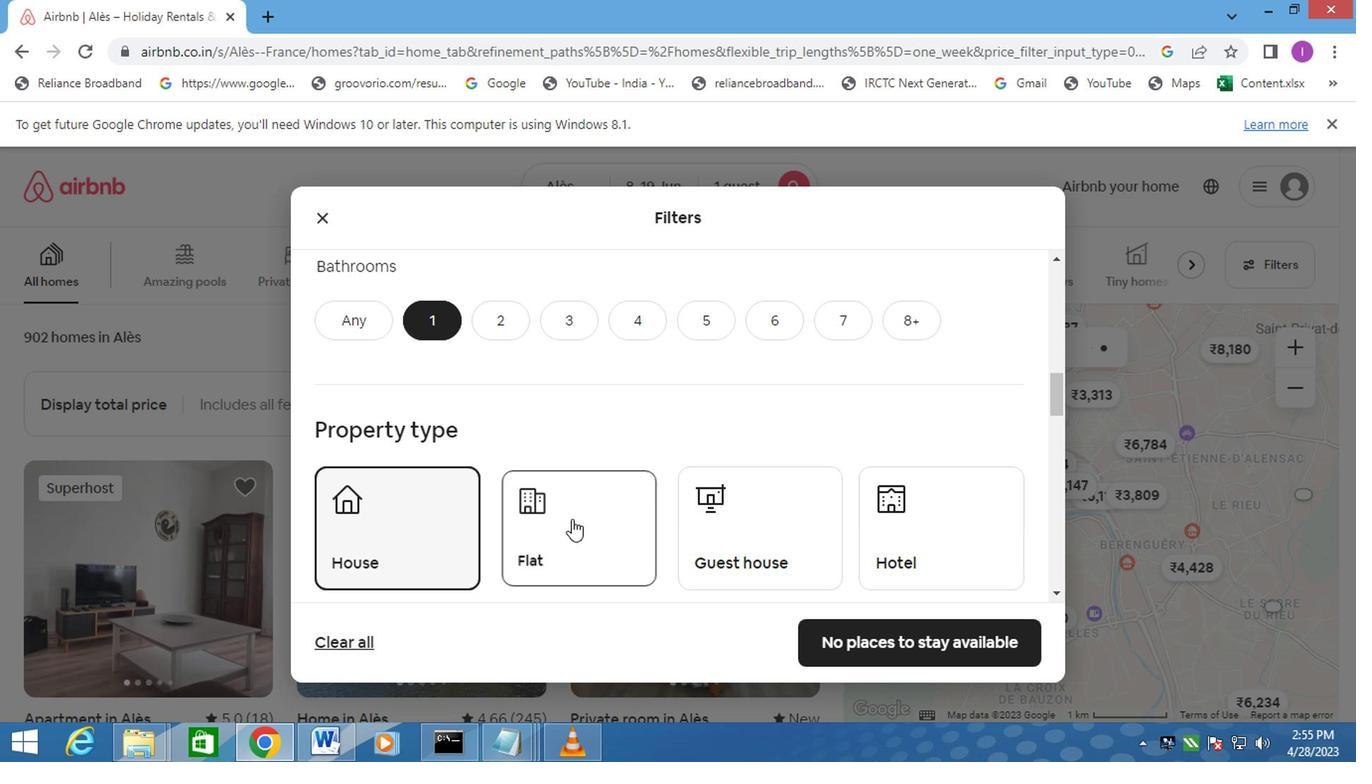 
Action: Mouse pressed left at (703, 539)
Screenshot: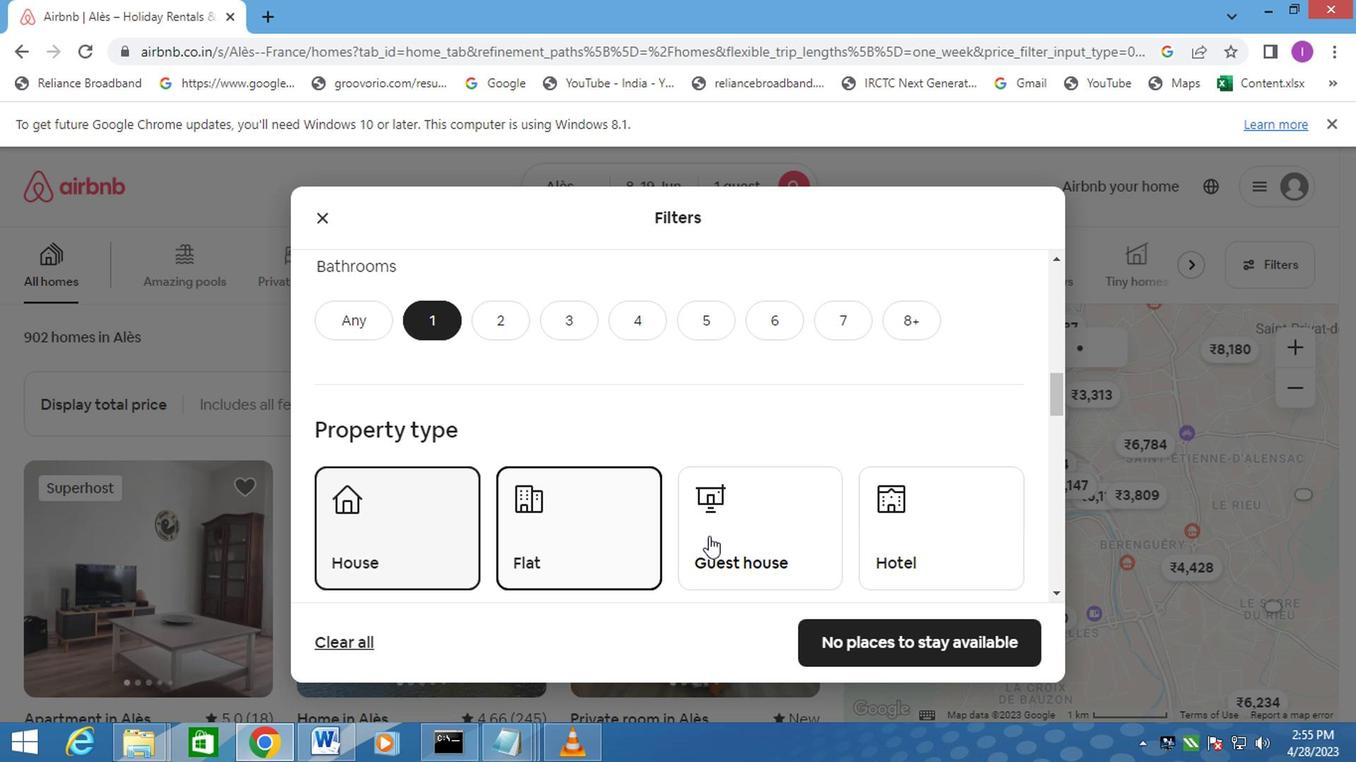 
Action: Mouse moved to (930, 553)
Screenshot: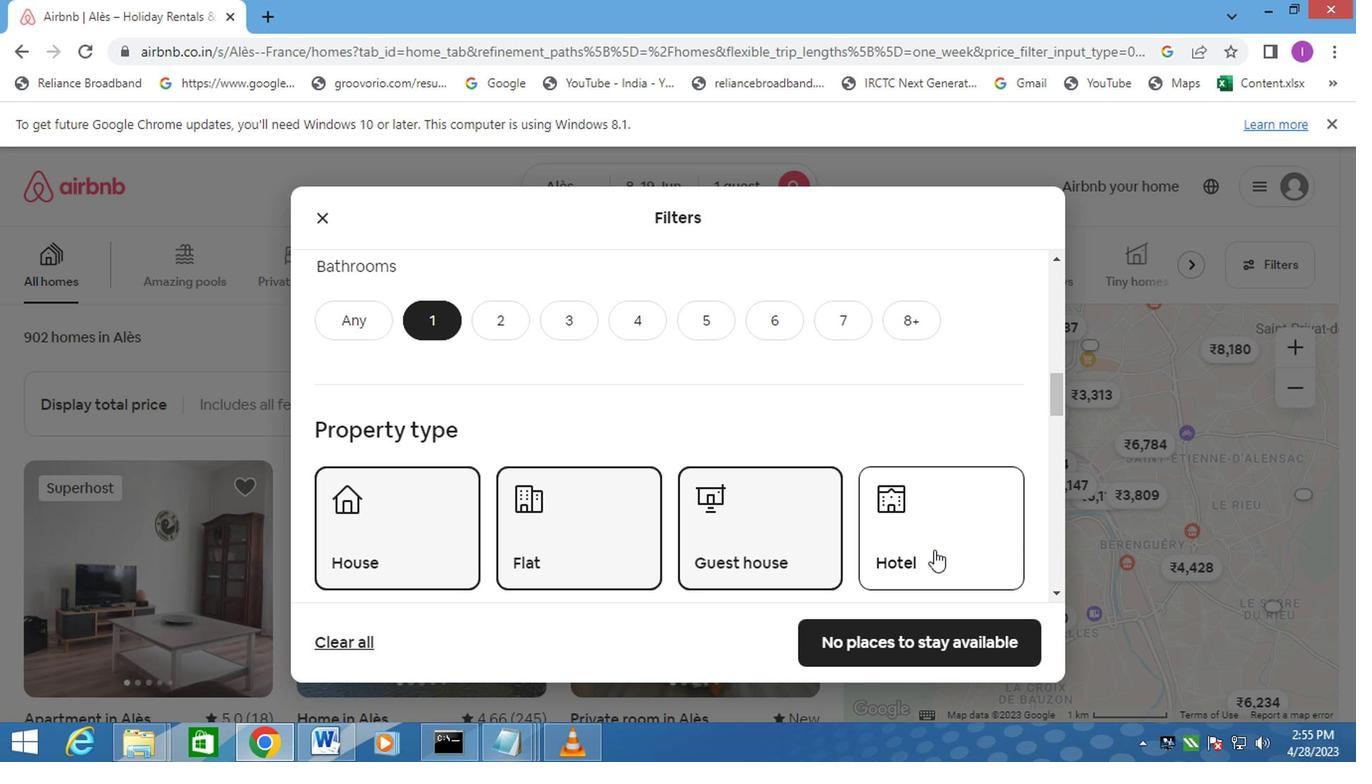 
Action: Mouse pressed left at (930, 553)
Screenshot: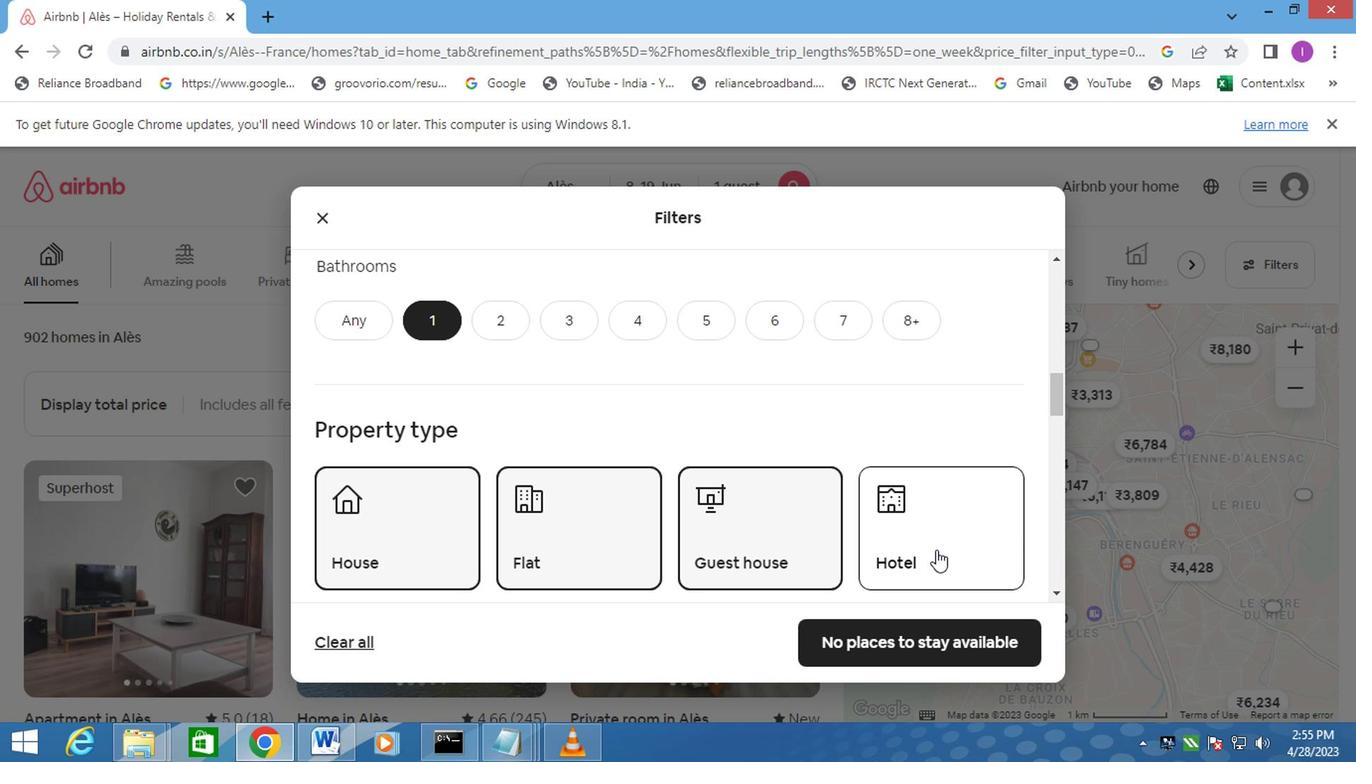 
Action: Mouse moved to (731, 566)
Screenshot: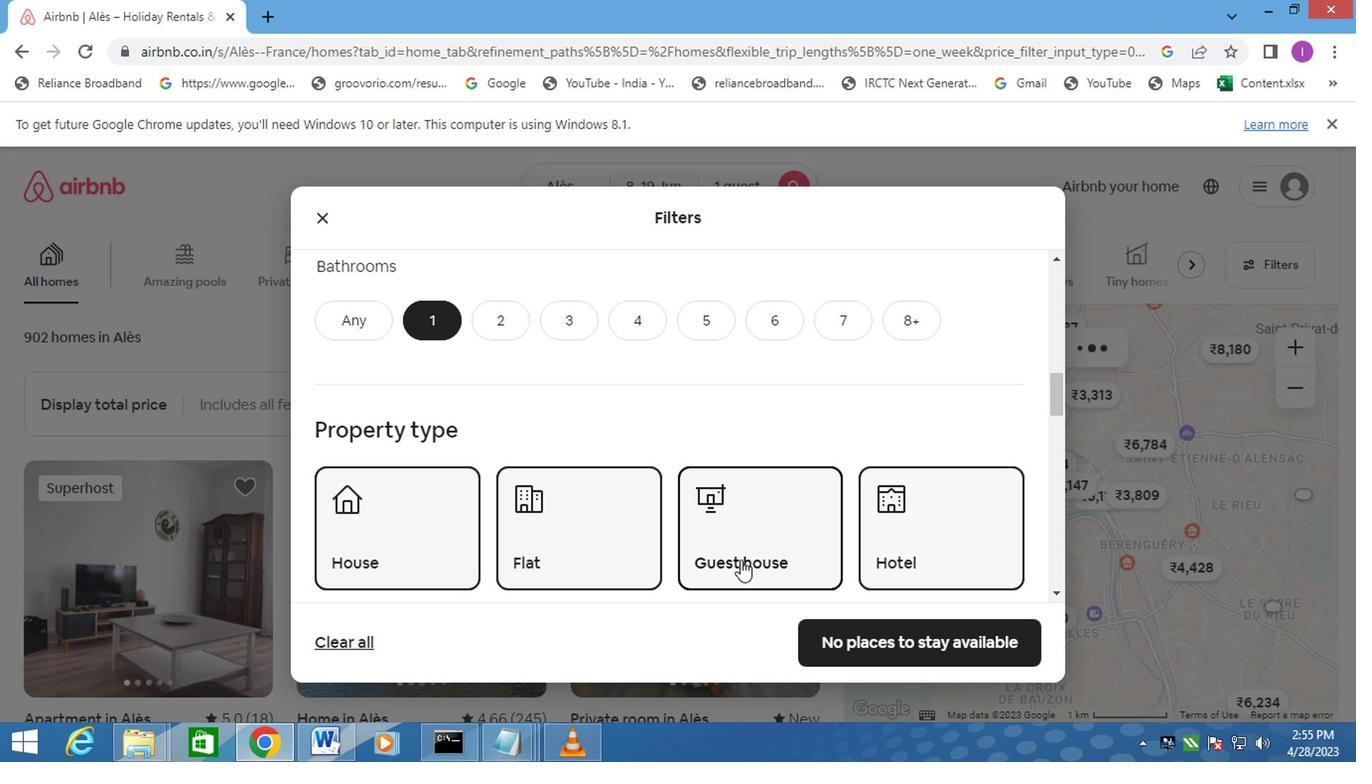 
Action: Mouse scrolled (731, 565) with delta (0, 0)
Screenshot: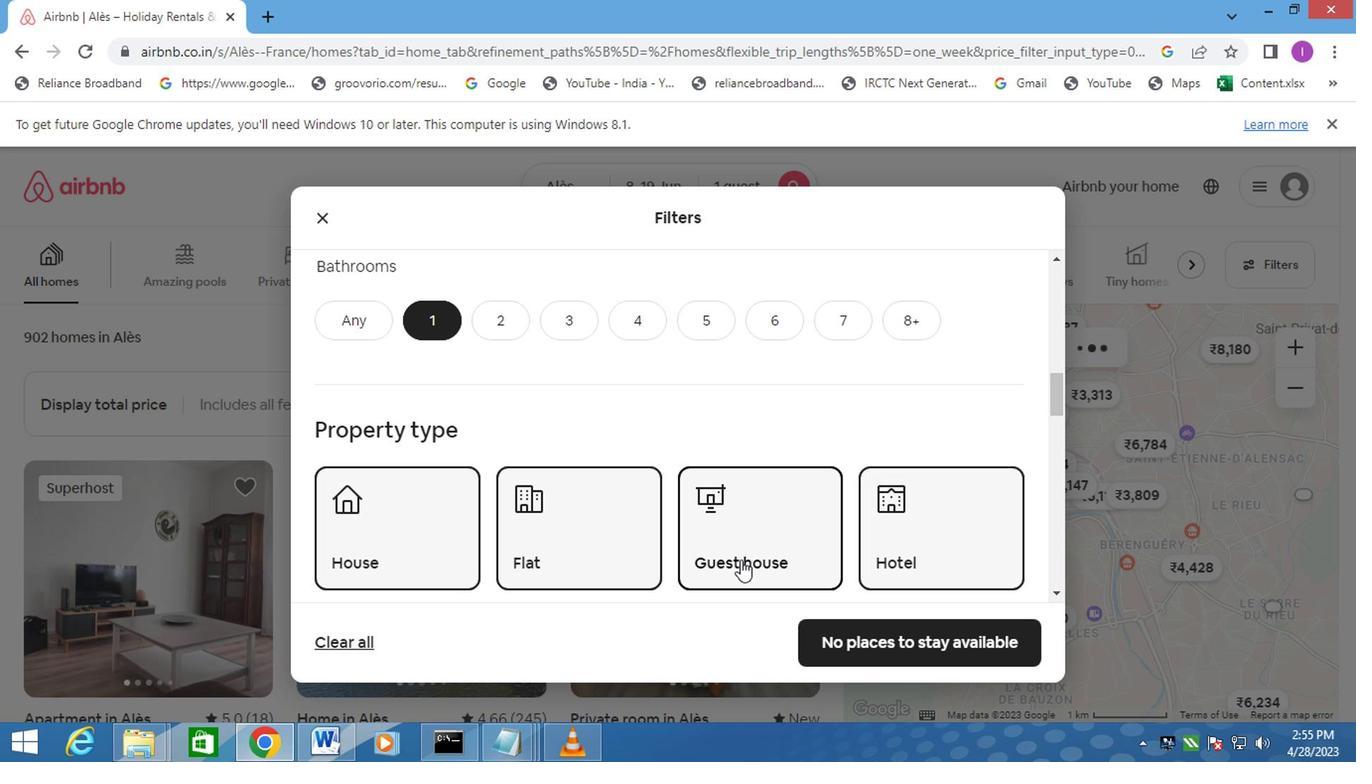 
Action: Mouse moved to (731, 567)
Screenshot: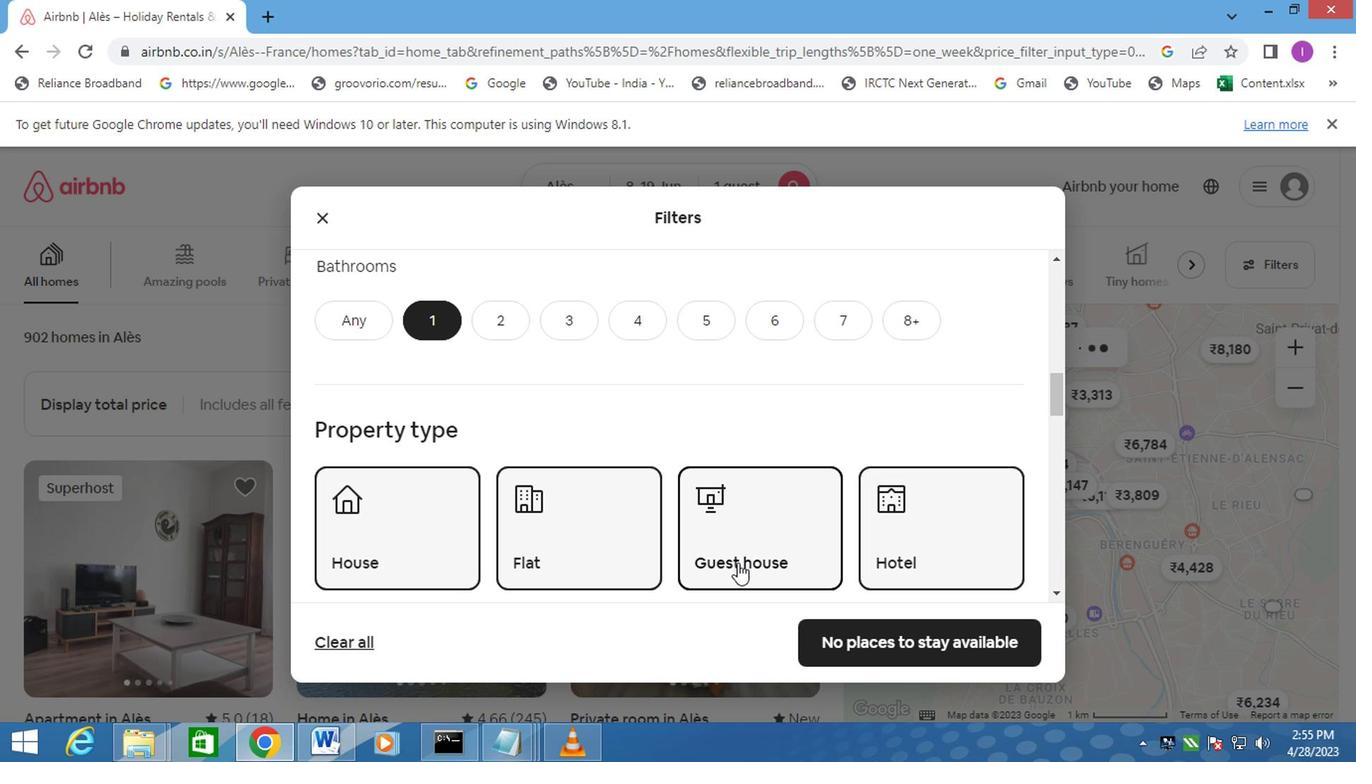 
Action: Mouse scrolled (731, 566) with delta (0, -1)
Screenshot: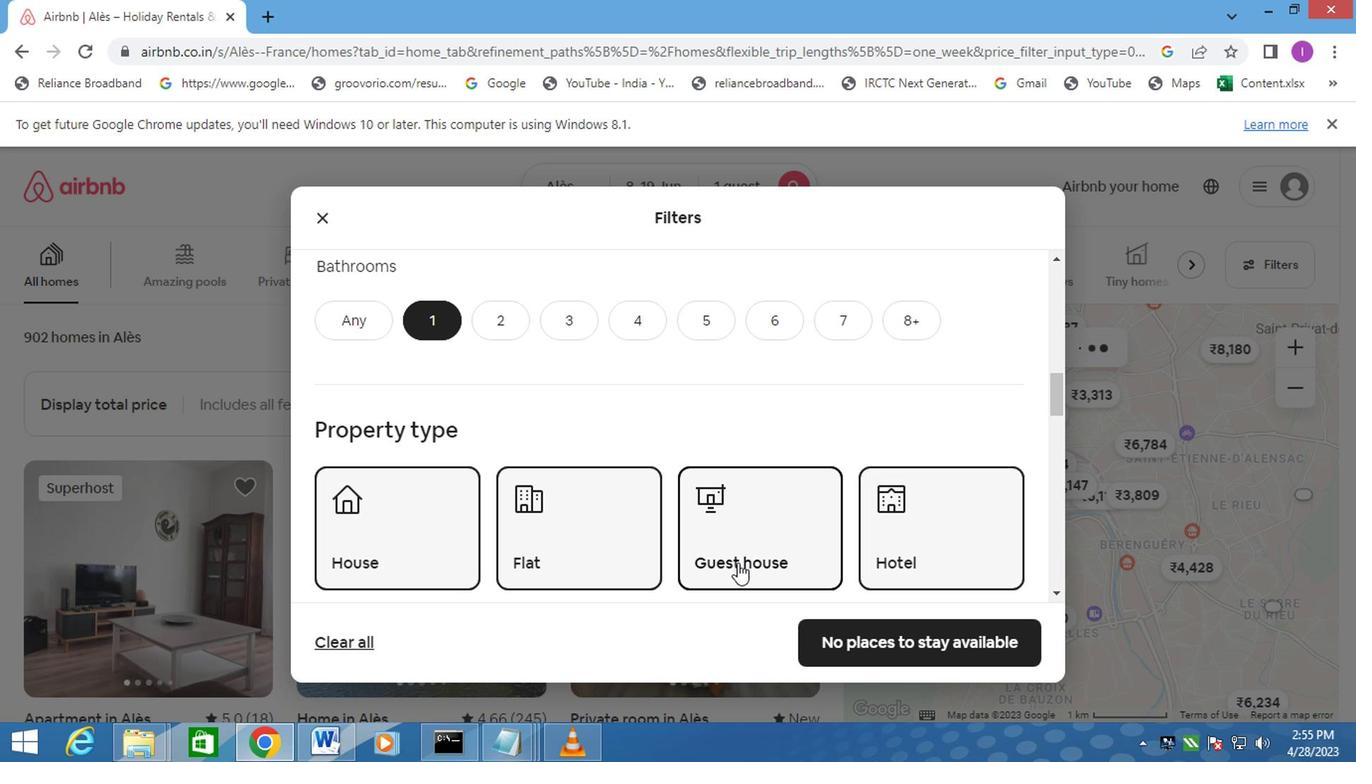 
Action: Mouse scrolled (731, 566) with delta (0, -1)
Screenshot: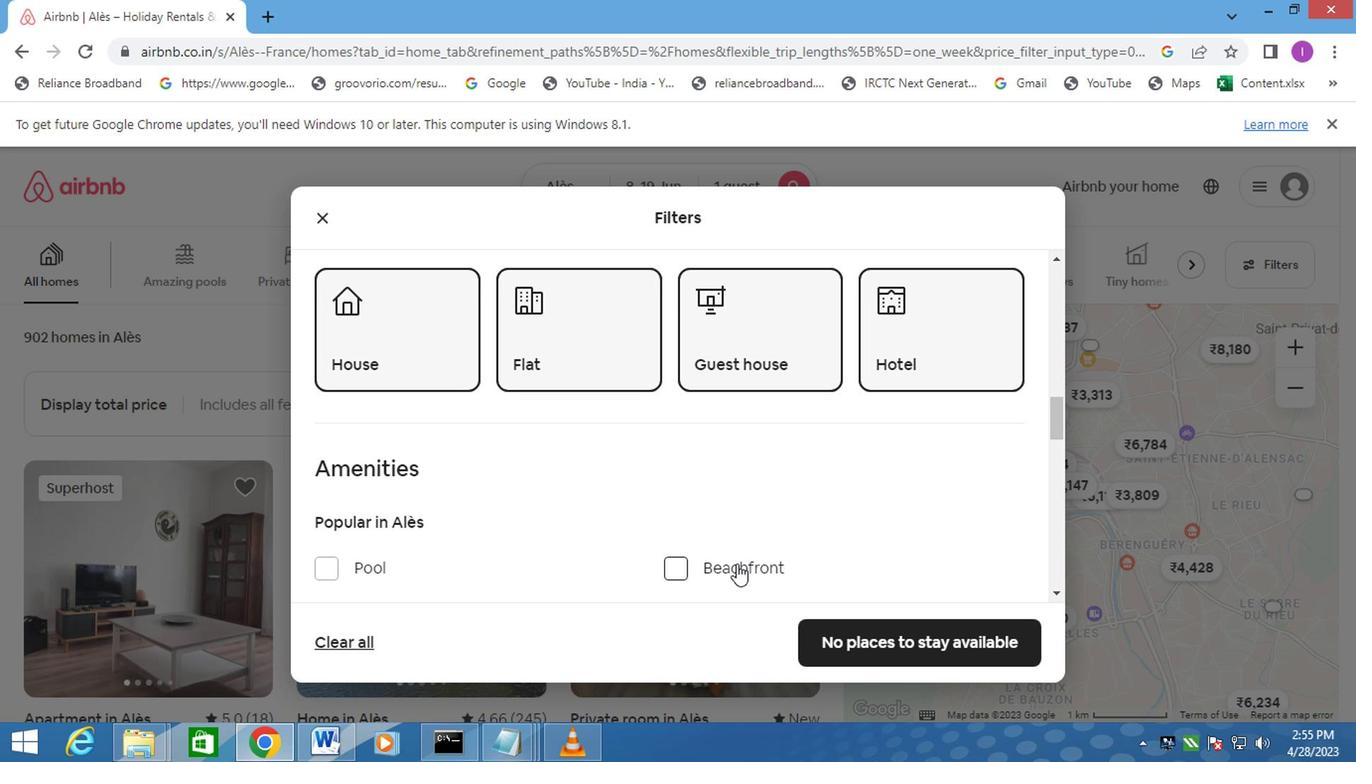 
Action: Mouse scrolled (731, 566) with delta (0, -1)
Screenshot: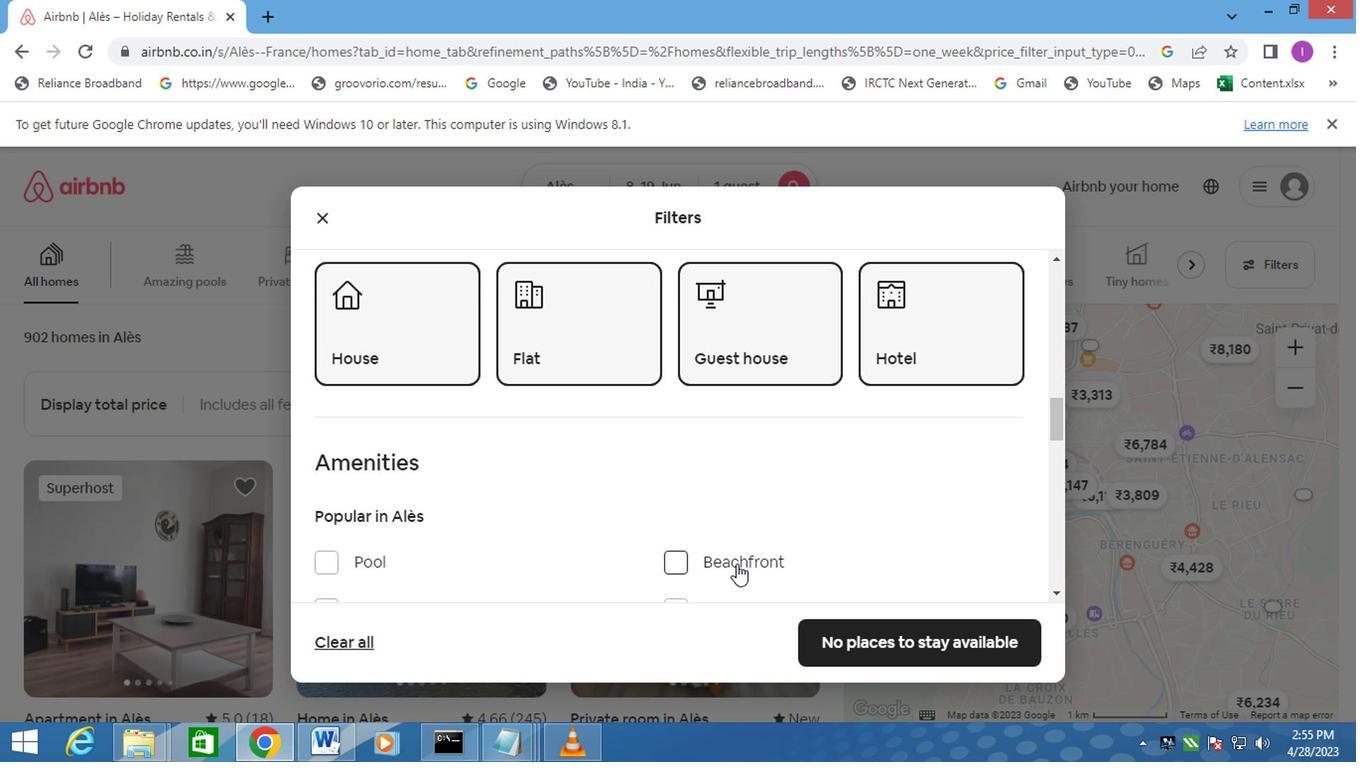 
Action: Mouse moved to (374, 505)
Screenshot: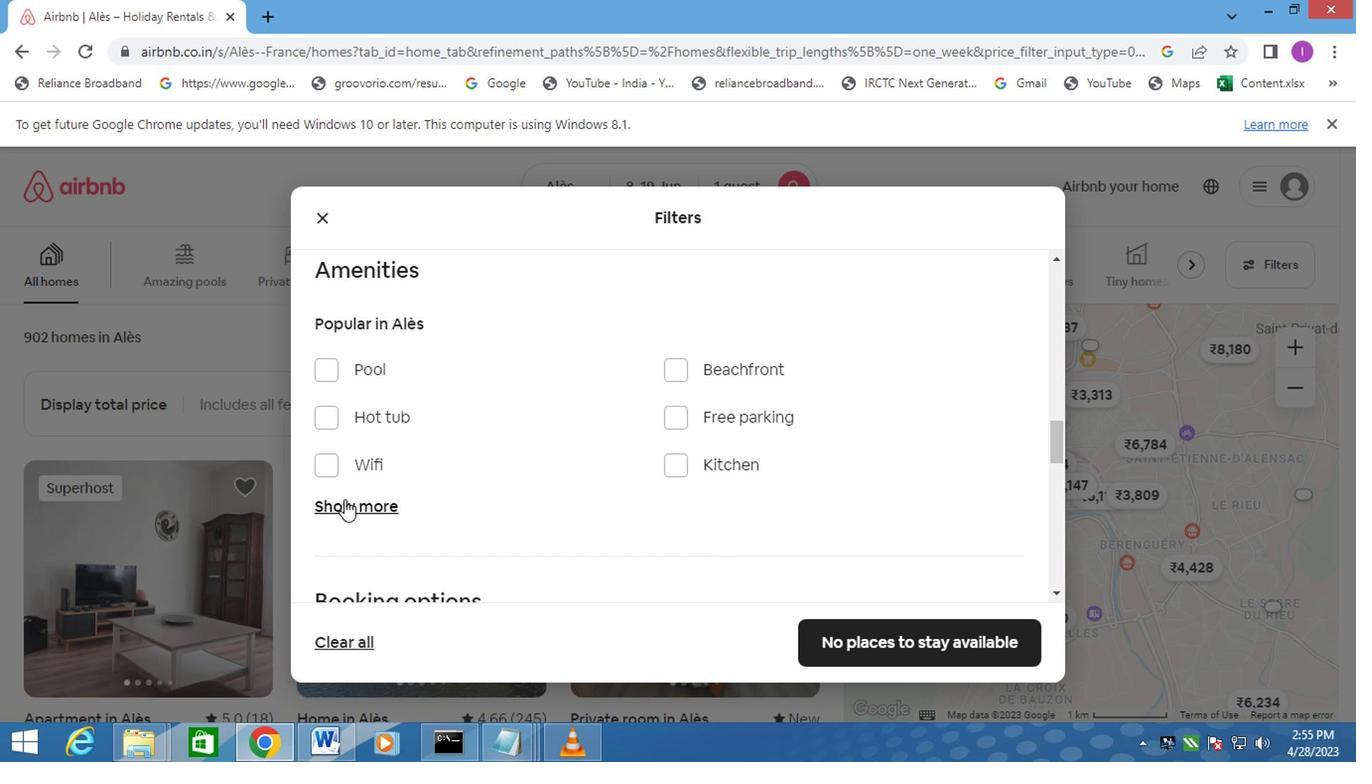 
Action: Mouse pressed left at (374, 505)
Screenshot: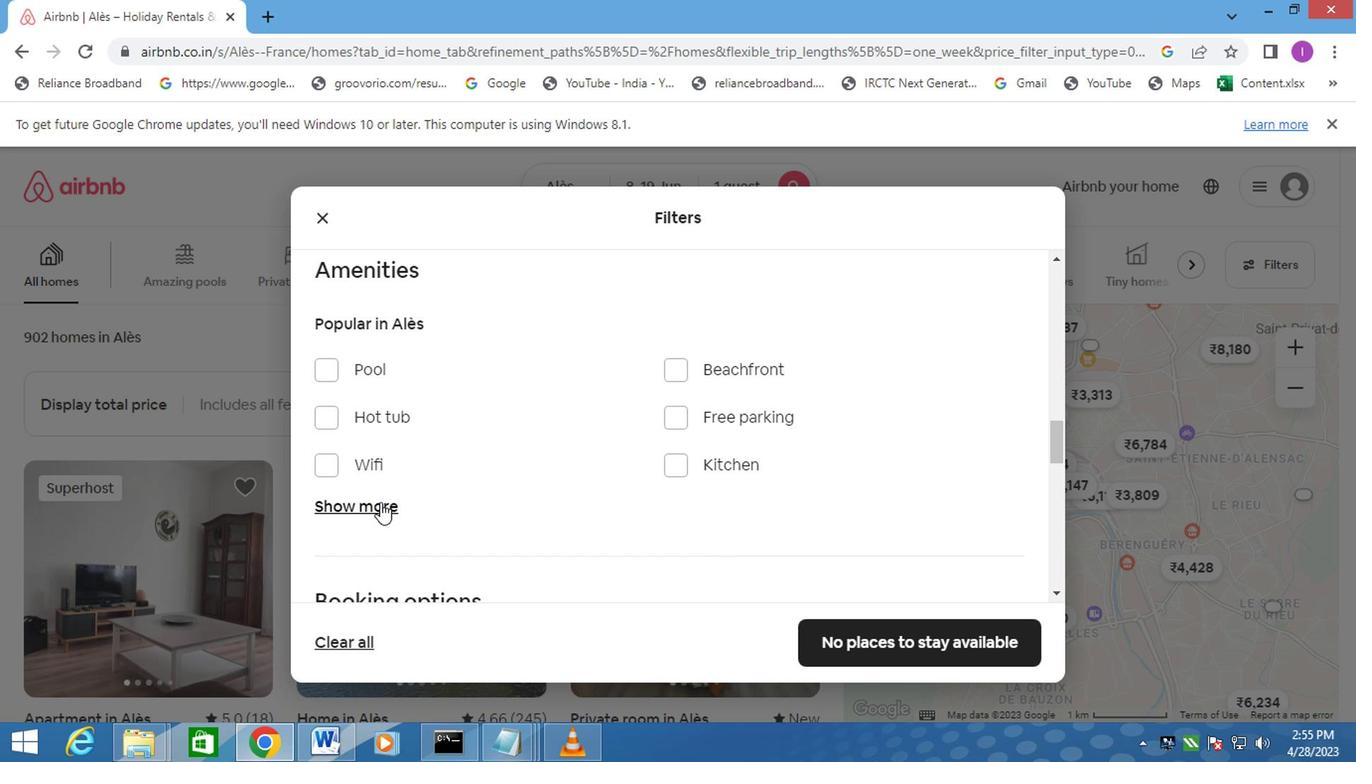 
Action: Mouse moved to (317, 577)
Screenshot: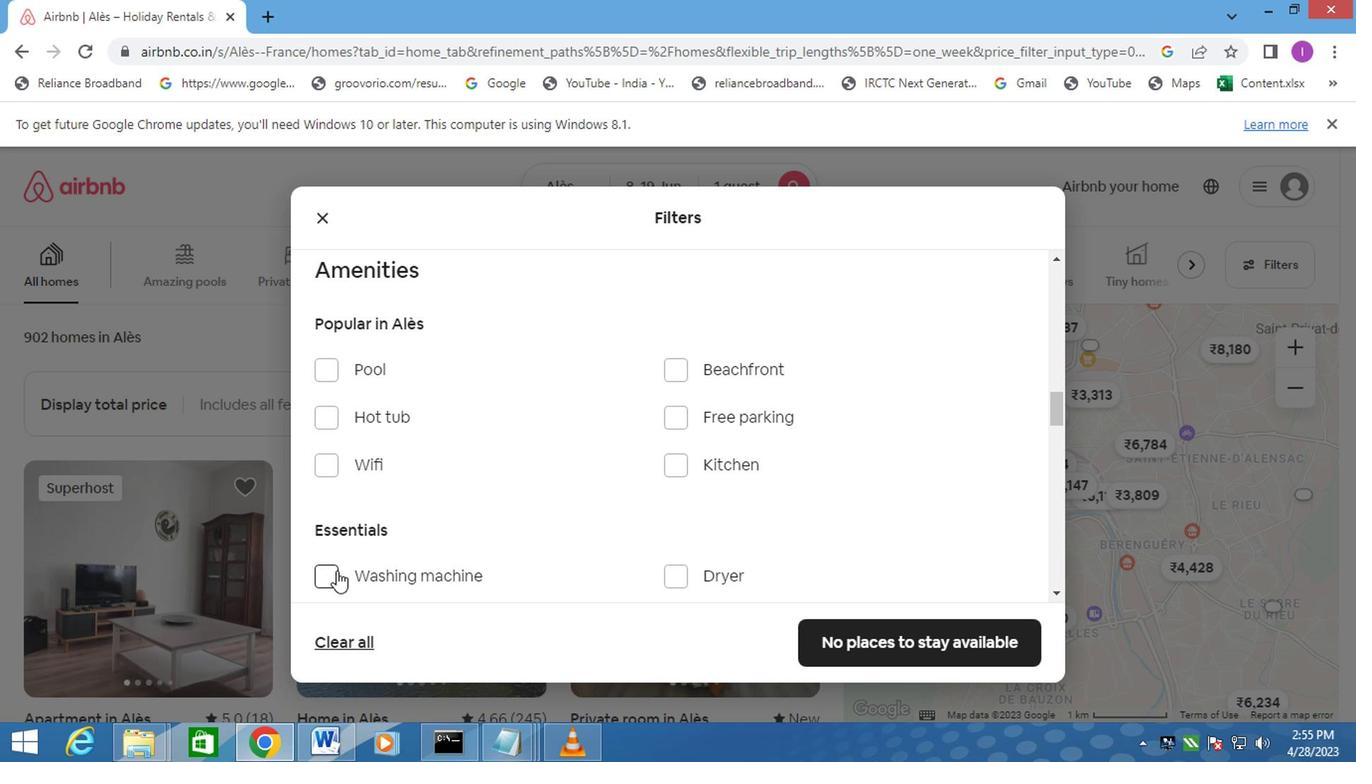 
Action: Mouse pressed left at (317, 577)
Screenshot: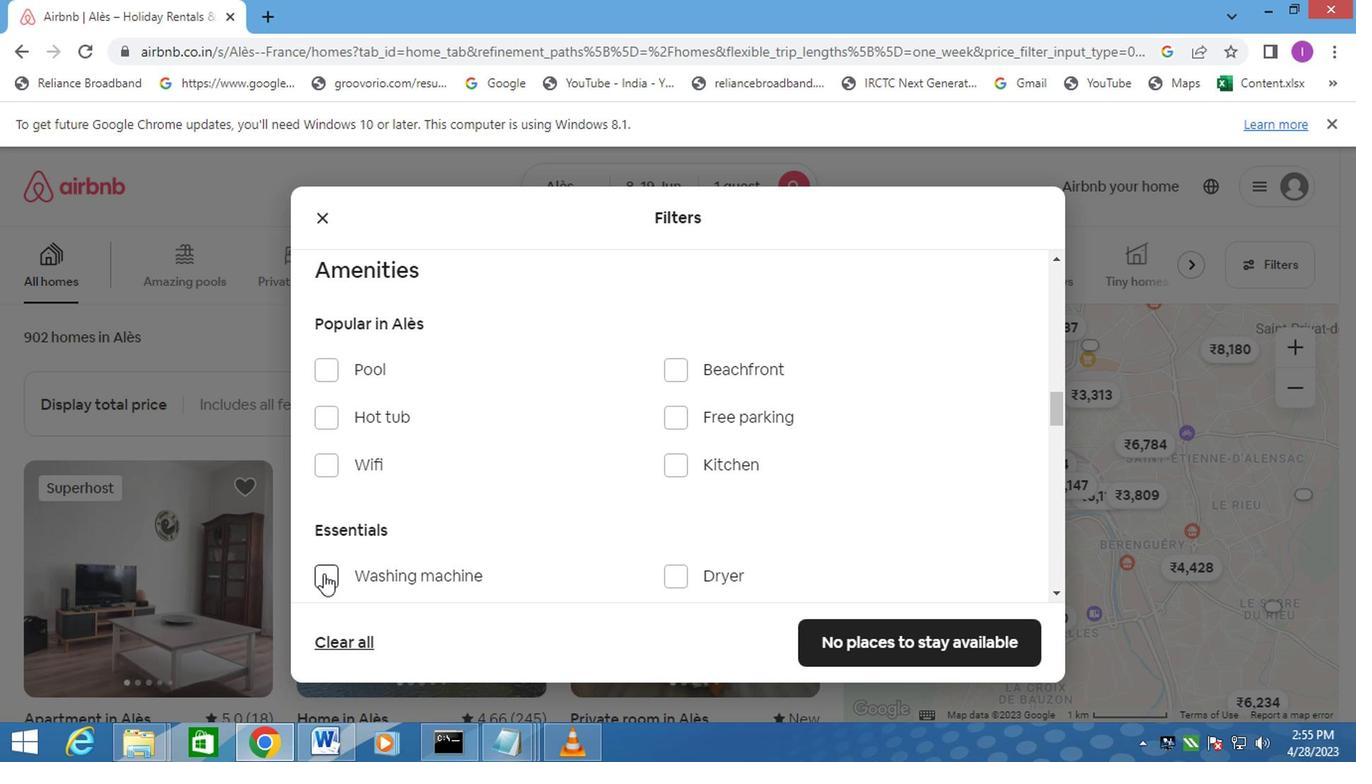 
Action: Mouse moved to (435, 551)
Screenshot: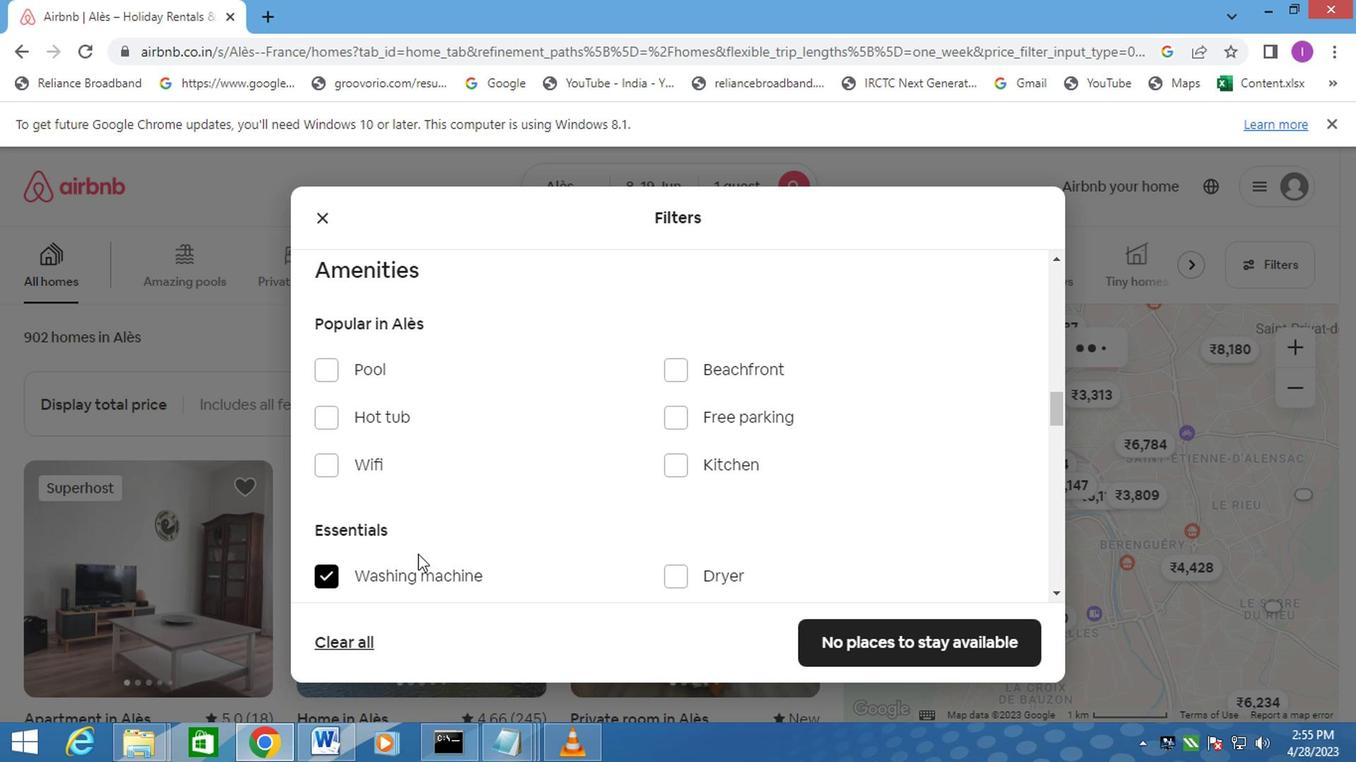 
Action: Mouse scrolled (435, 550) with delta (0, 0)
Screenshot: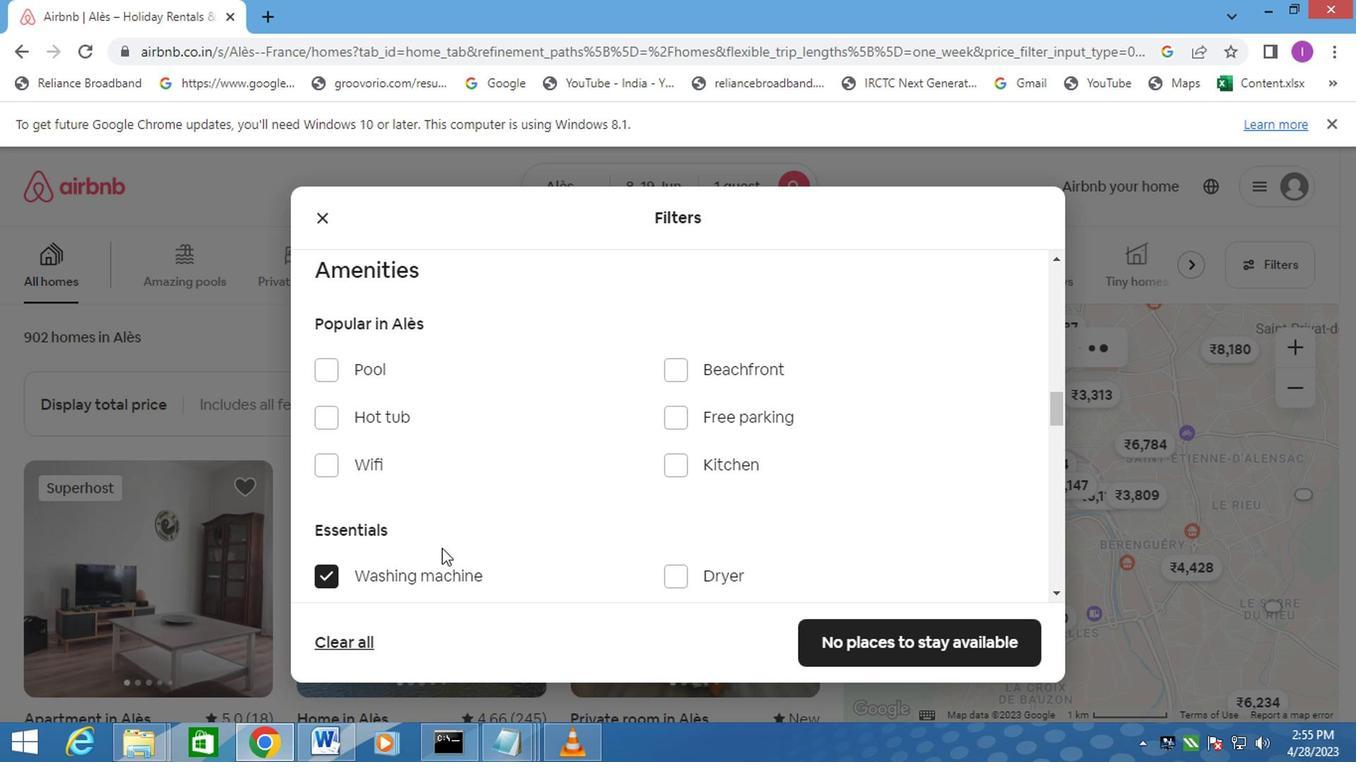 
Action: Mouse moved to (442, 547)
Screenshot: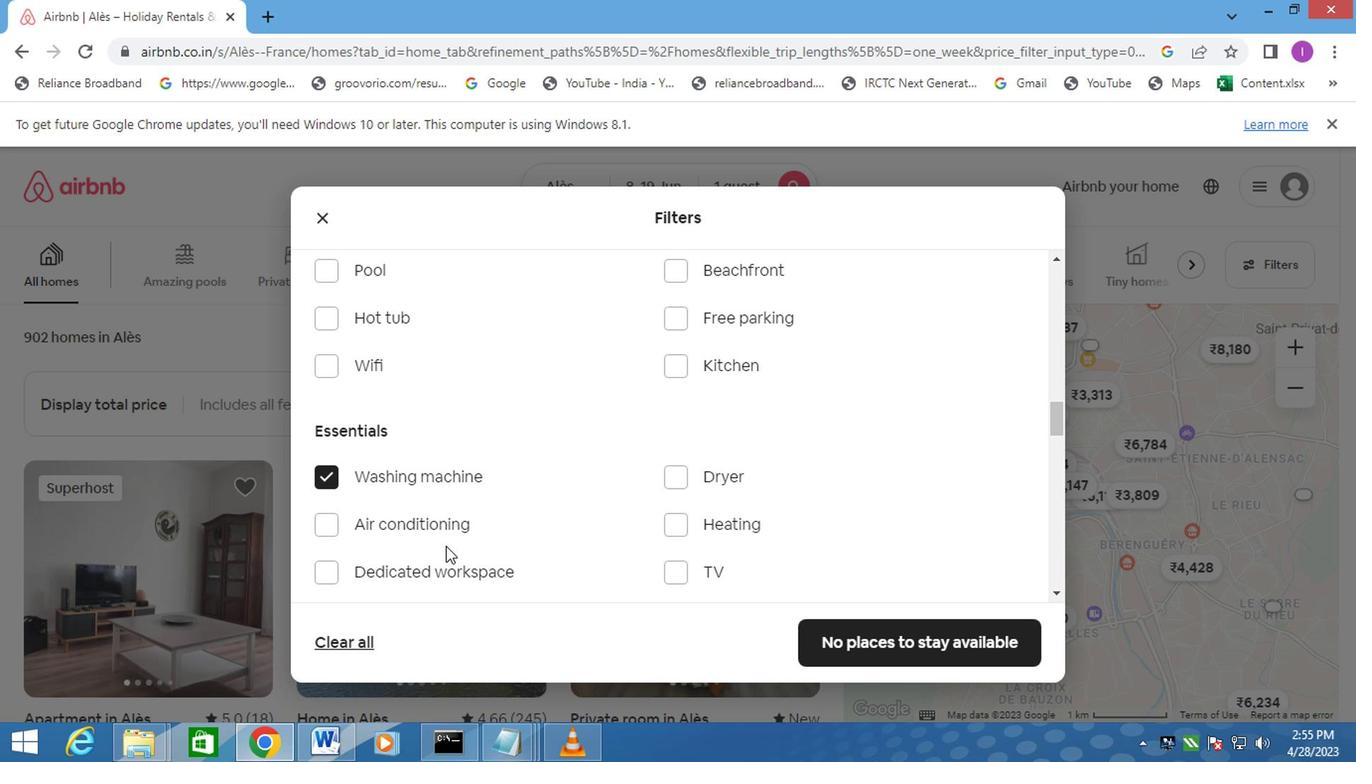 
Action: Mouse scrolled (442, 546) with delta (0, 0)
Screenshot: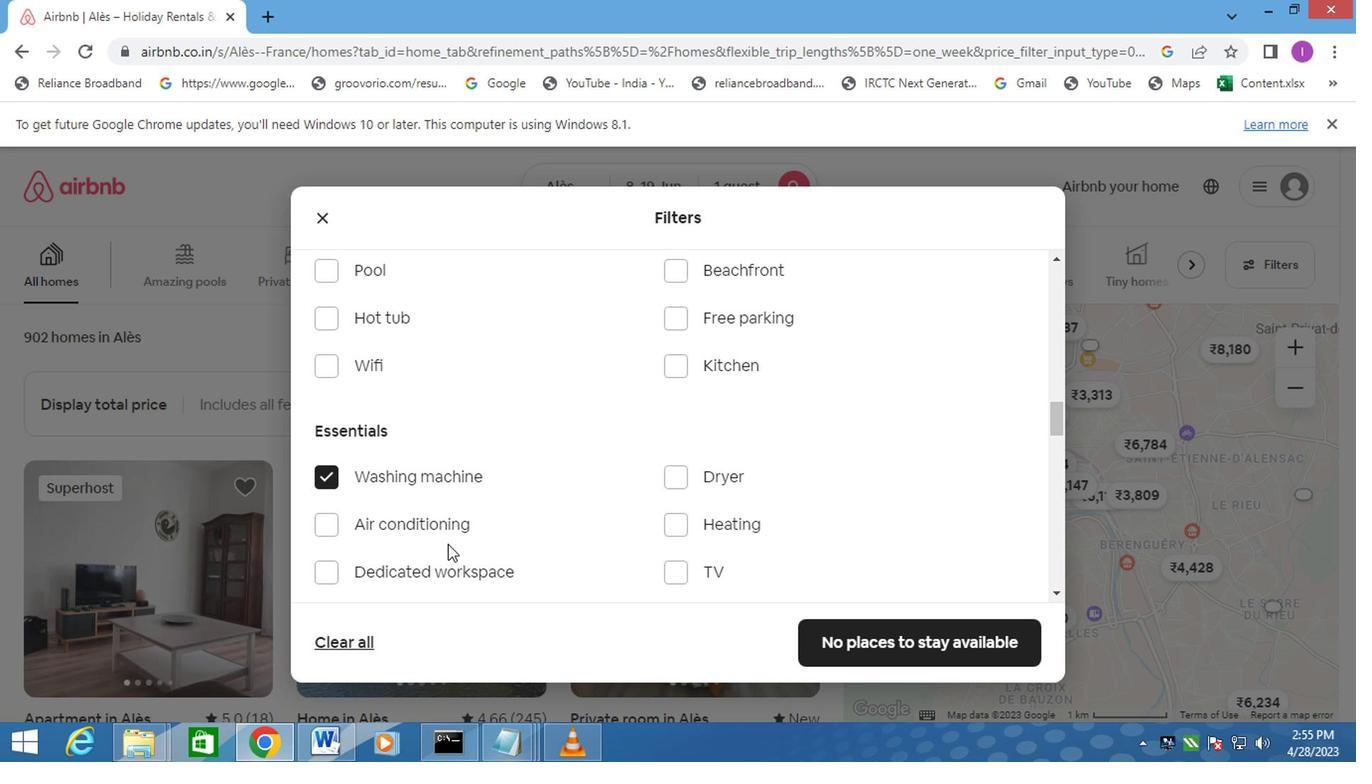 
Action: Mouse moved to (444, 544)
Screenshot: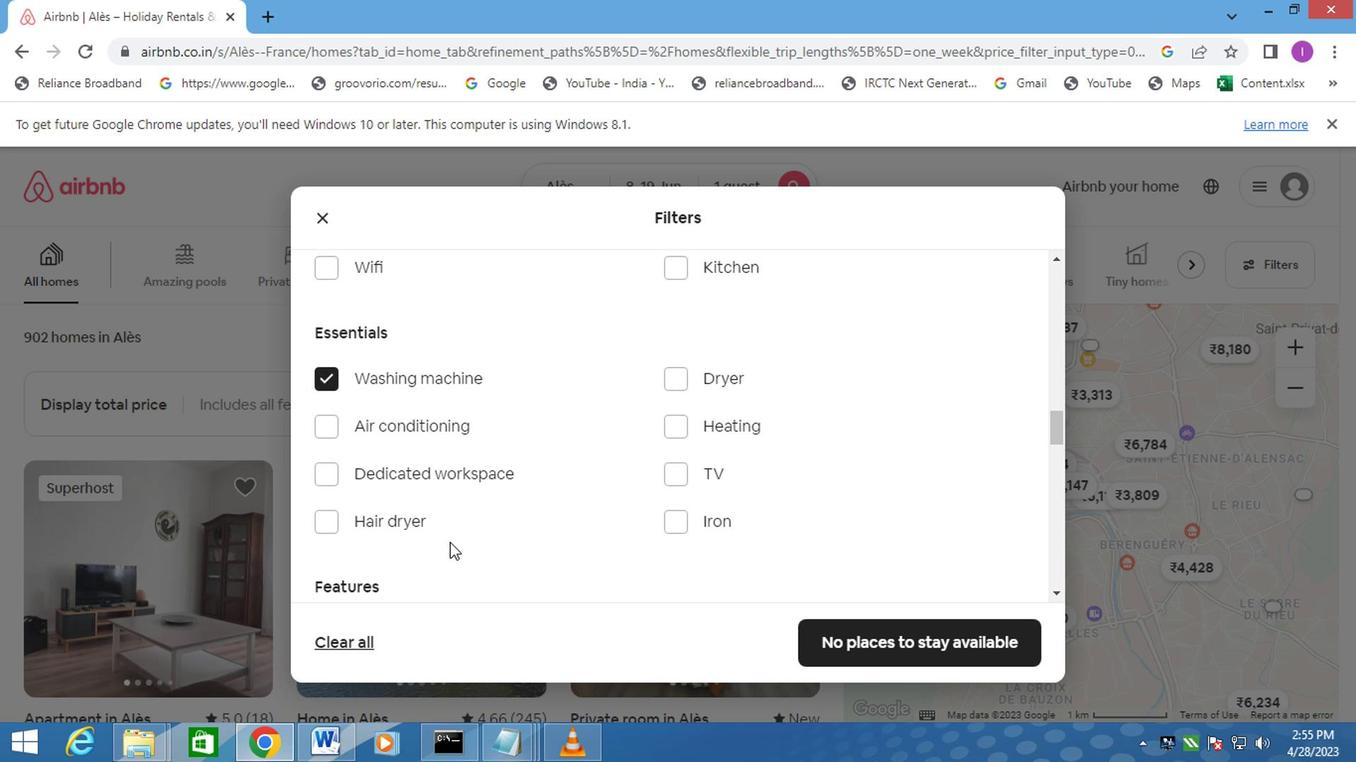 
Action: Mouse scrolled (444, 543) with delta (0, 0)
Screenshot: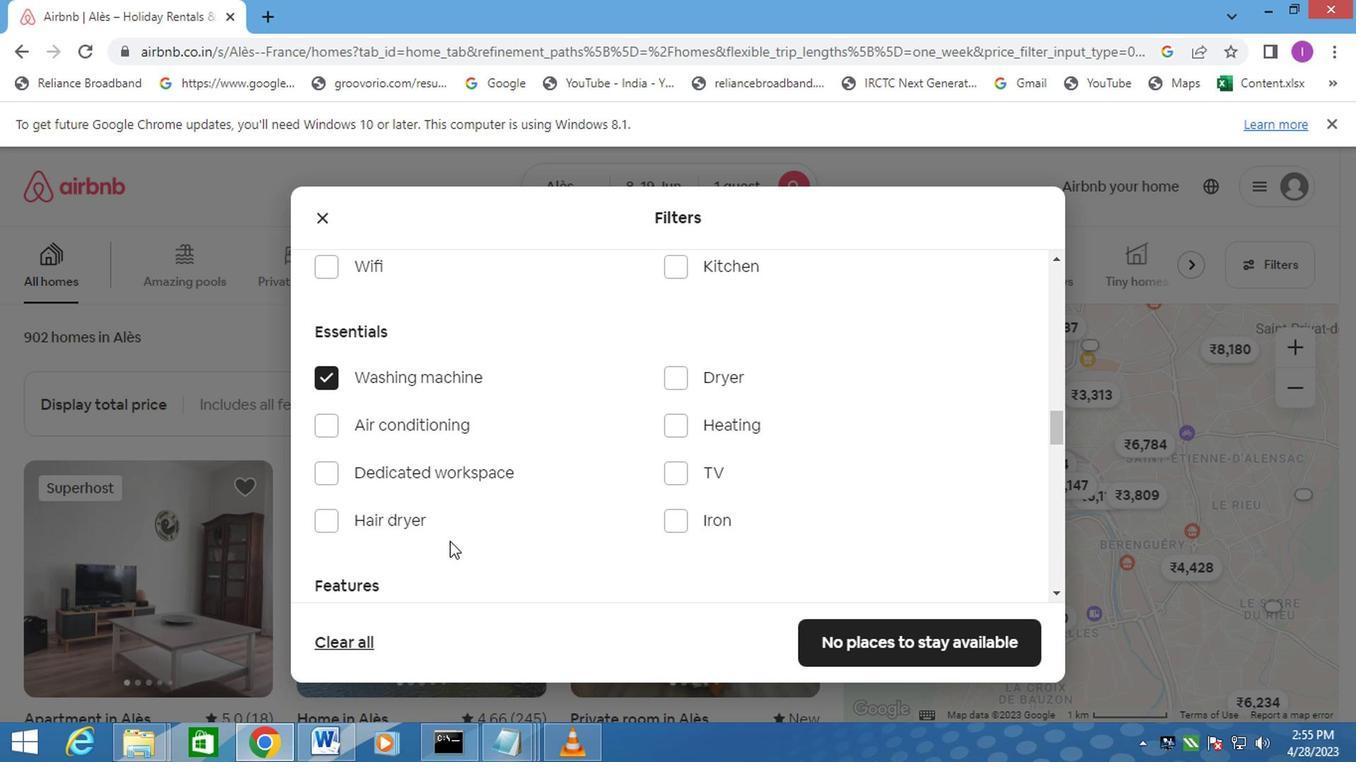 
Action: Mouse scrolled (444, 543) with delta (0, 0)
Screenshot: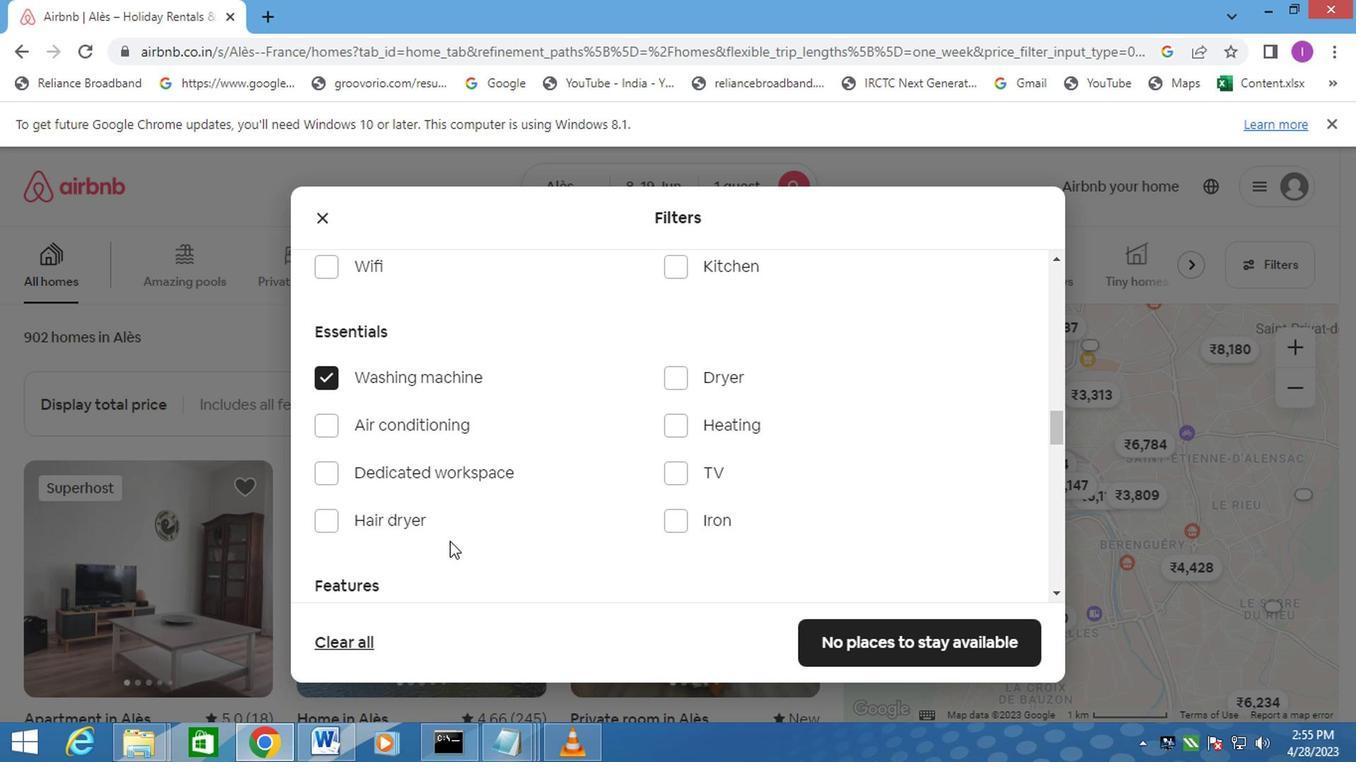 
Action: Mouse moved to (449, 536)
Screenshot: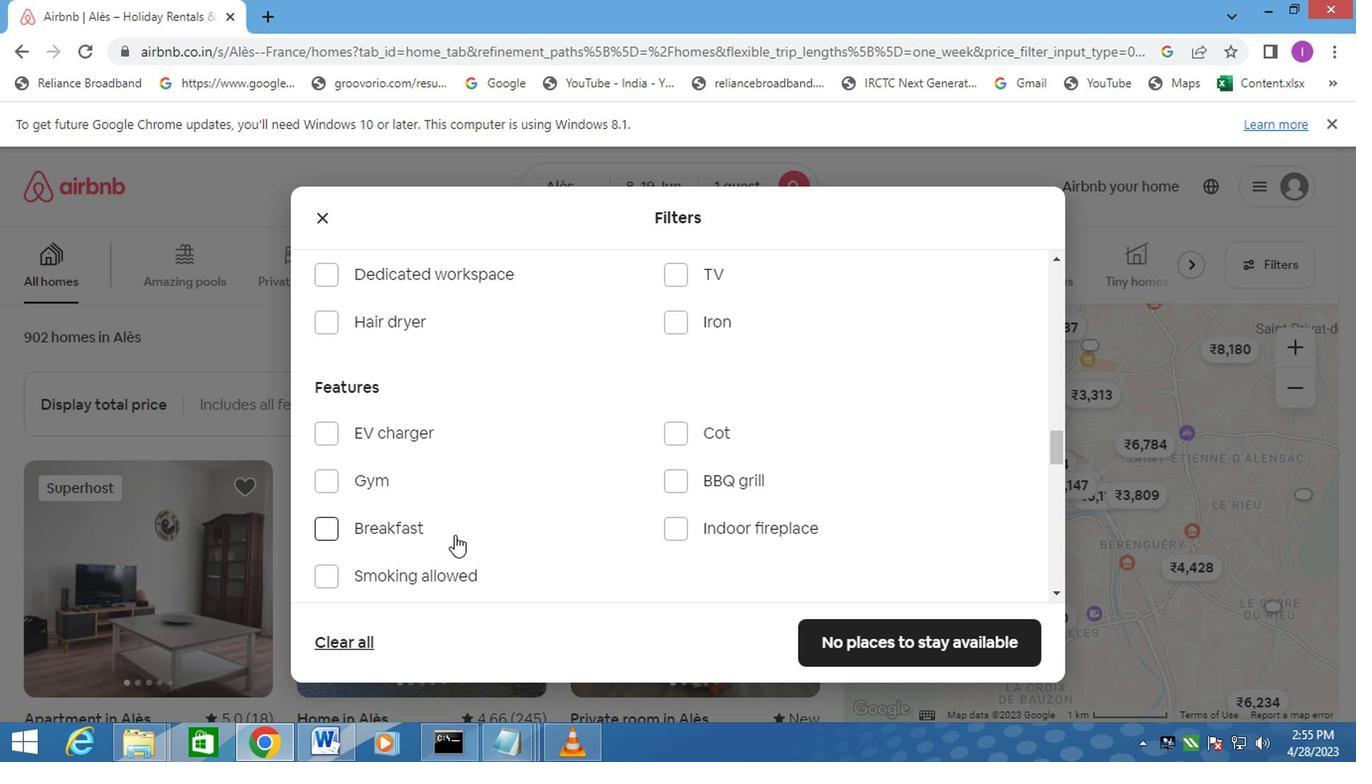 
Action: Mouse scrolled (449, 535) with delta (0, -1)
Screenshot: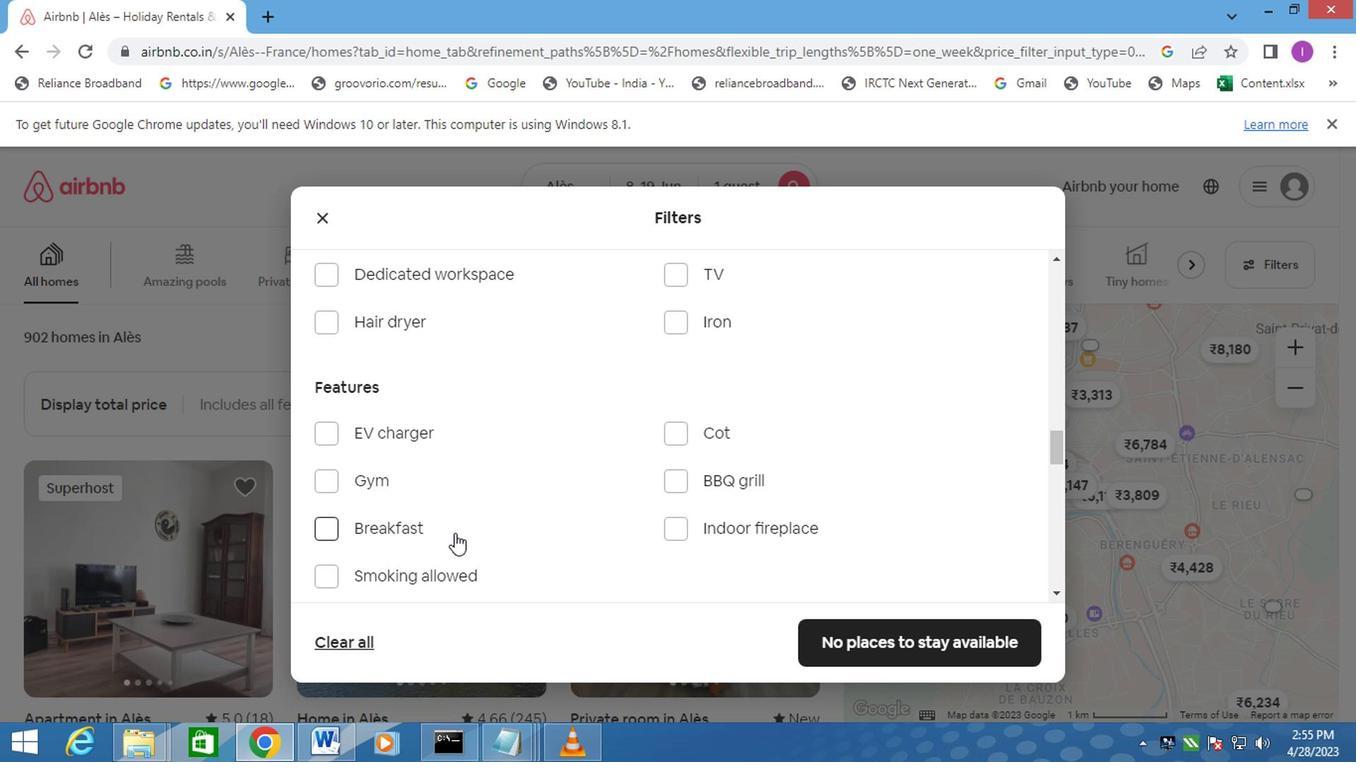 
Action: Mouse scrolled (449, 535) with delta (0, -1)
Screenshot: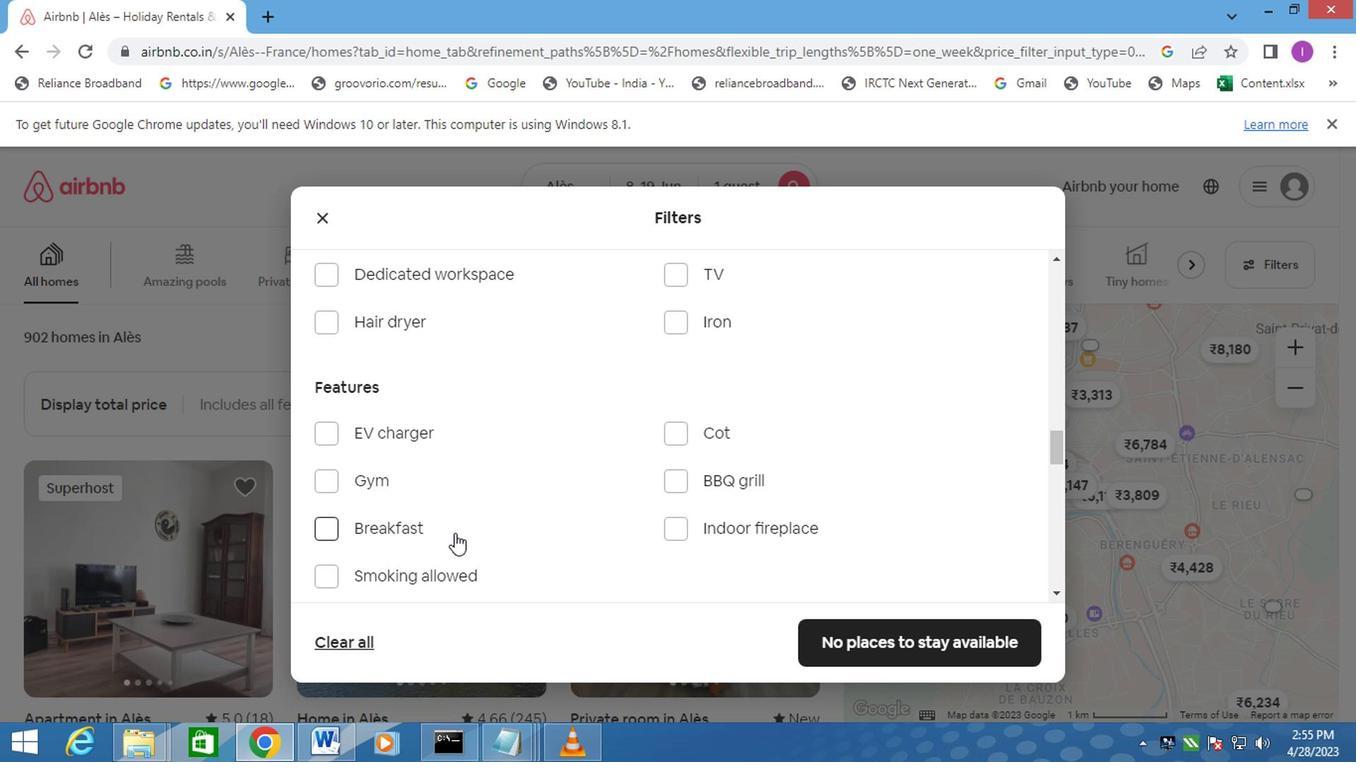 
Action: Mouse scrolled (449, 535) with delta (0, -1)
Screenshot: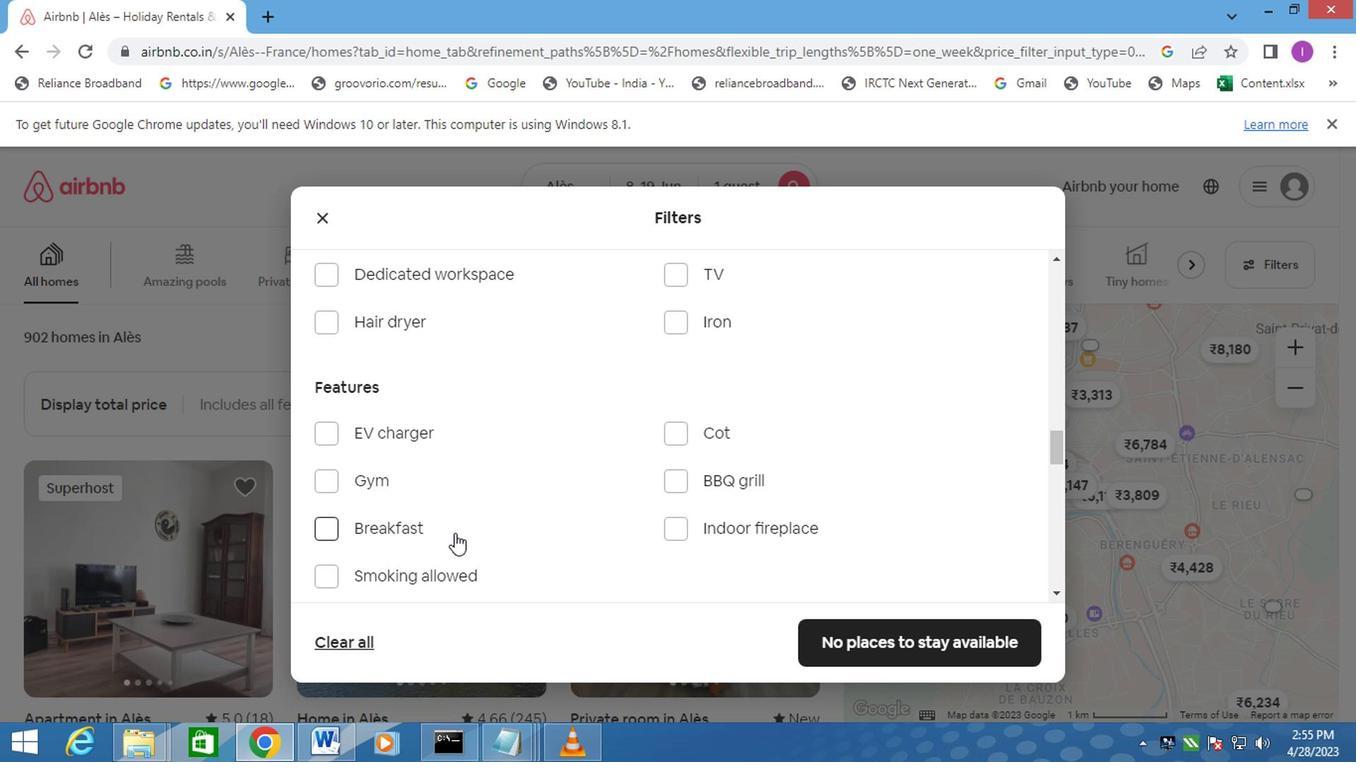 
Action: Mouse moved to (452, 526)
Screenshot: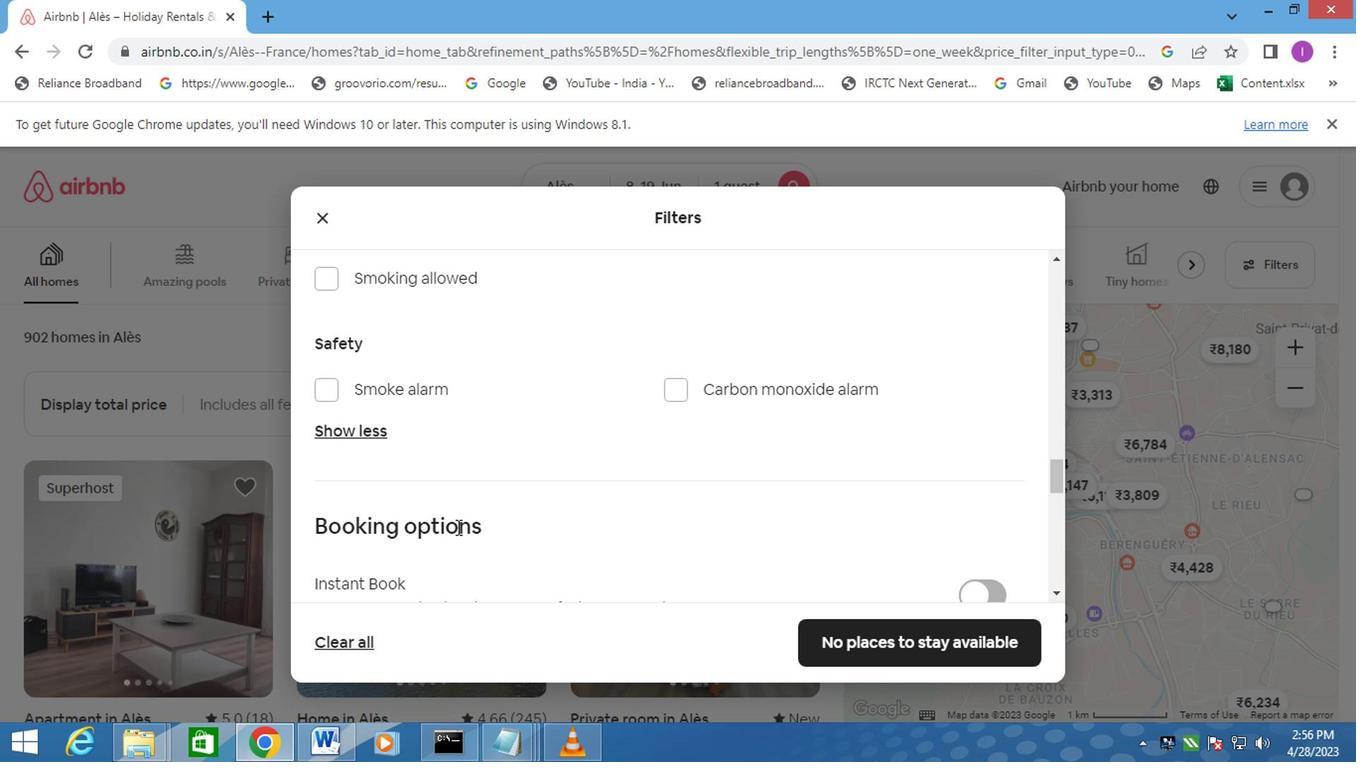 
Action: Mouse scrolled (452, 525) with delta (0, -1)
Screenshot: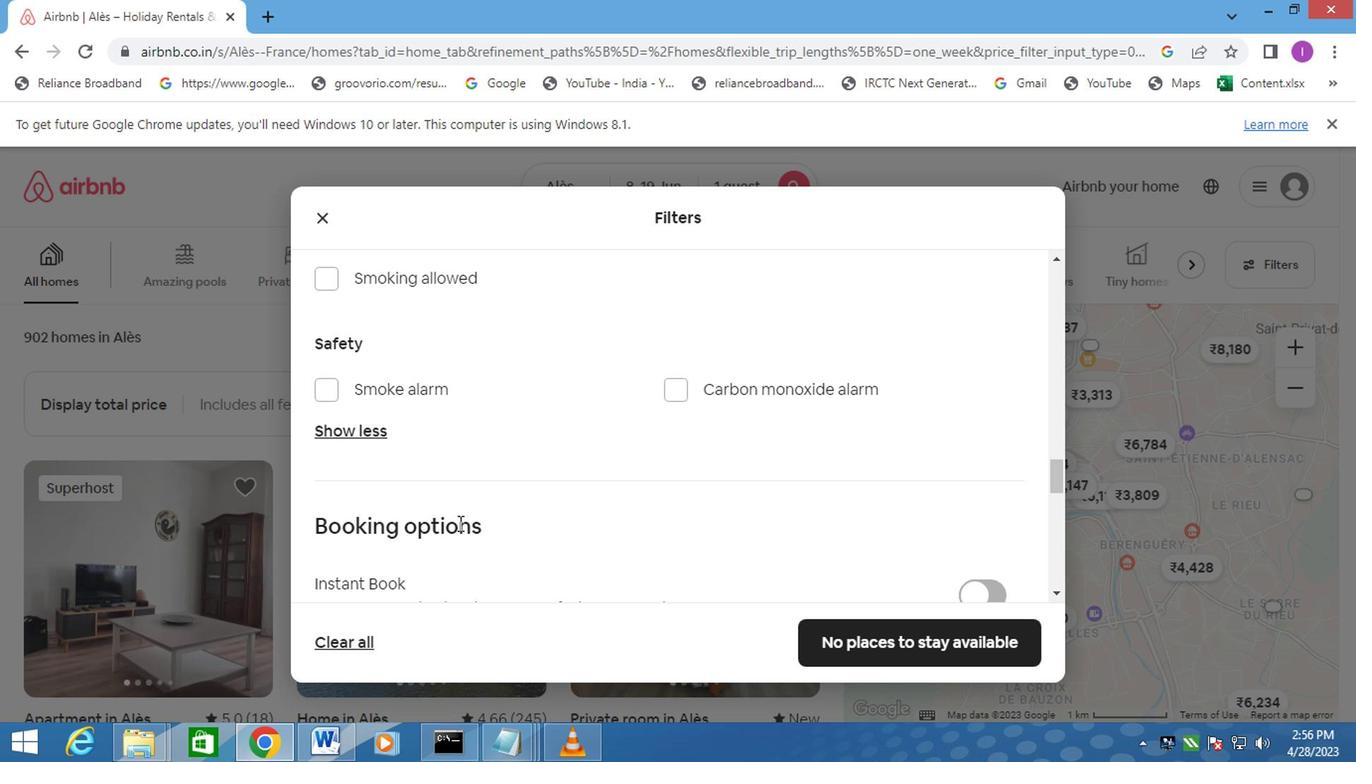 
Action: Mouse scrolled (452, 525) with delta (0, -1)
Screenshot: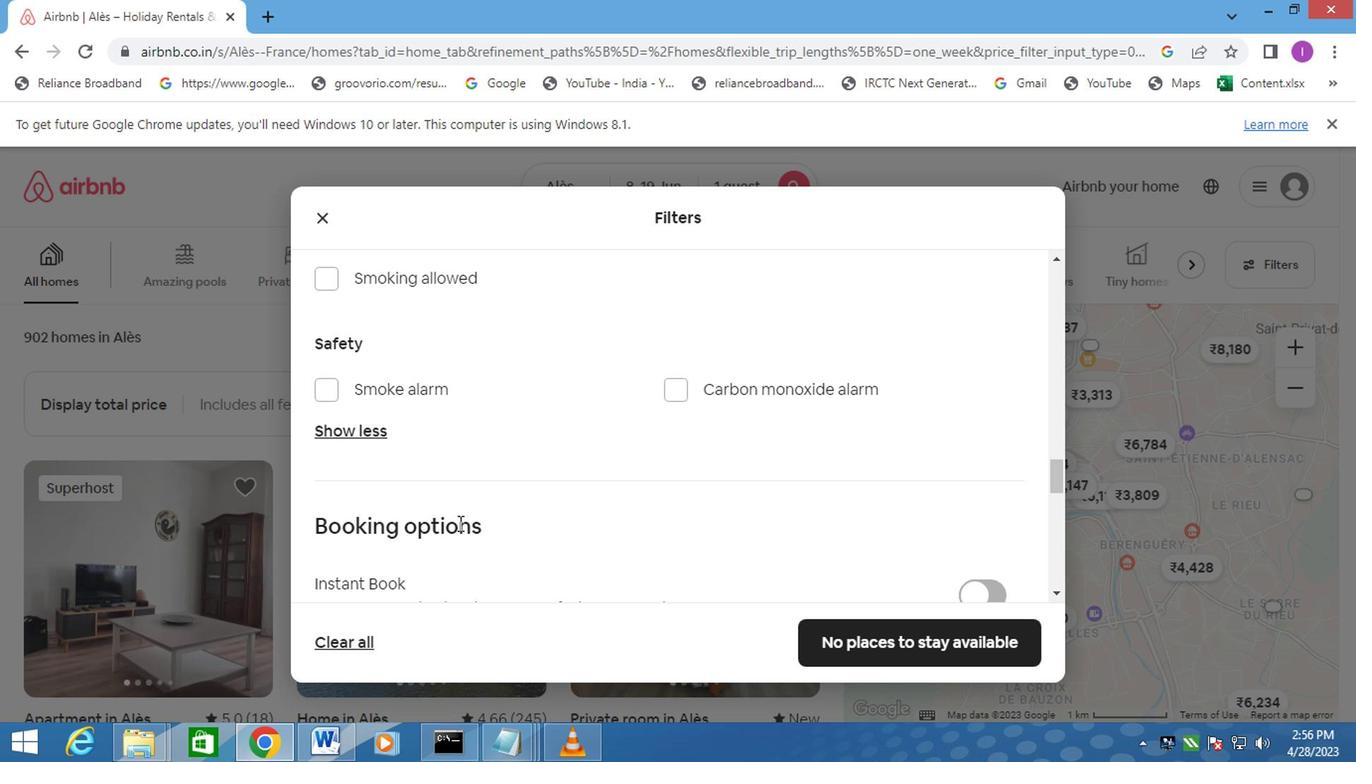 
Action: Mouse moved to (981, 461)
Screenshot: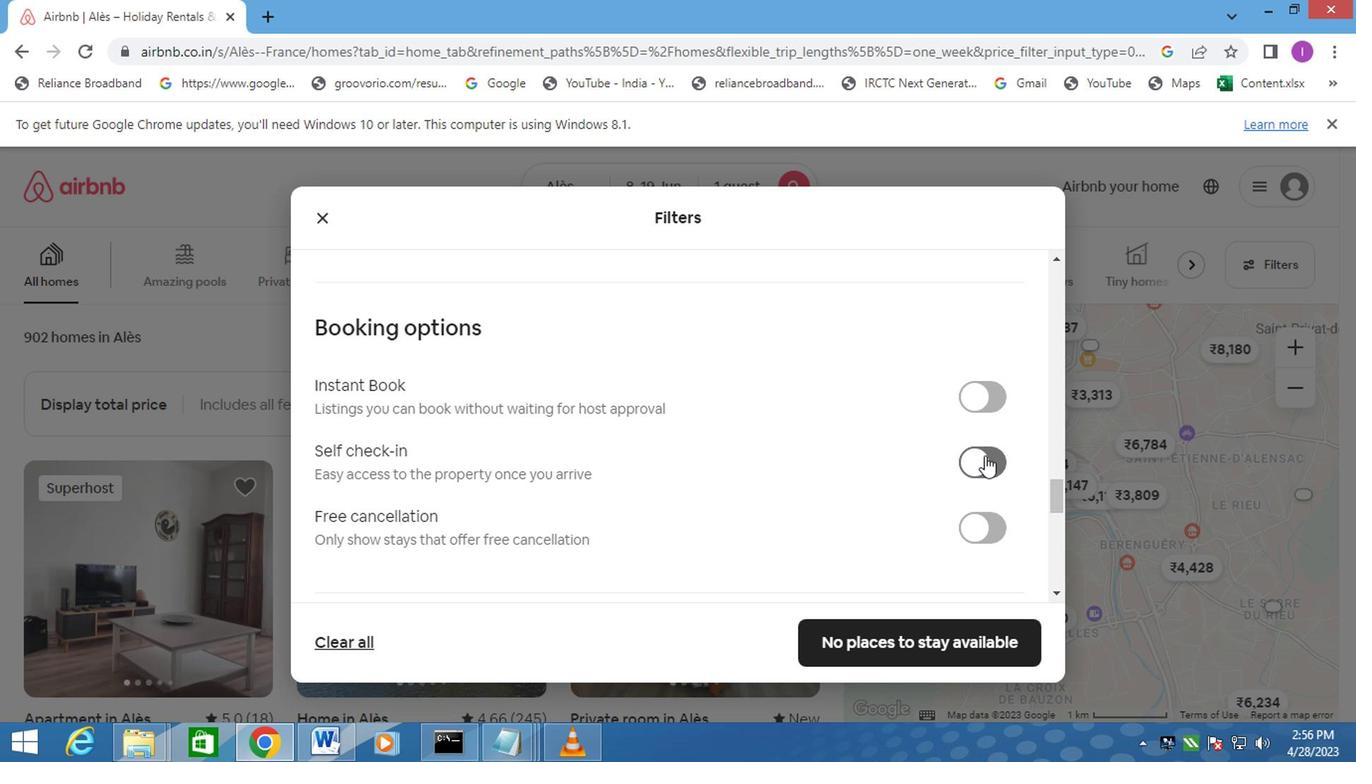 
Action: Mouse pressed left at (981, 461)
Screenshot: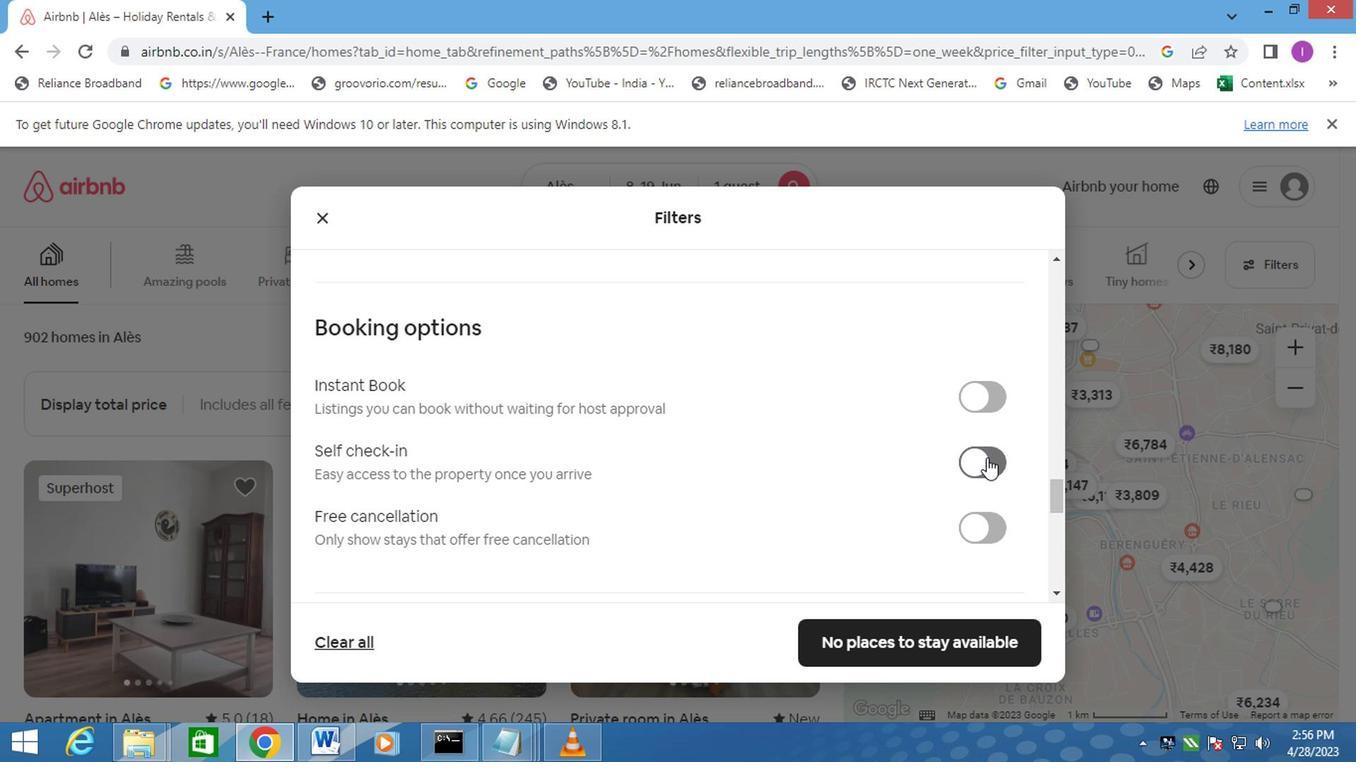 
Action: Mouse moved to (694, 515)
Screenshot: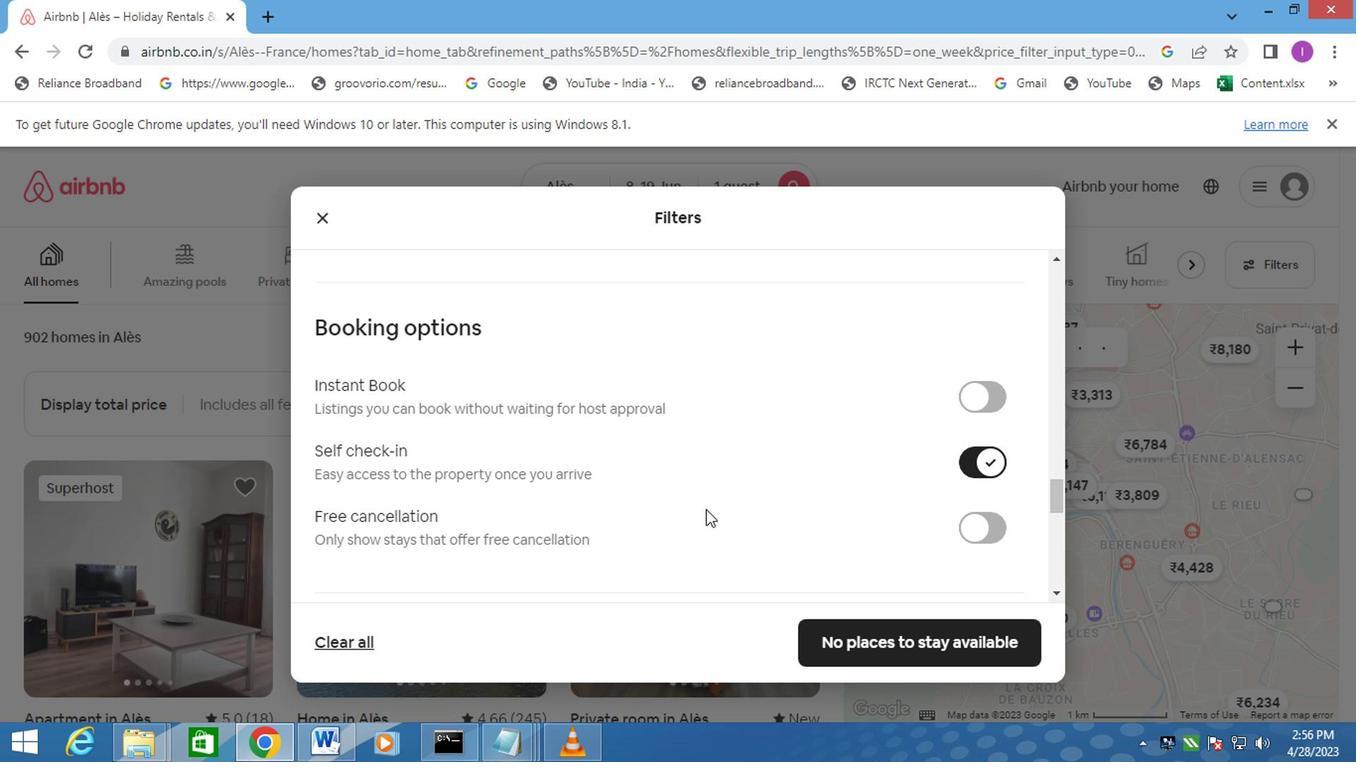 
Action: Mouse scrolled (694, 514) with delta (0, 0)
Screenshot: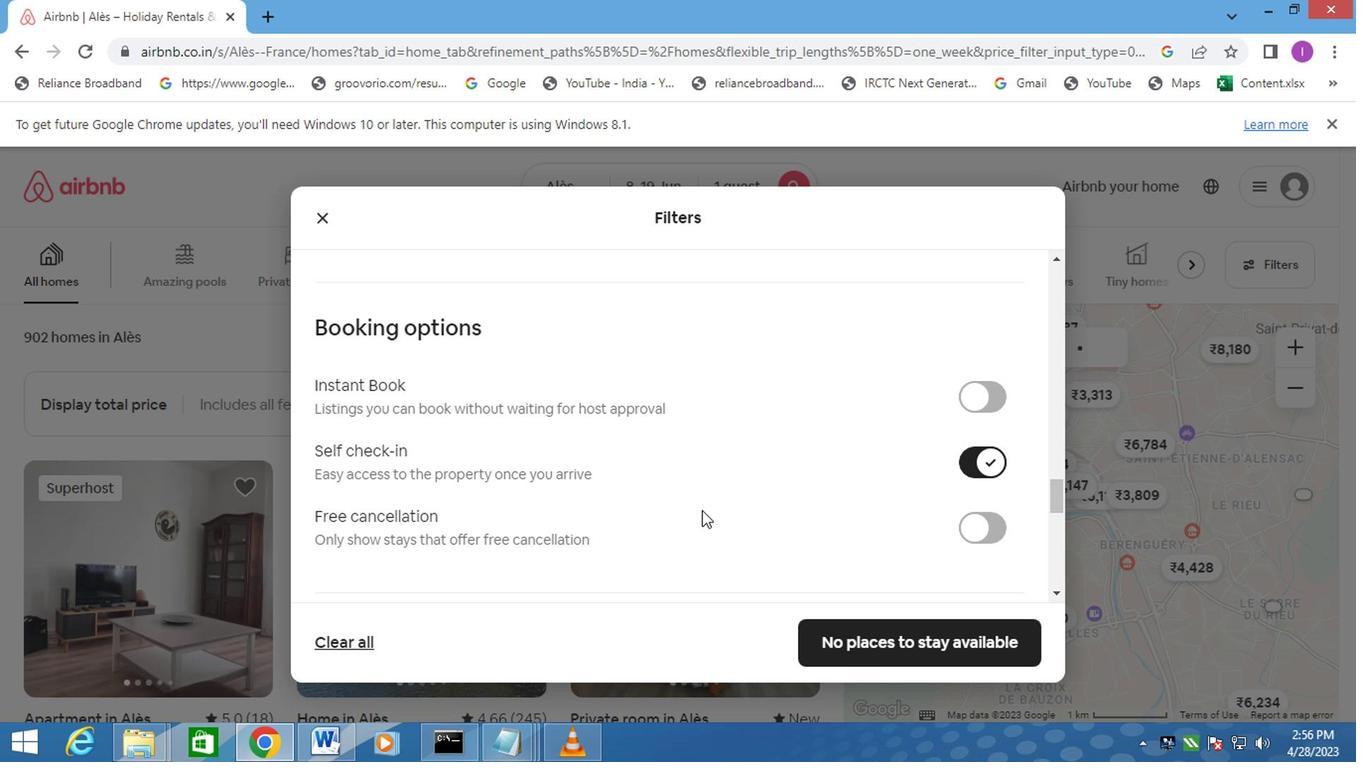 
Action: Mouse scrolled (694, 514) with delta (0, 0)
Screenshot: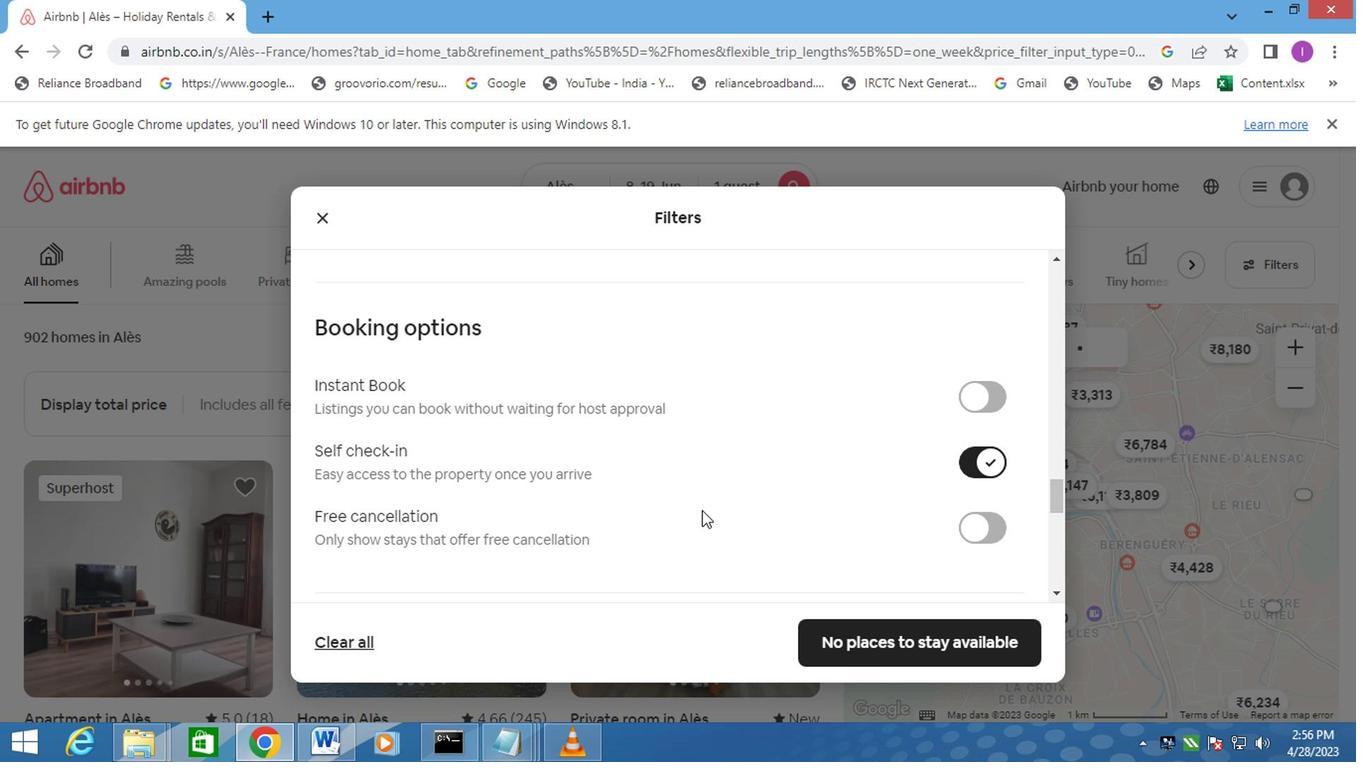 
Action: Mouse scrolled (694, 514) with delta (0, 0)
Screenshot: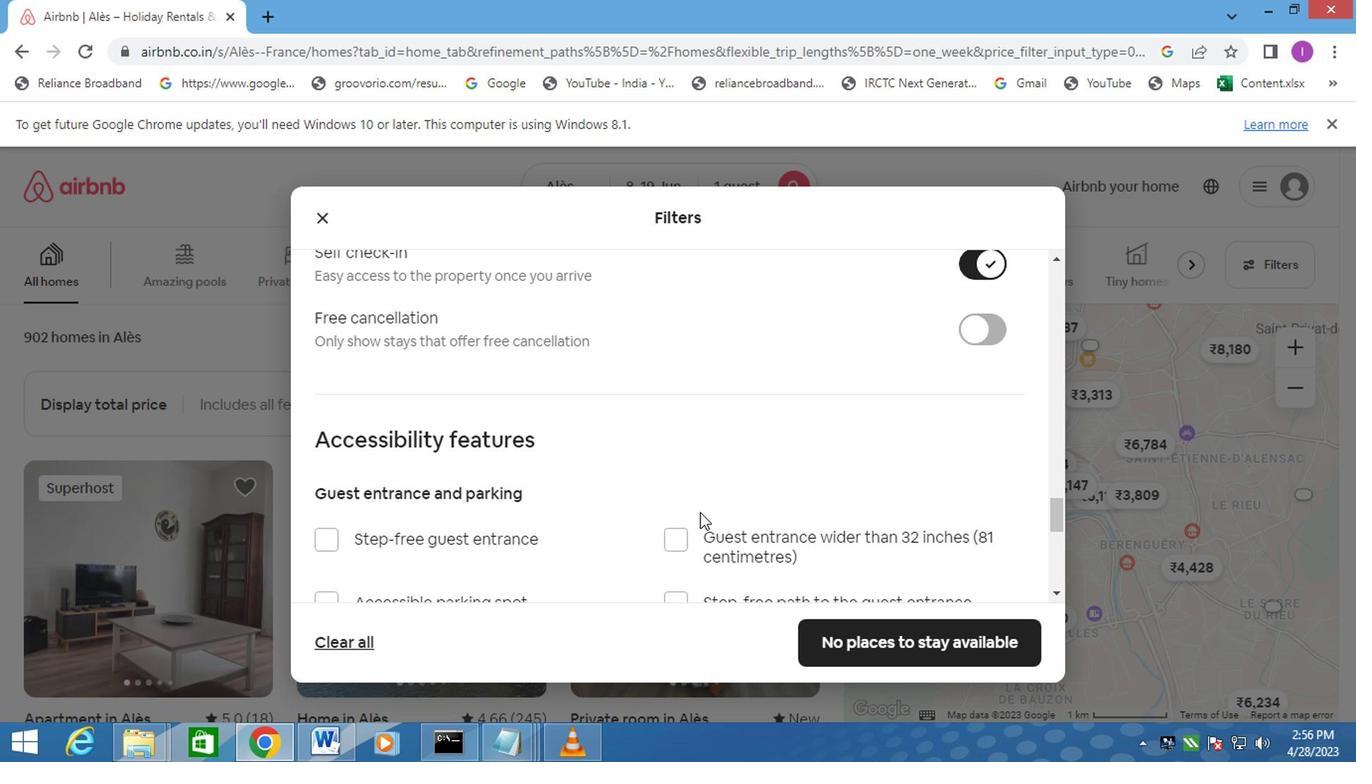 
Action: Mouse scrolled (694, 514) with delta (0, 0)
Screenshot: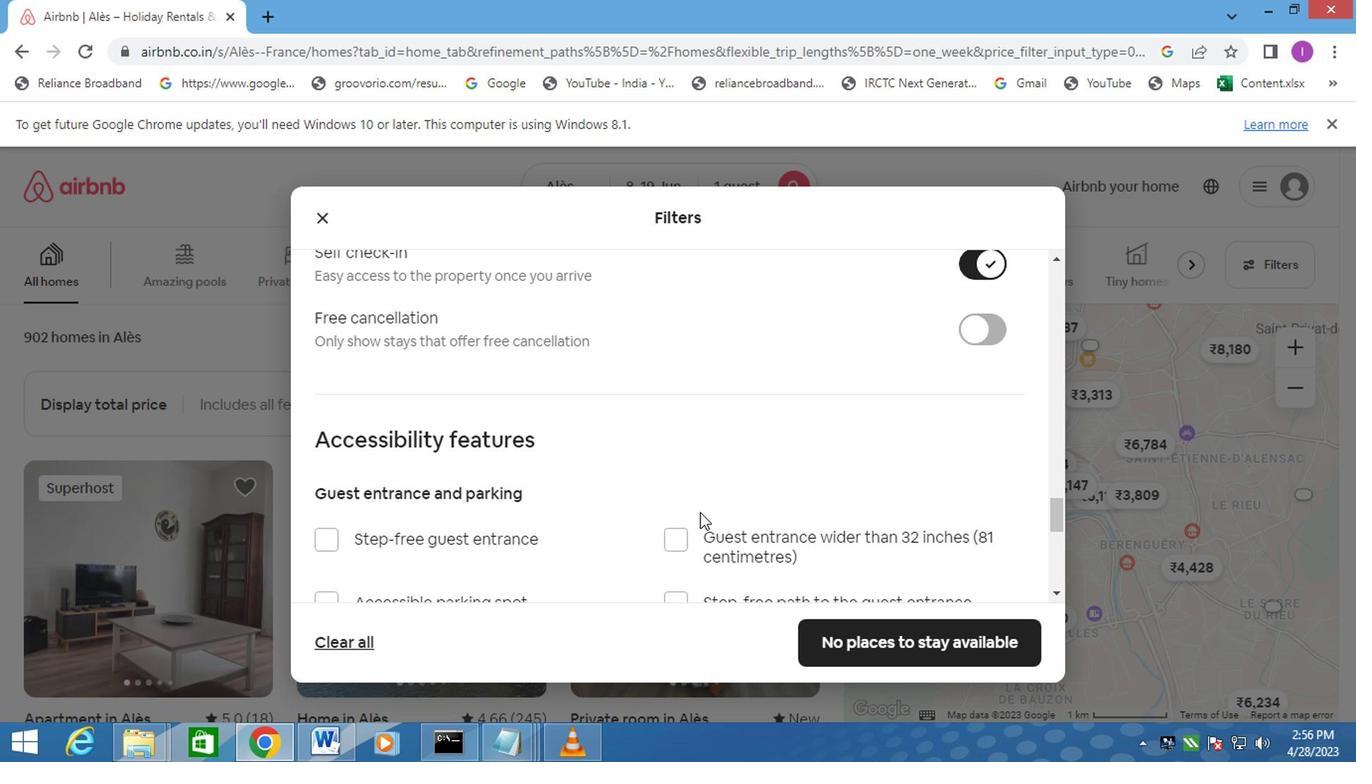 
Action: Mouse moved to (572, 512)
Screenshot: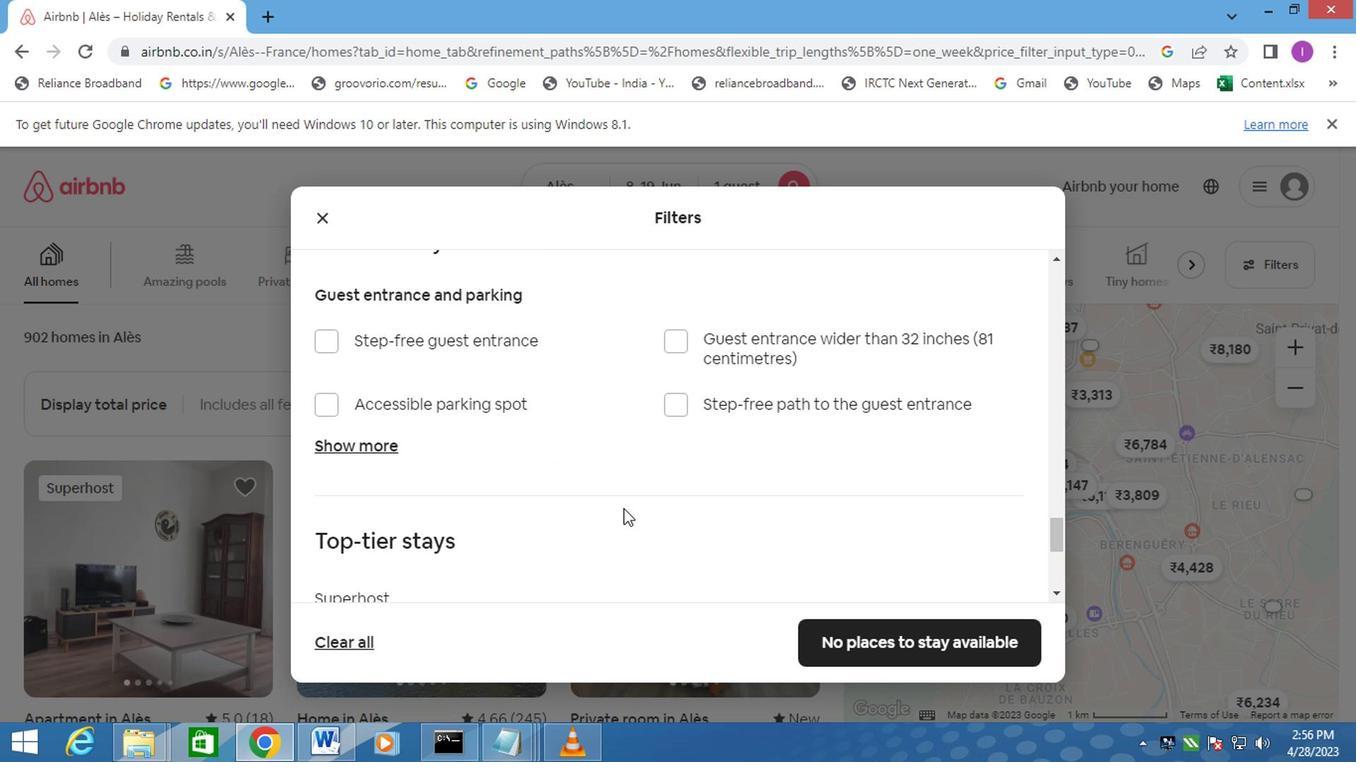 
Action: Mouse scrolled (572, 510) with delta (0, -1)
Screenshot: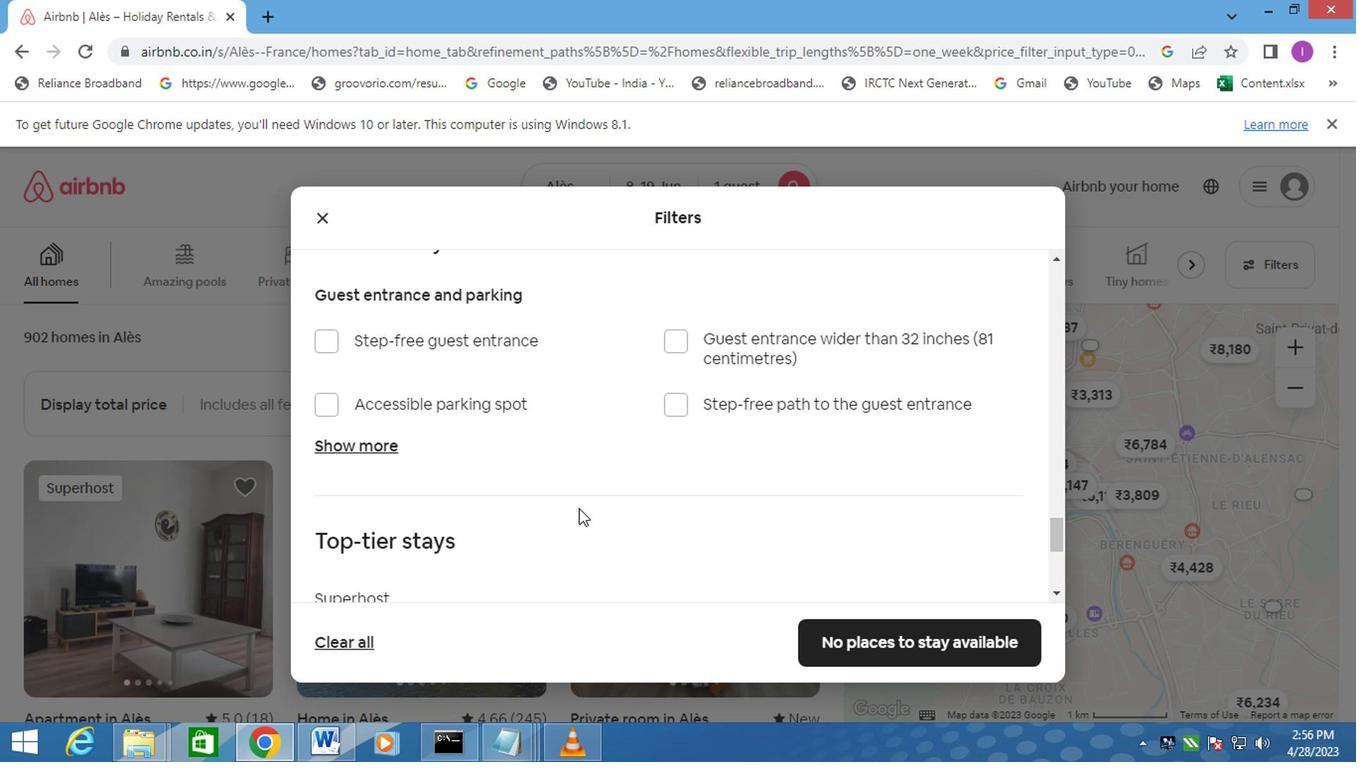 
Action: Mouse scrolled (572, 510) with delta (0, -1)
Screenshot: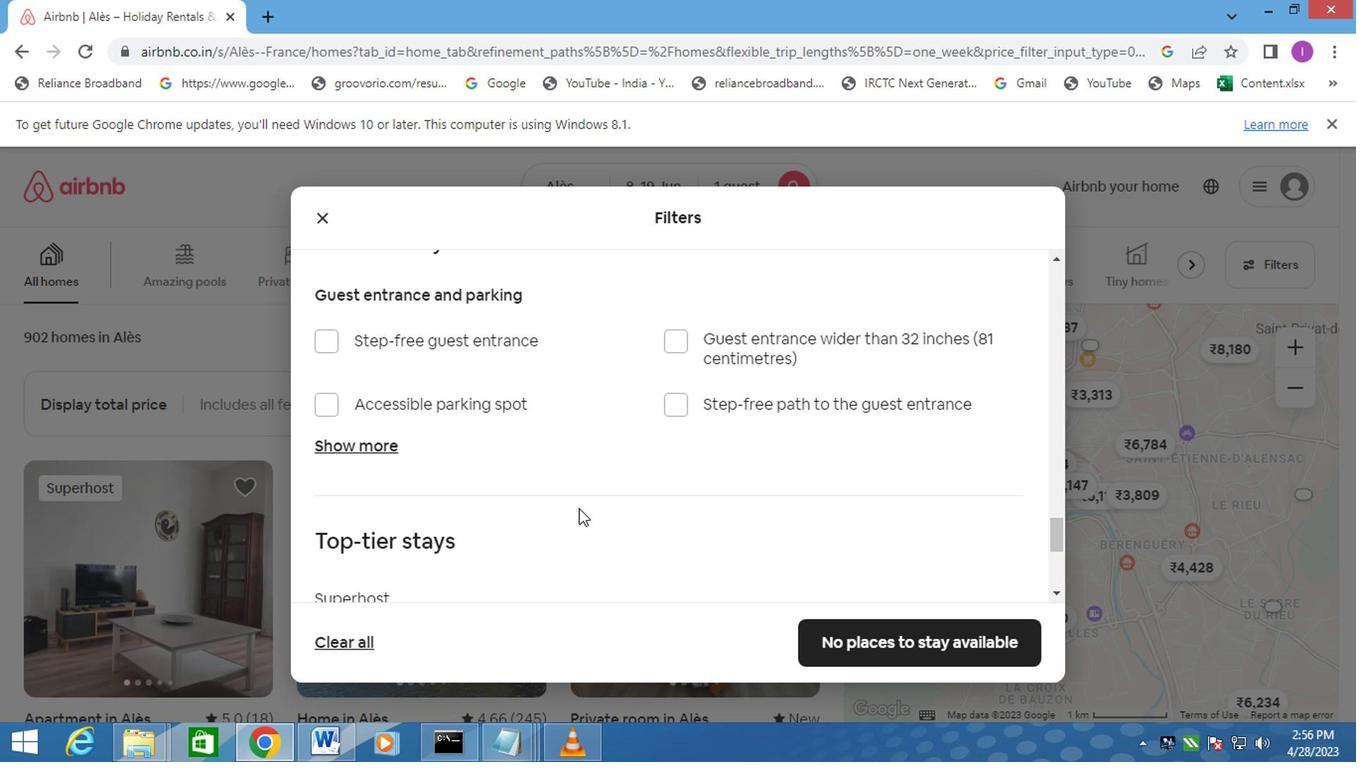 
Action: Mouse scrolled (572, 510) with delta (0, -1)
Screenshot: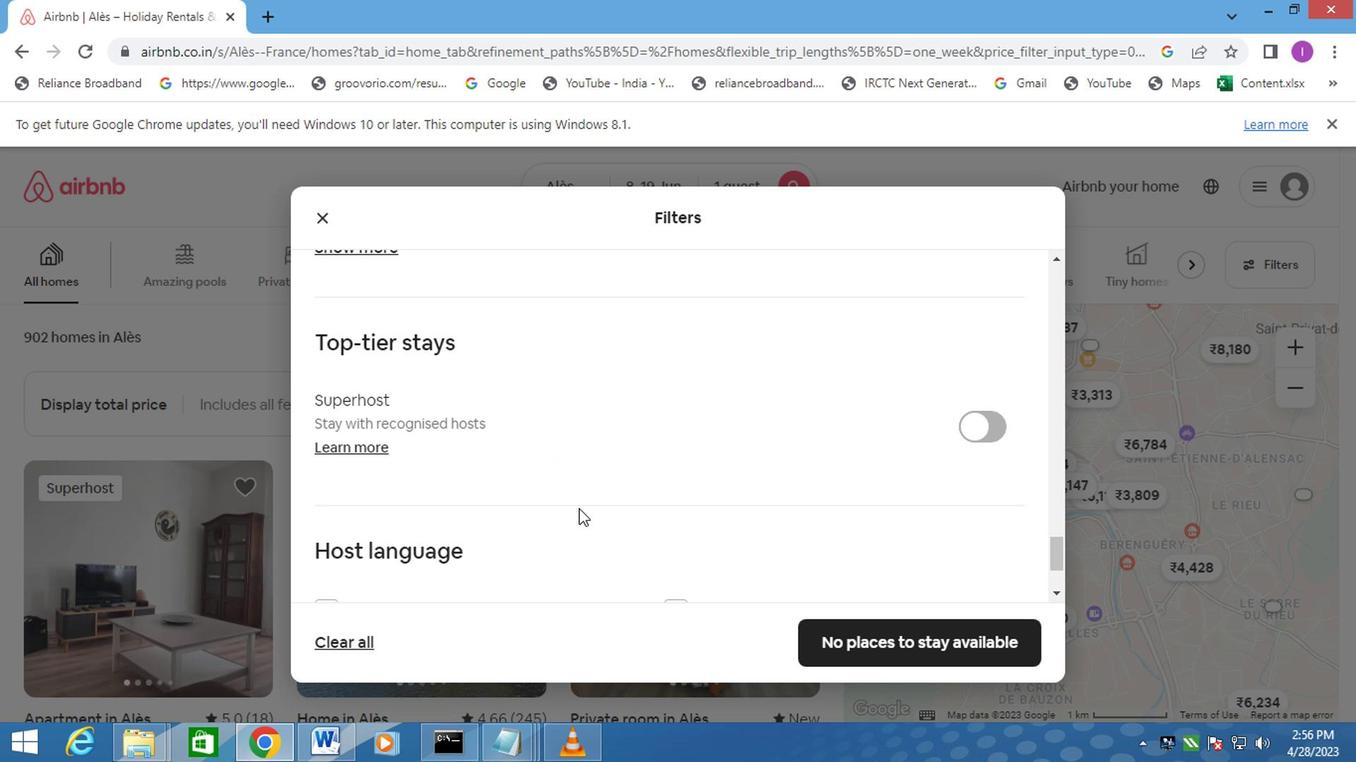 
Action: Mouse moved to (318, 510)
Screenshot: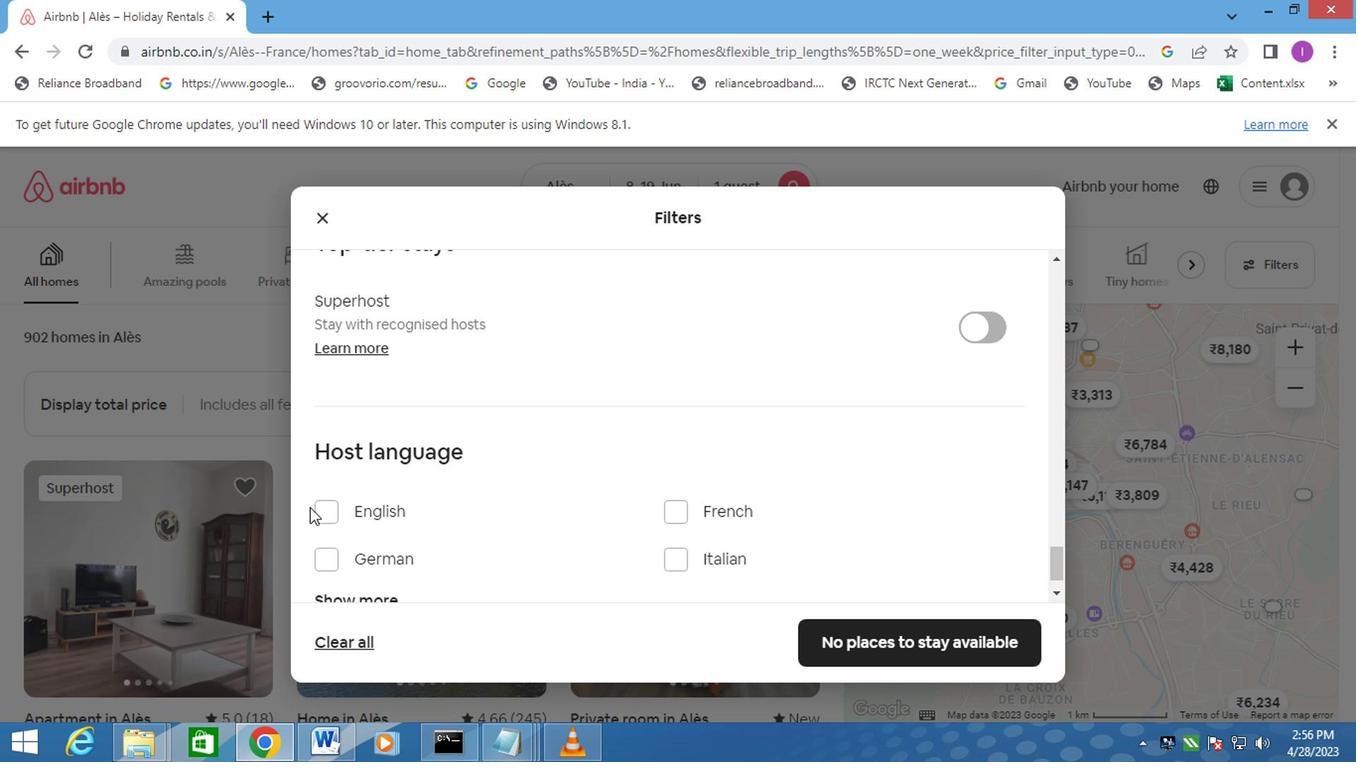 
Action: Mouse pressed left at (318, 510)
Screenshot: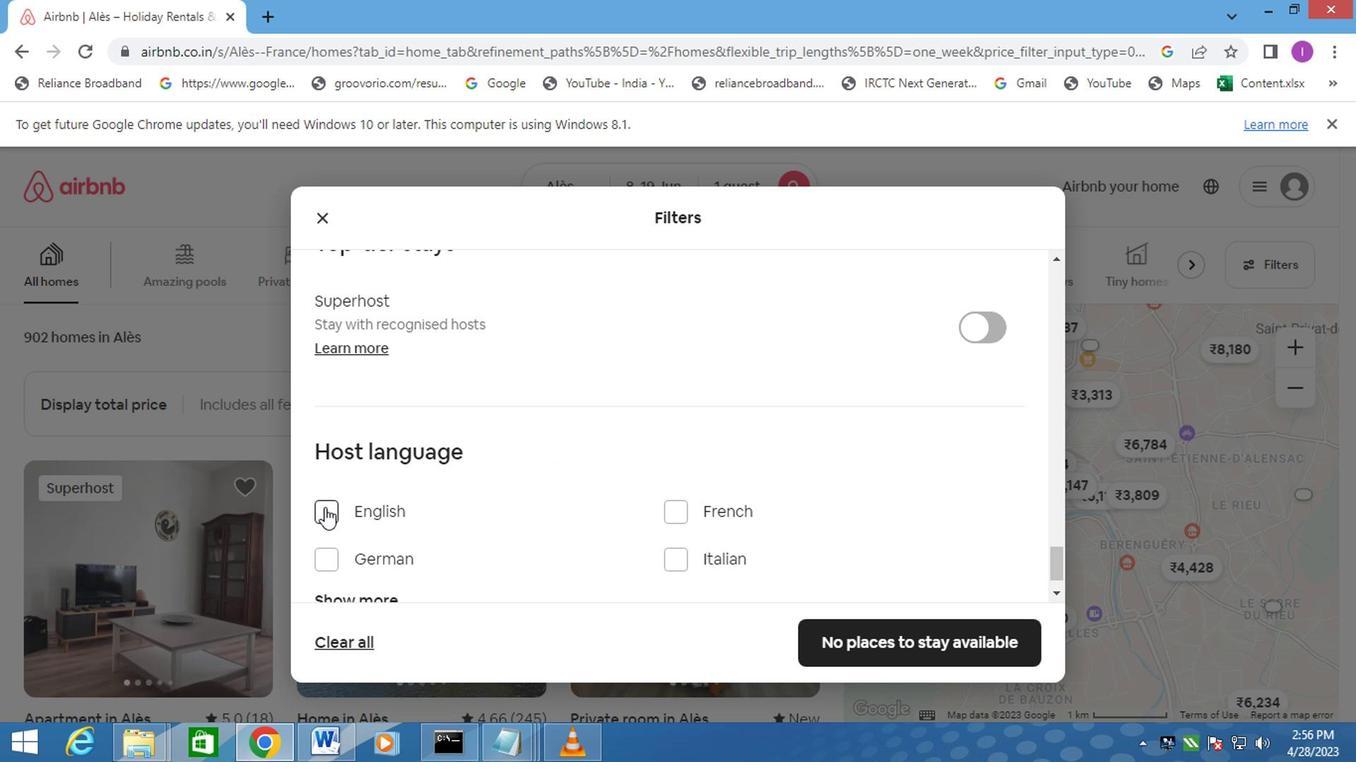 
Action: Mouse moved to (832, 636)
Screenshot: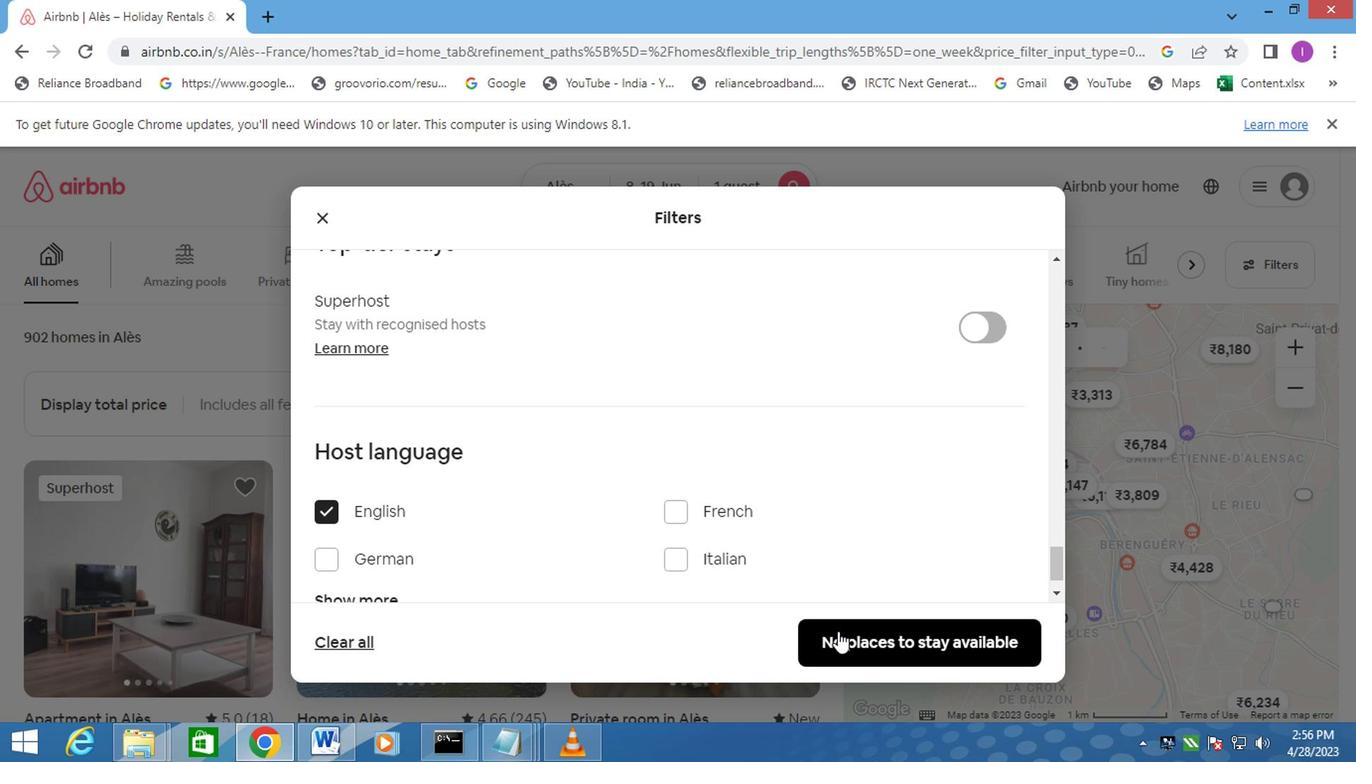 
Action: Mouse pressed left at (832, 636)
Screenshot: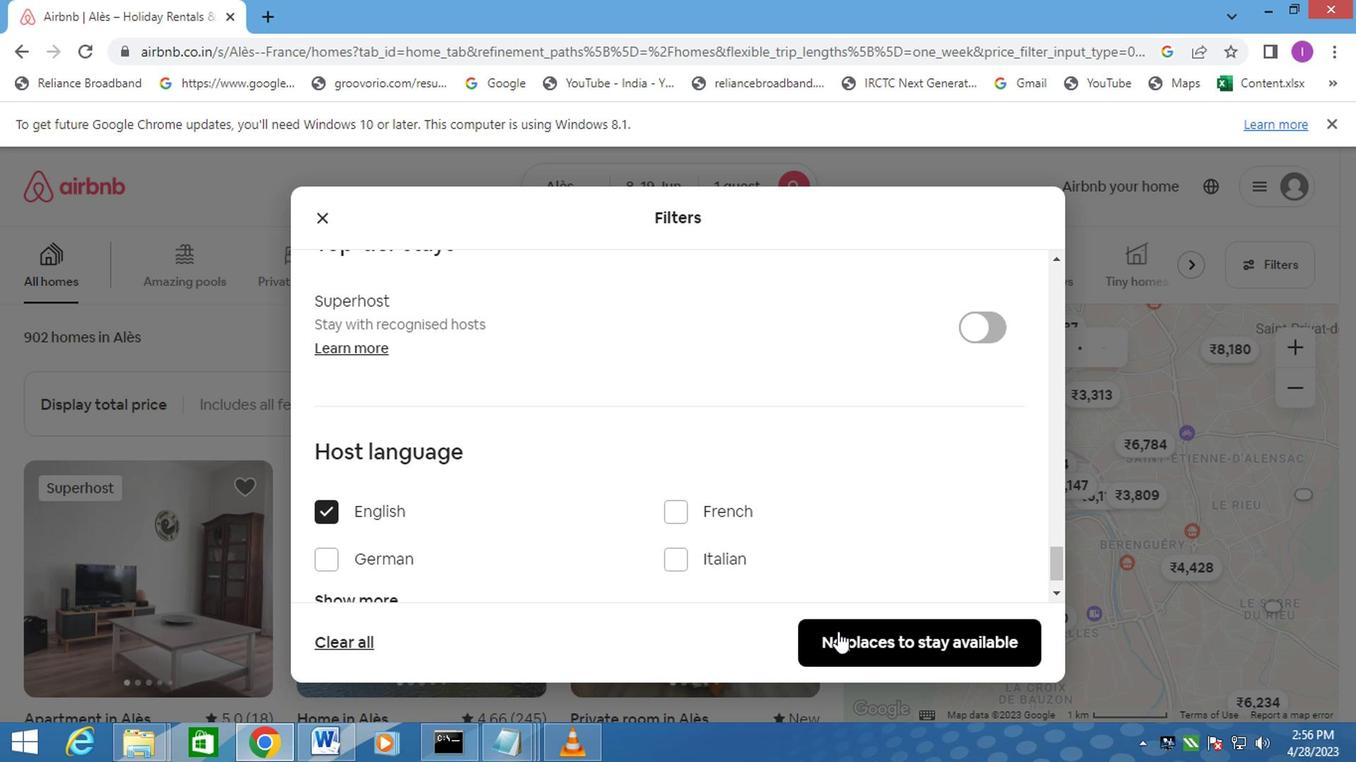 
Action: Mouse moved to (837, 637)
Screenshot: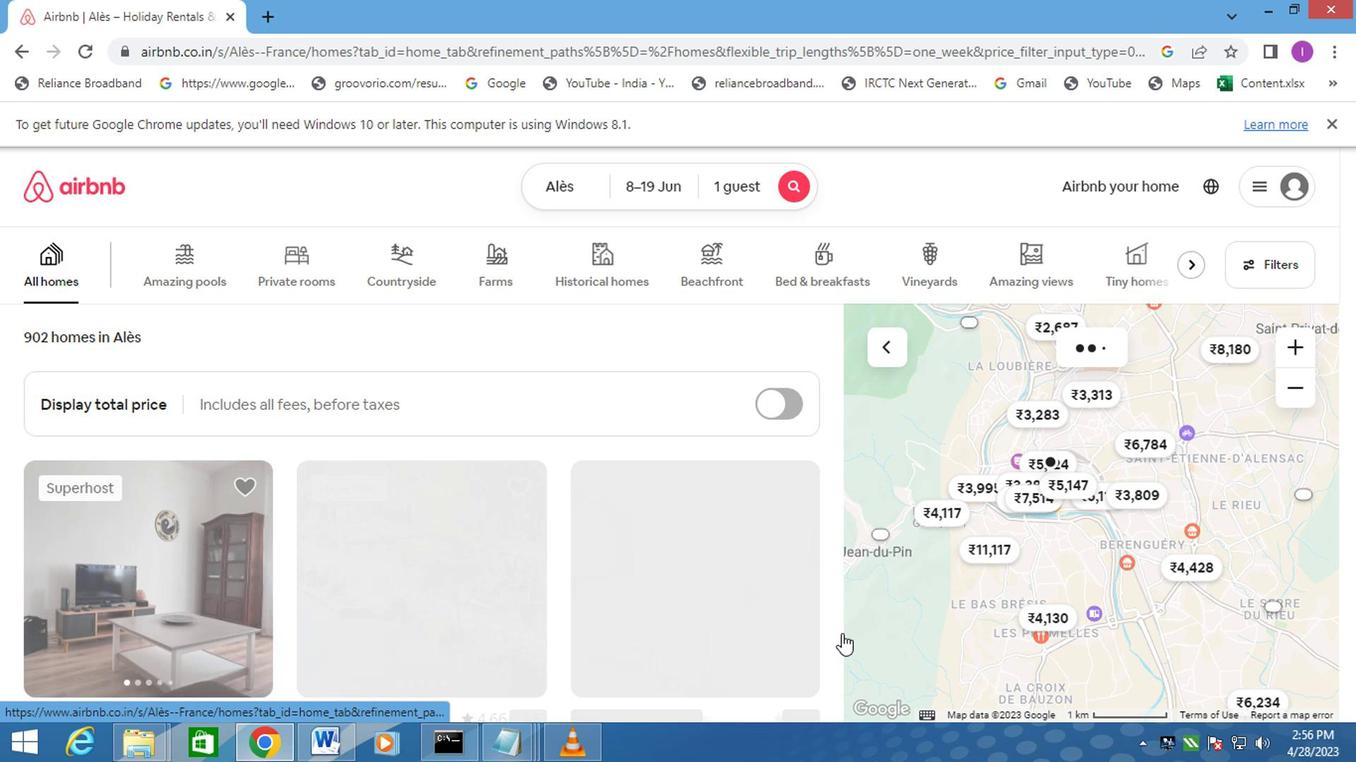 
